 Task: Look for space in Penn Hills, United States from 24th August, 2023 to 10th September, 2023 for 6 adults, 2 children in price range Rs.12000 to Rs.15000. Place can be entire place or shared room with 6 bedrooms having 6 beds and 6 bathrooms. Property type can be house, flat, guest house. Amenities needed are: wifi, TV, free parkinig on premises, gym, breakfast. Booking option can be shelf check-in. Required host language is English.
Action: Mouse moved to (557, 104)
Screenshot: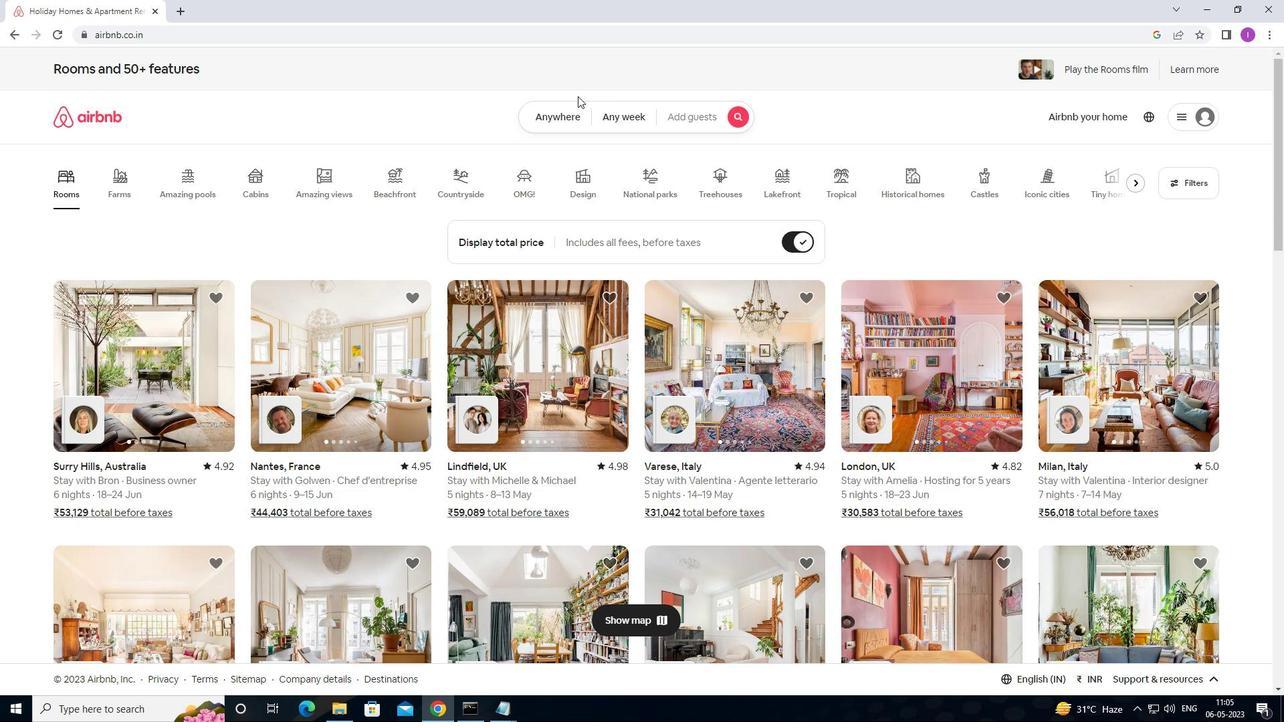 
Action: Mouse pressed left at (557, 104)
Screenshot: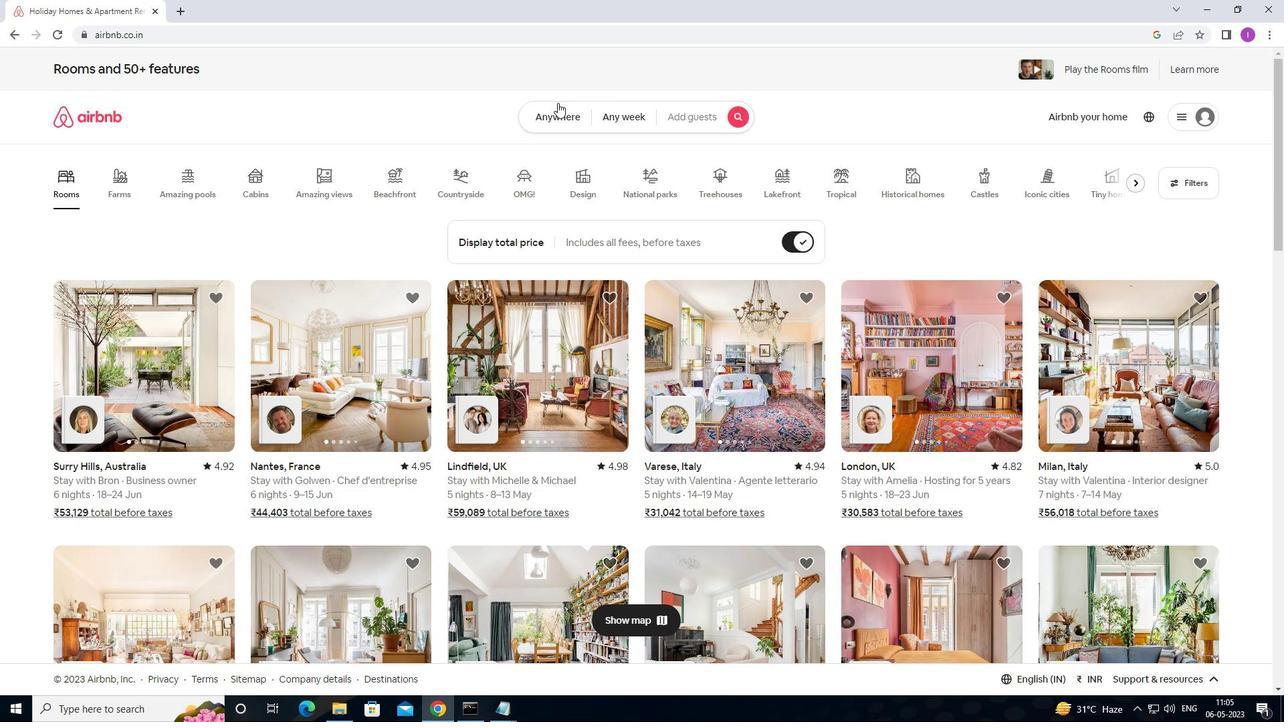 
Action: Mouse moved to (408, 179)
Screenshot: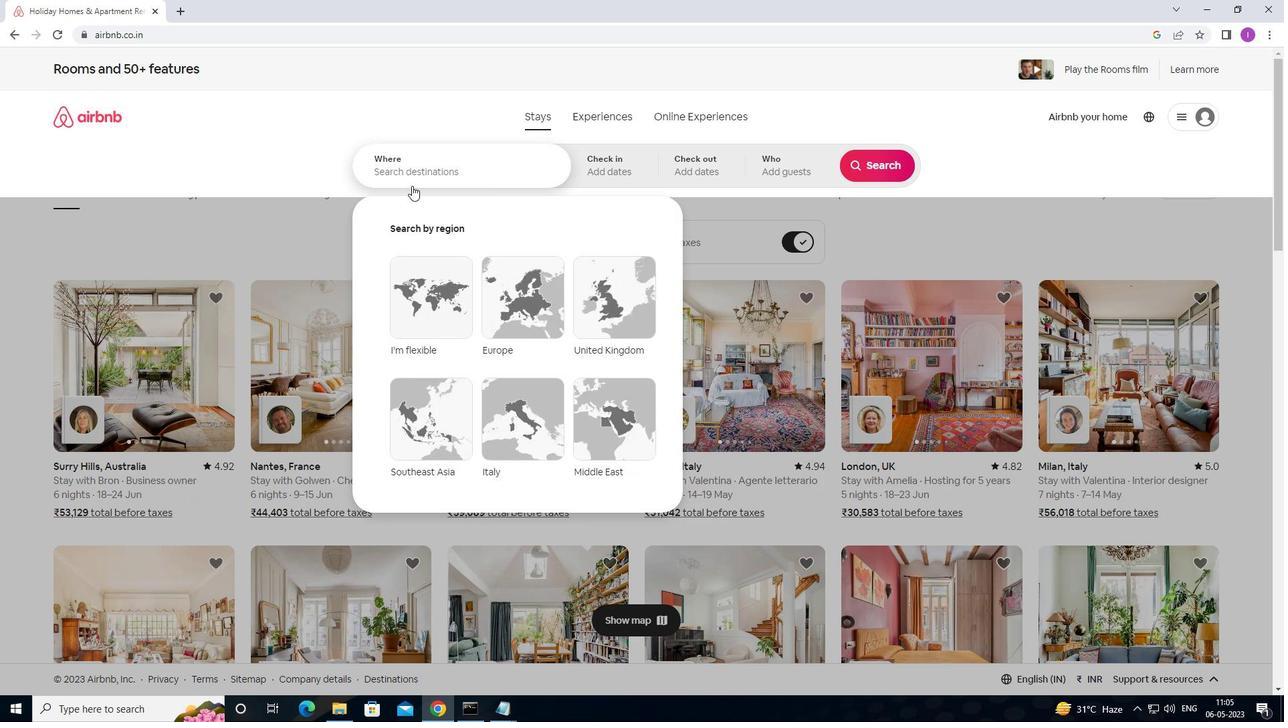 
Action: Mouse pressed left at (408, 179)
Screenshot: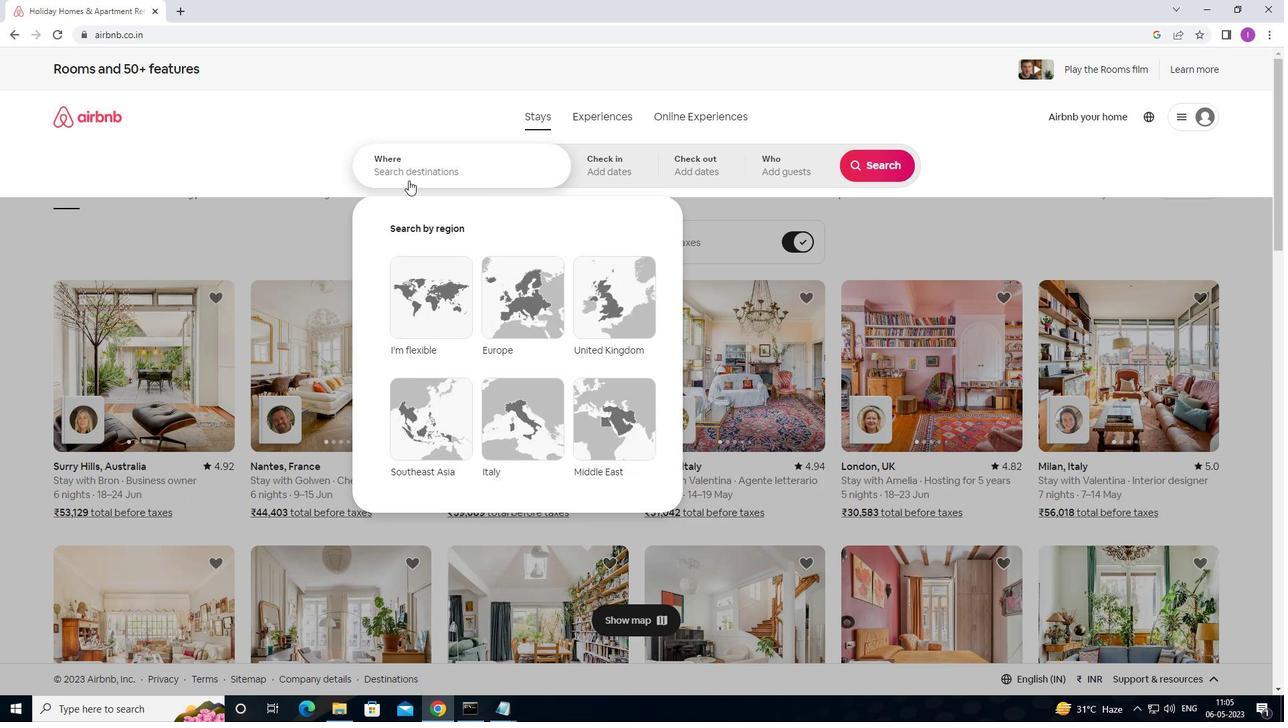 
Action: Mouse moved to (466, 166)
Screenshot: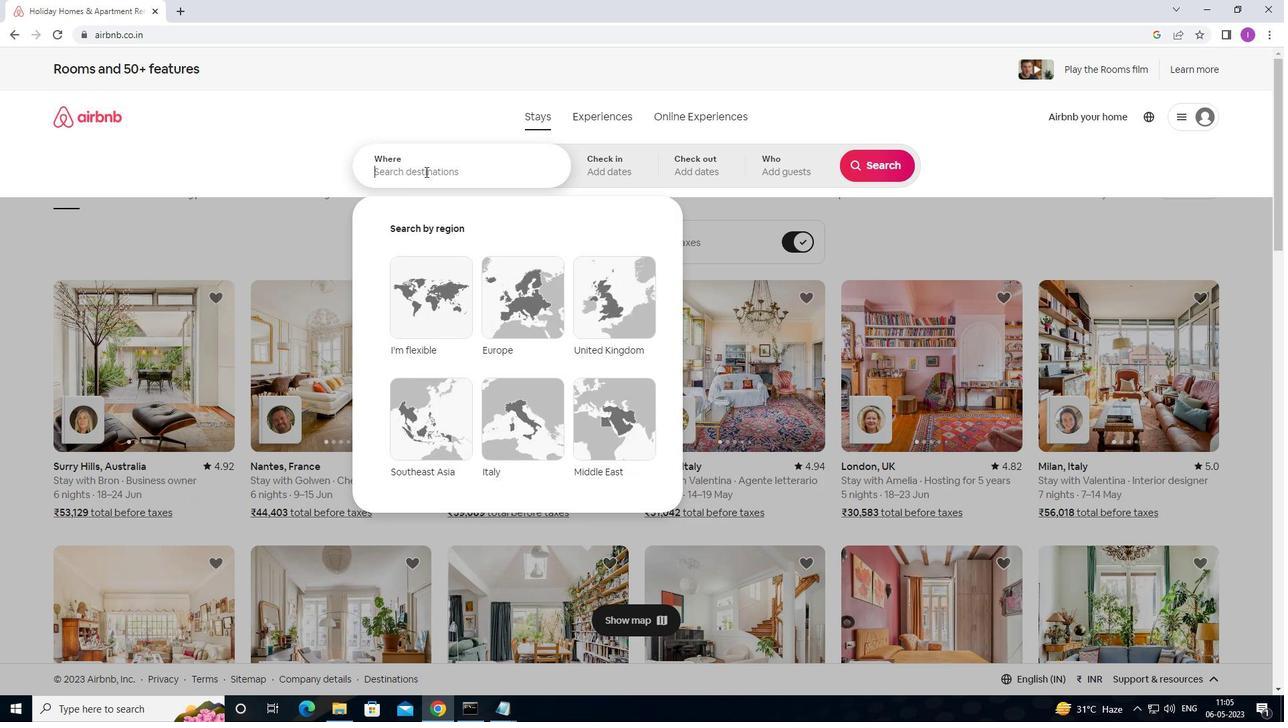 
Action: Key pressed <Key.shift><Key.shift><Key.shift><Key.shift><Key.shift><Key.shift><Key.shift><Key.shift><Key.shift><Key.shift><Key.shift>PEM<Key.backspace>NN<Key.space>HILLS,<Key.shift><Key.shift><Key.shift><Key.shift><Key.shift><Key.shift><Key.shift><Key.shift><Key.shift><Key.shift><Key.shift>UNITED<Key.space>STATES
Screenshot: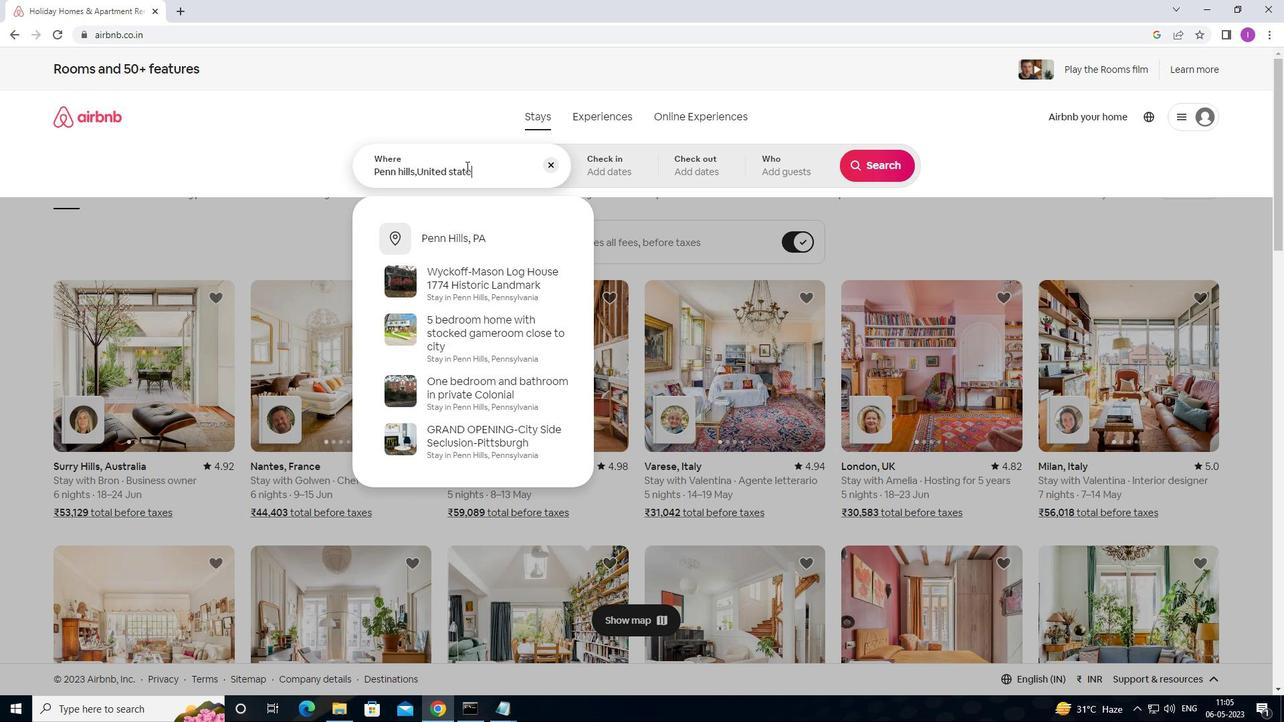 
Action: Mouse moved to (595, 171)
Screenshot: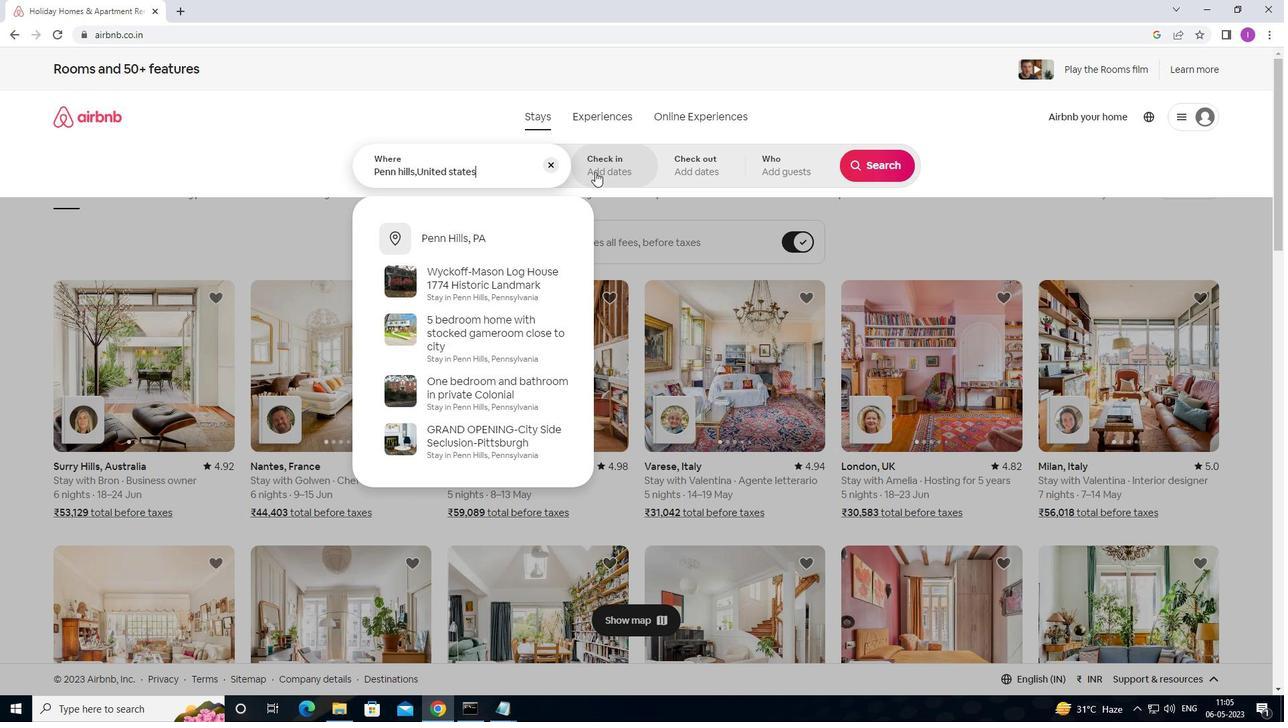 
Action: Mouse pressed left at (595, 171)
Screenshot: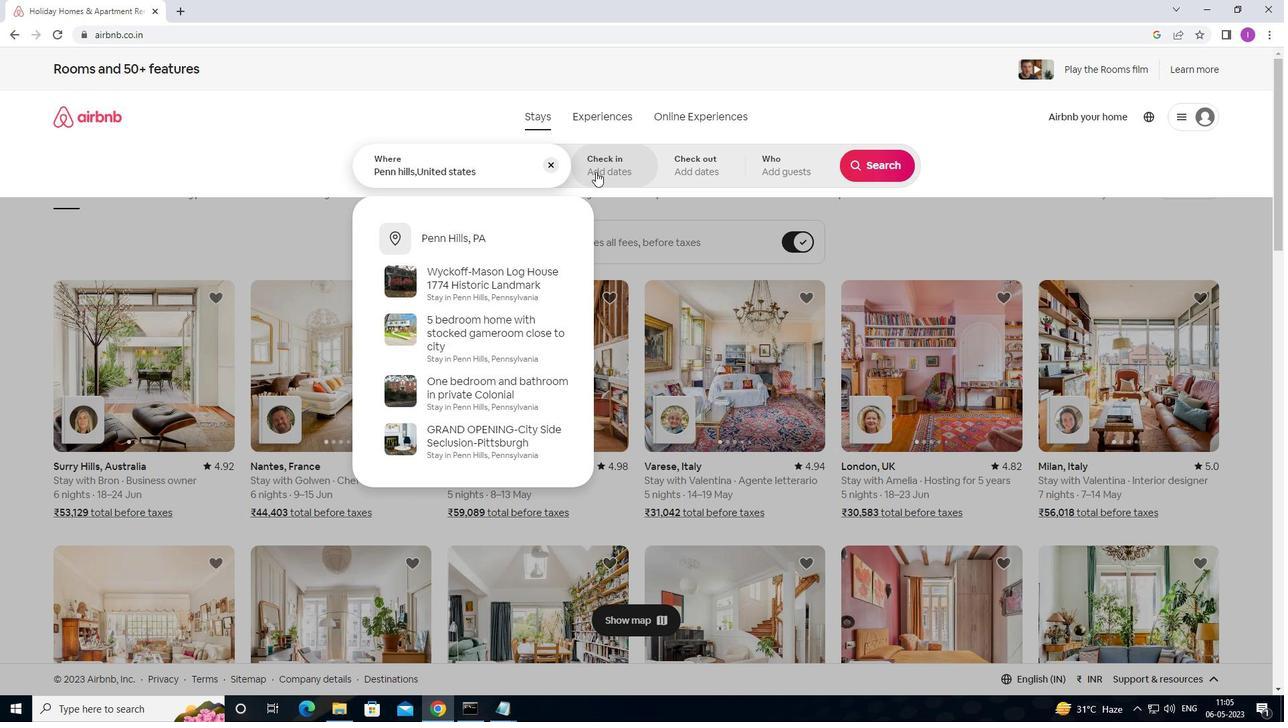 
Action: Mouse moved to (867, 272)
Screenshot: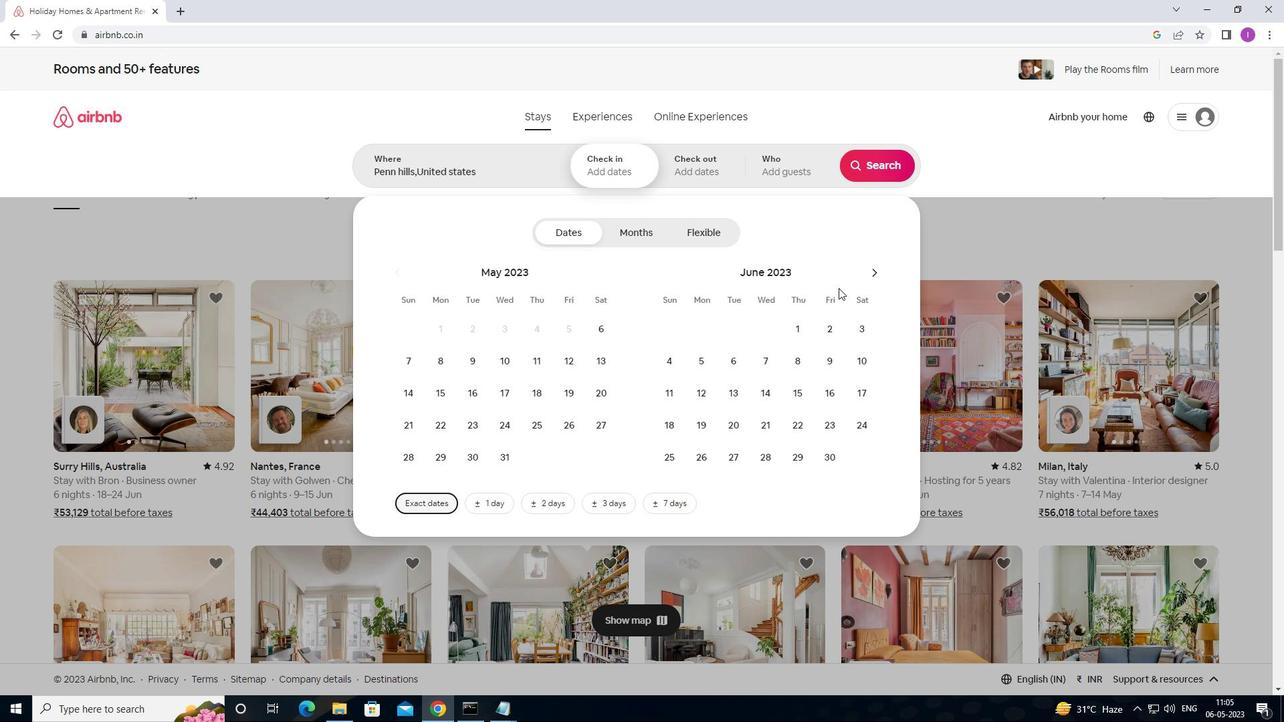 
Action: Mouse pressed left at (867, 272)
Screenshot: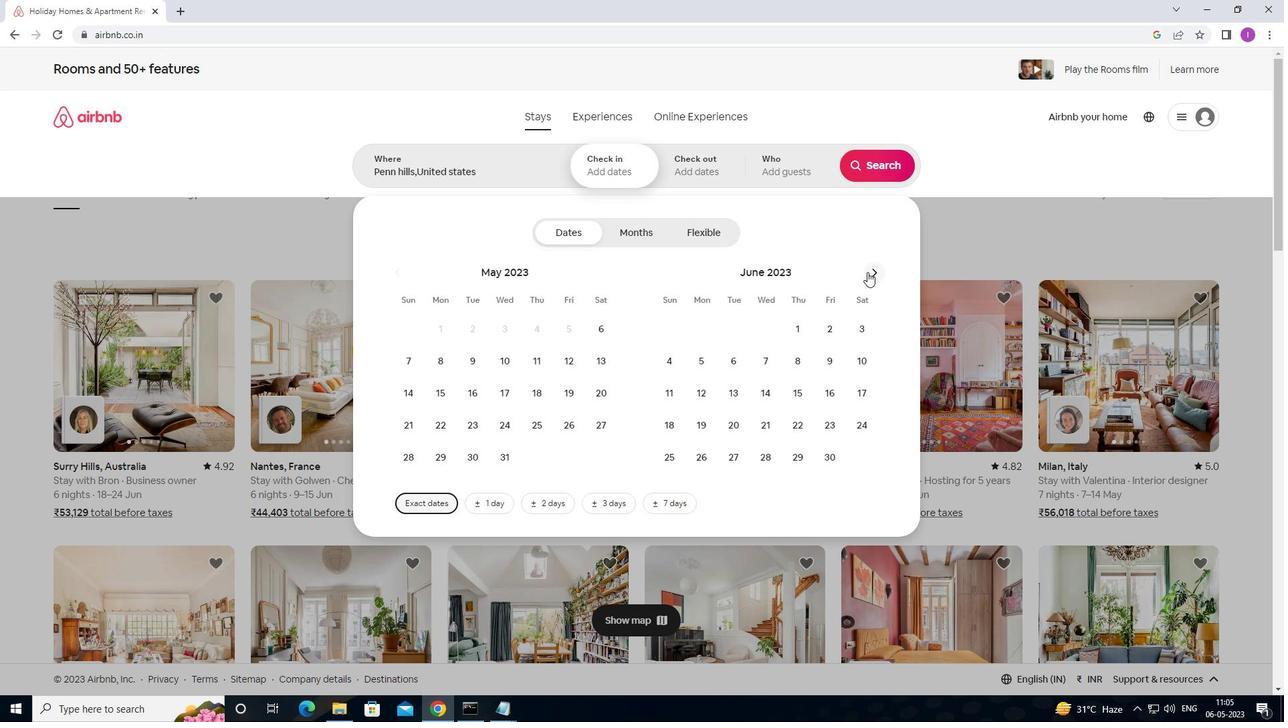 
Action: Mouse pressed left at (867, 272)
Screenshot: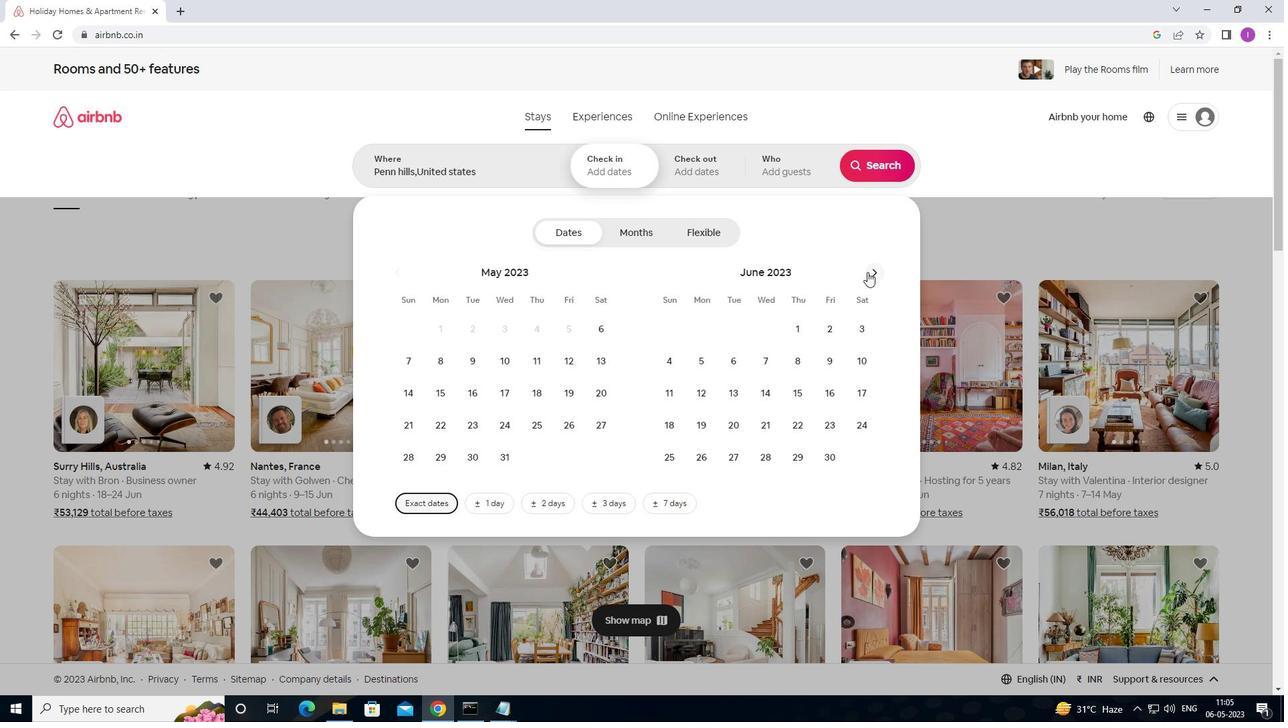 
Action: Mouse pressed left at (867, 272)
Screenshot: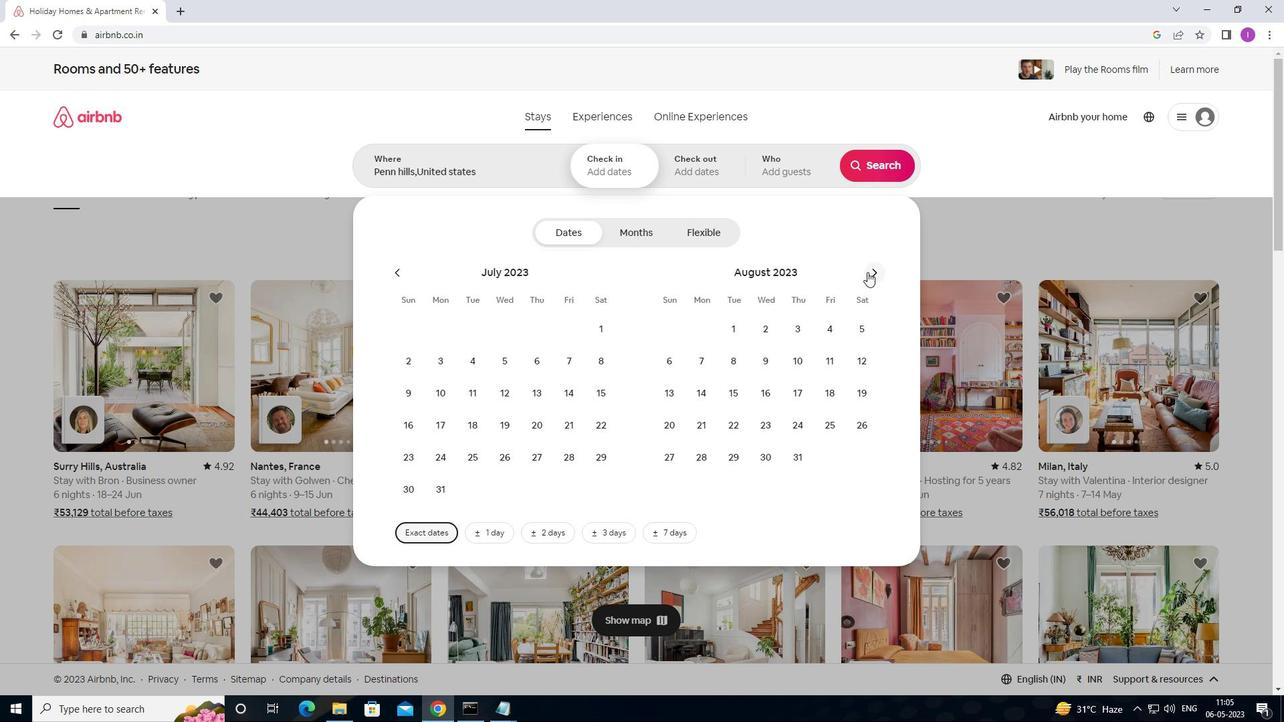 
Action: Mouse moved to (542, 424)
Screenshot: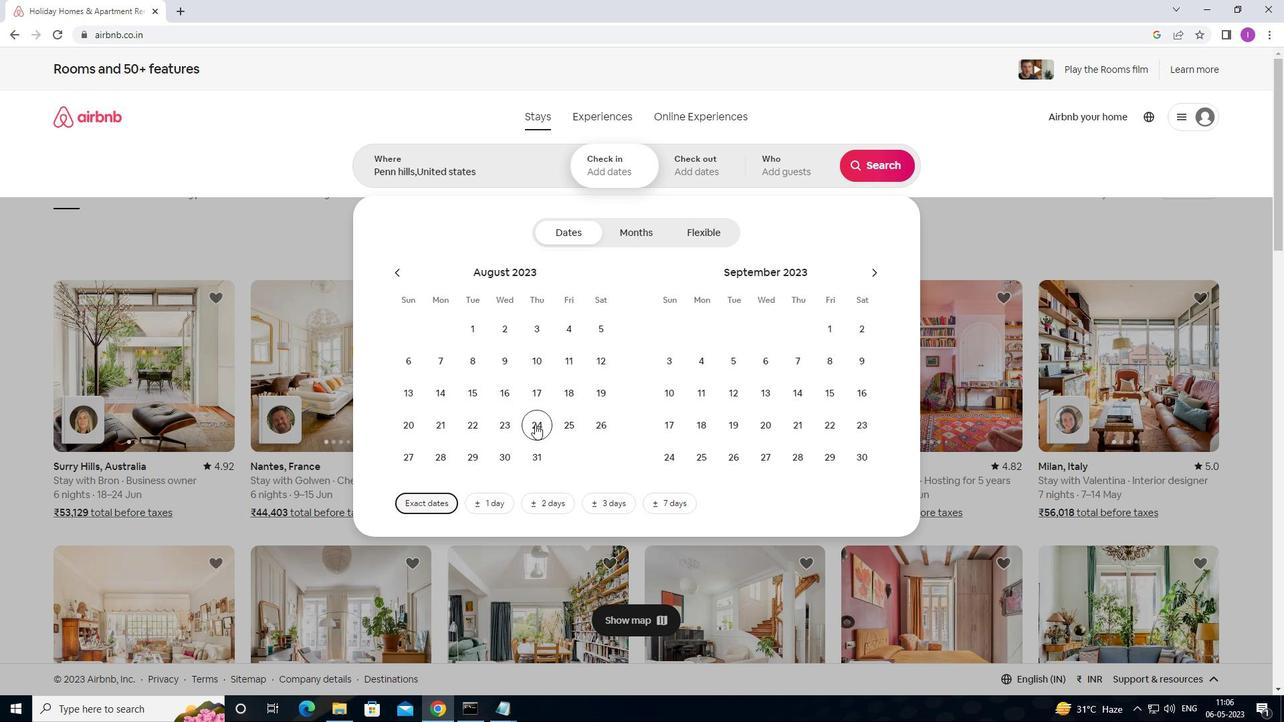 
Action: Mouse pressed left at (542, 424)
Screenshot: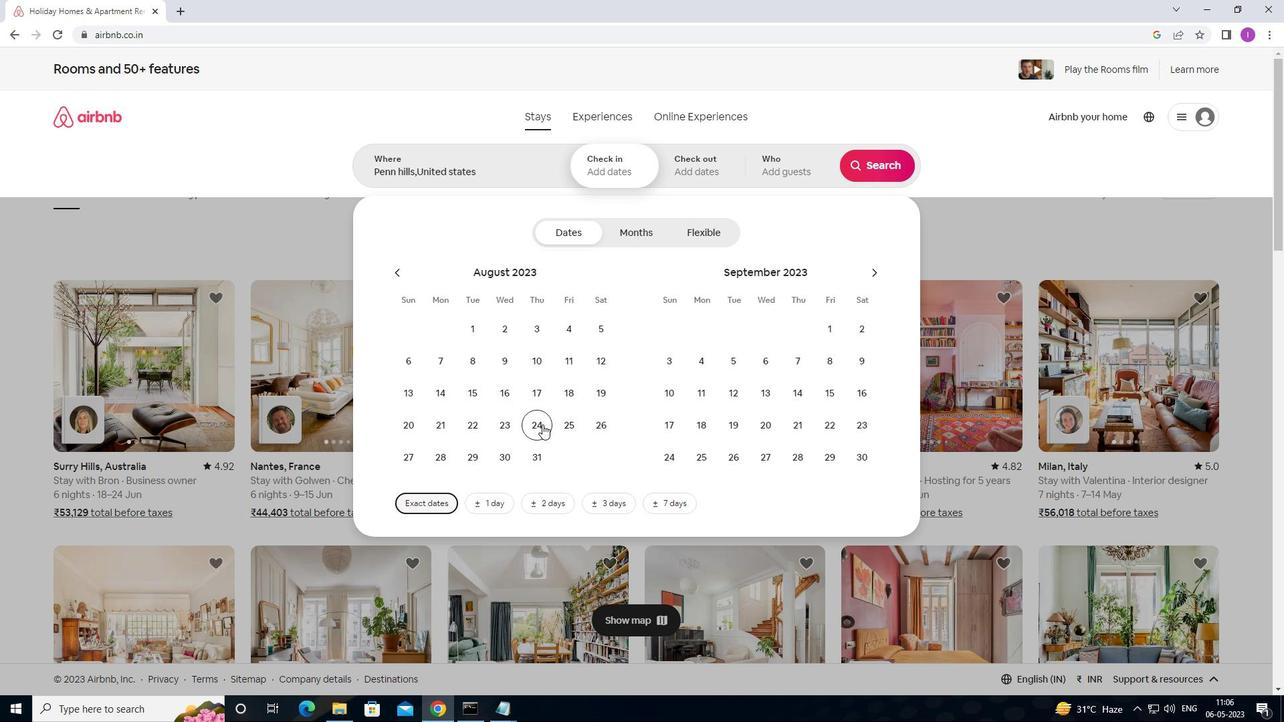 
Action: Mouse moved to (675, 390)
Screenshot: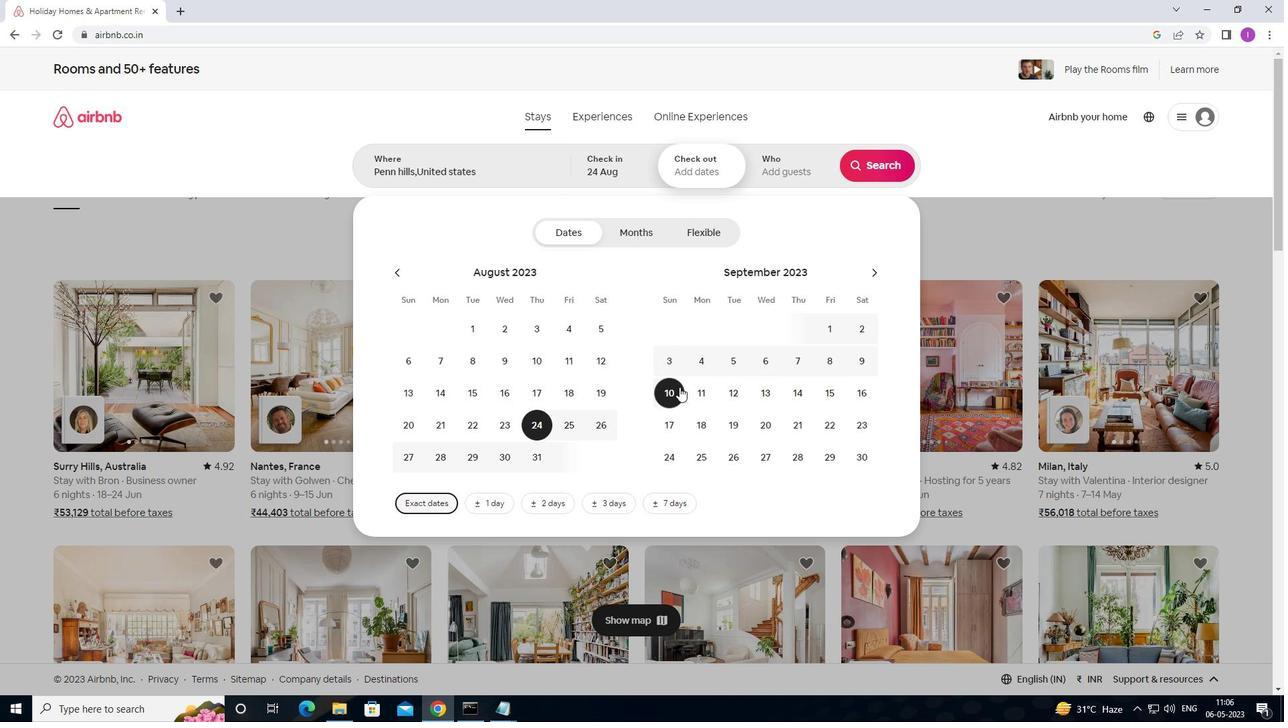 
Action: Mouse pressed left at (675, 390)
Screenshot: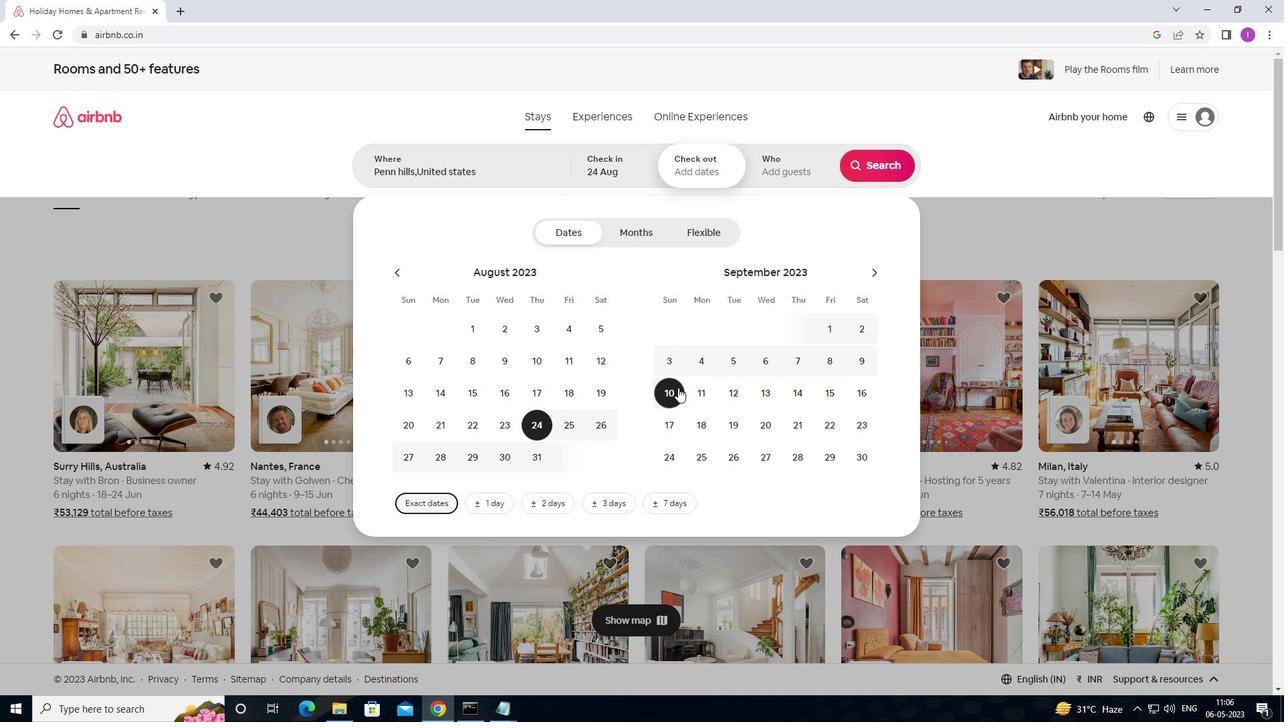
Action: Mouse moved to (763, 169)
Screenshot: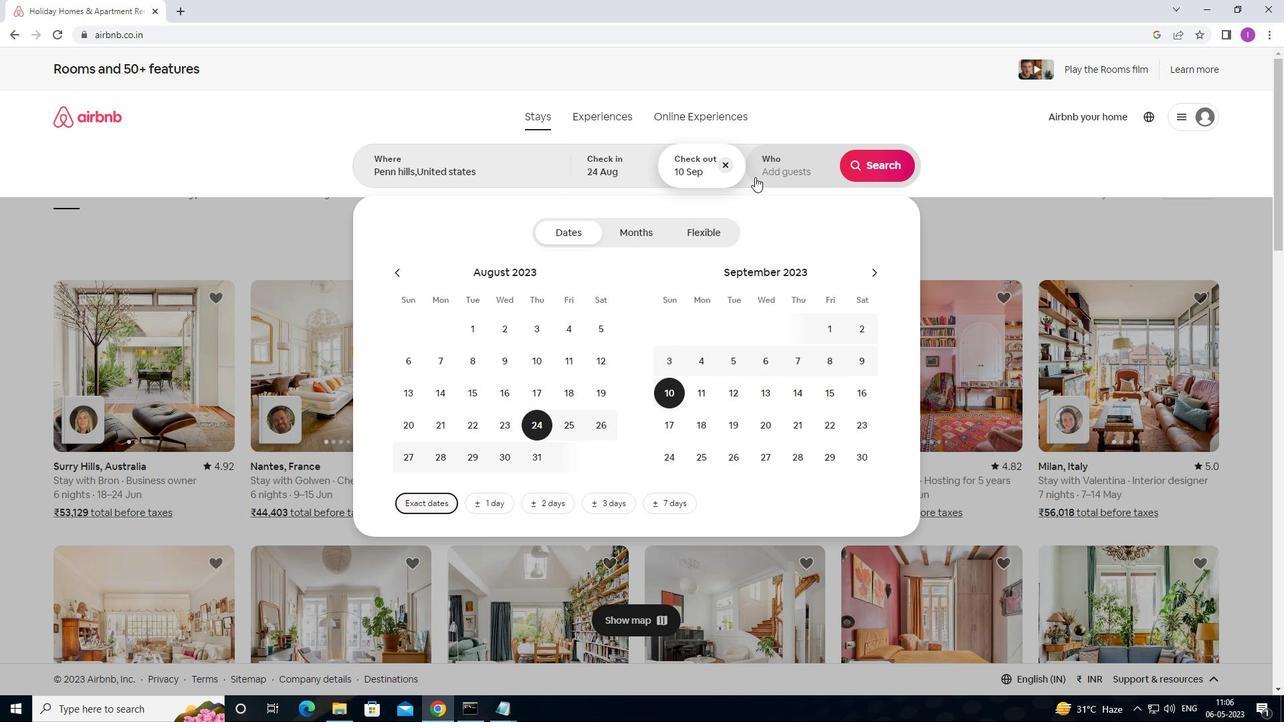 
Action: Mouse pressed left at (763, 169)
Screenshot: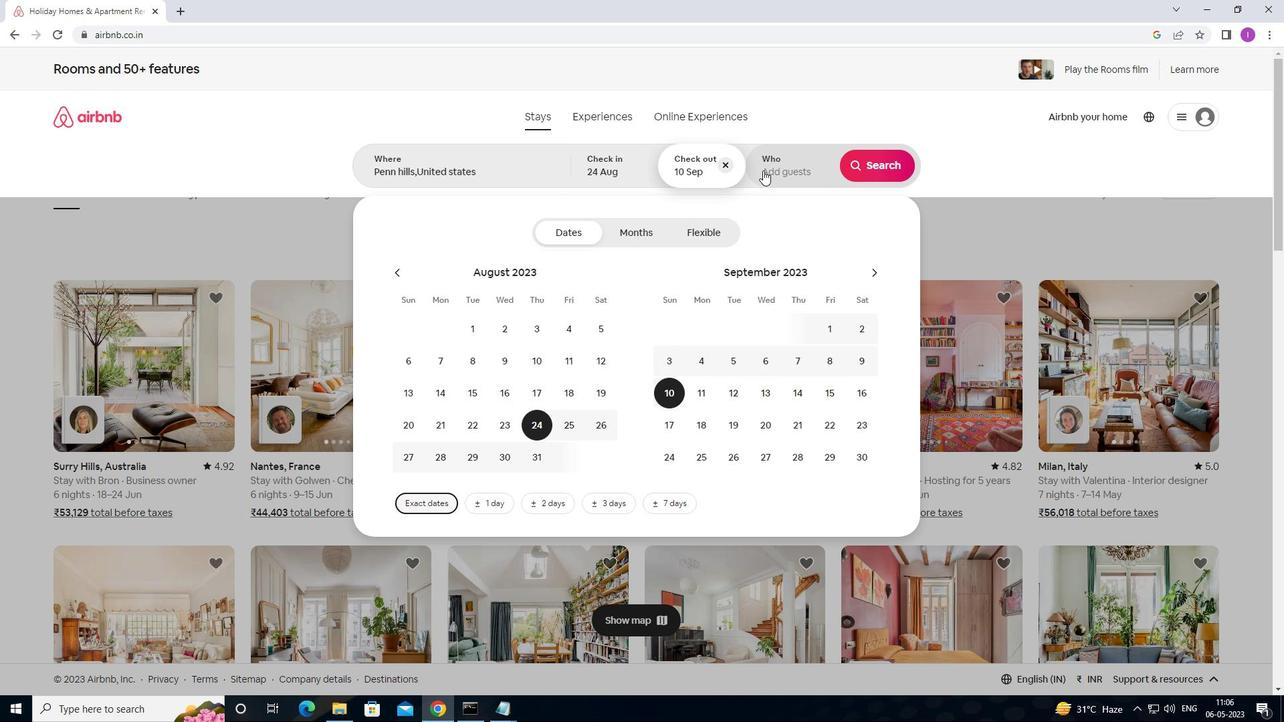 
Action: Mouse moved to (886, 238)
Screenshot: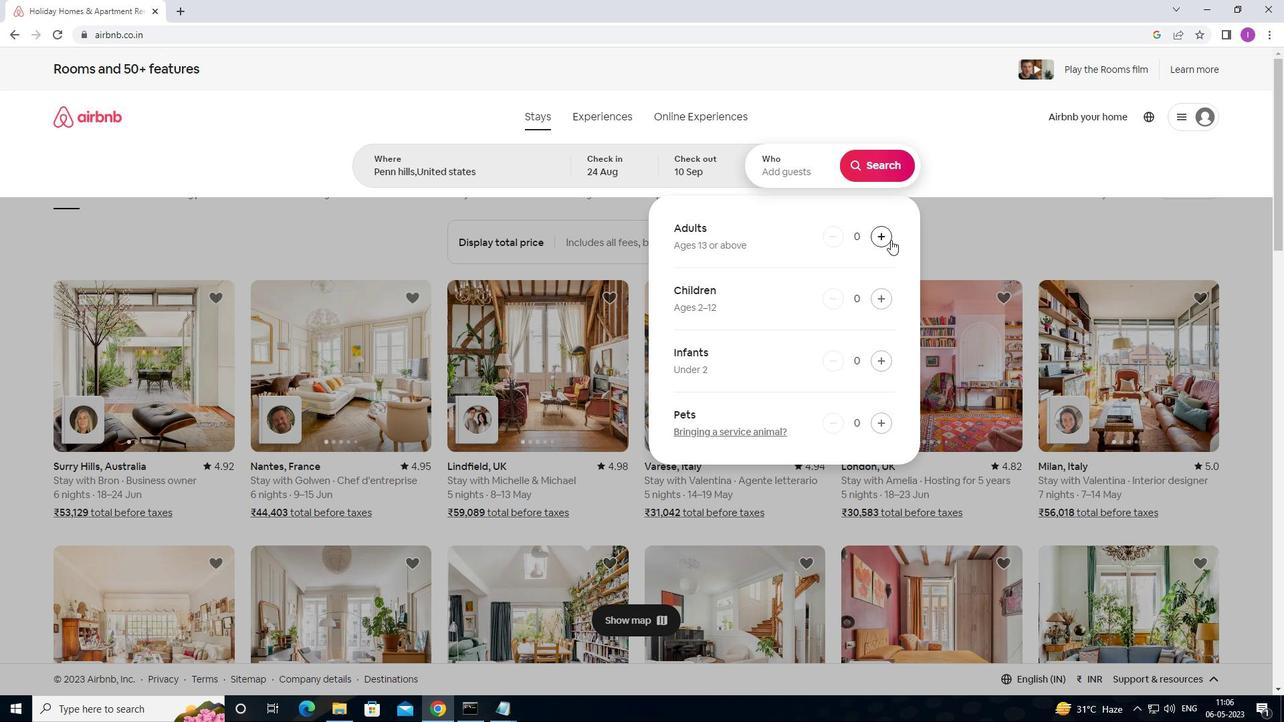 
Action: Mouse pressed left at (886, 238)
Screenshot: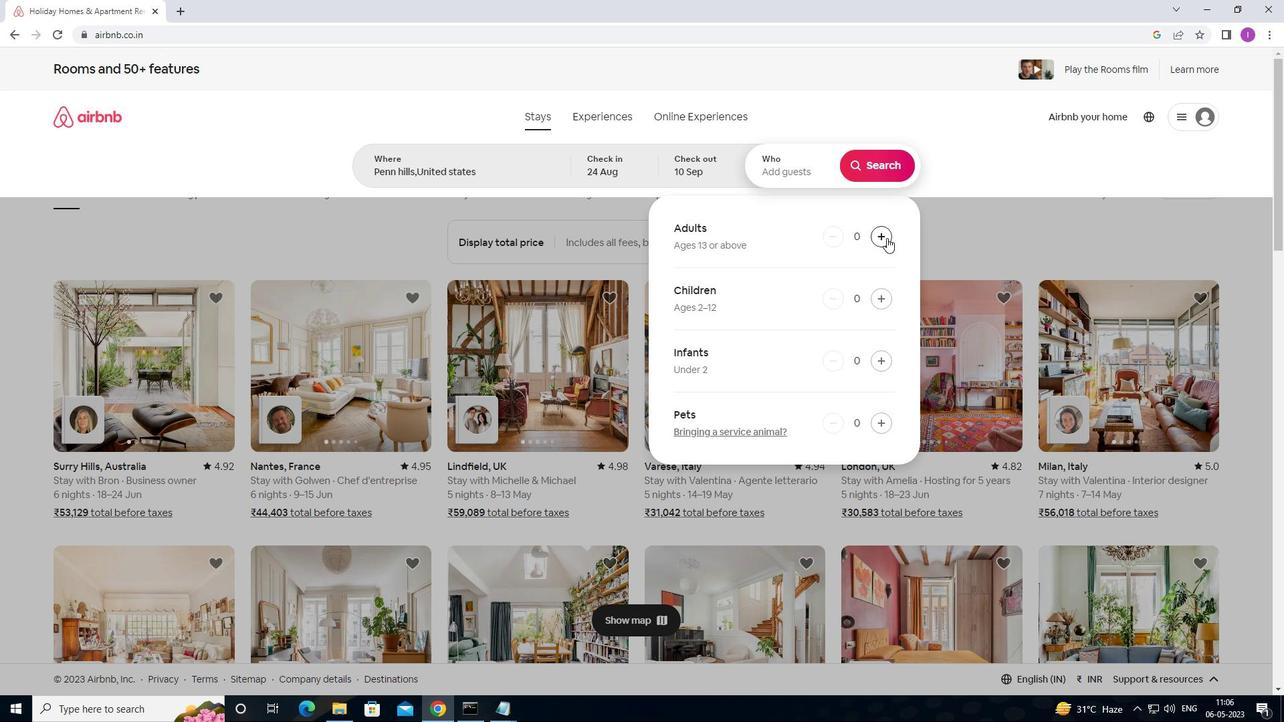 
Action: Mouse pressed left at (886, 238)
Screenshot: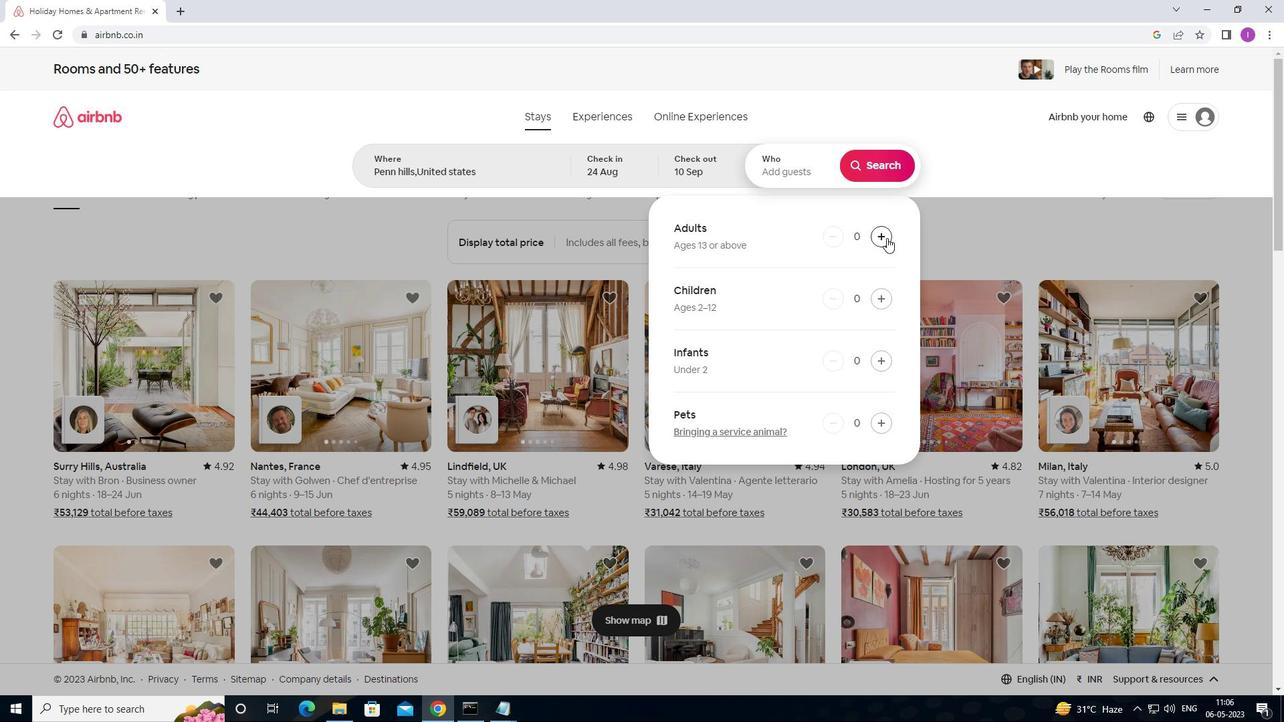 
Action: Mouse pressed left at (886, 238)
Screenshot: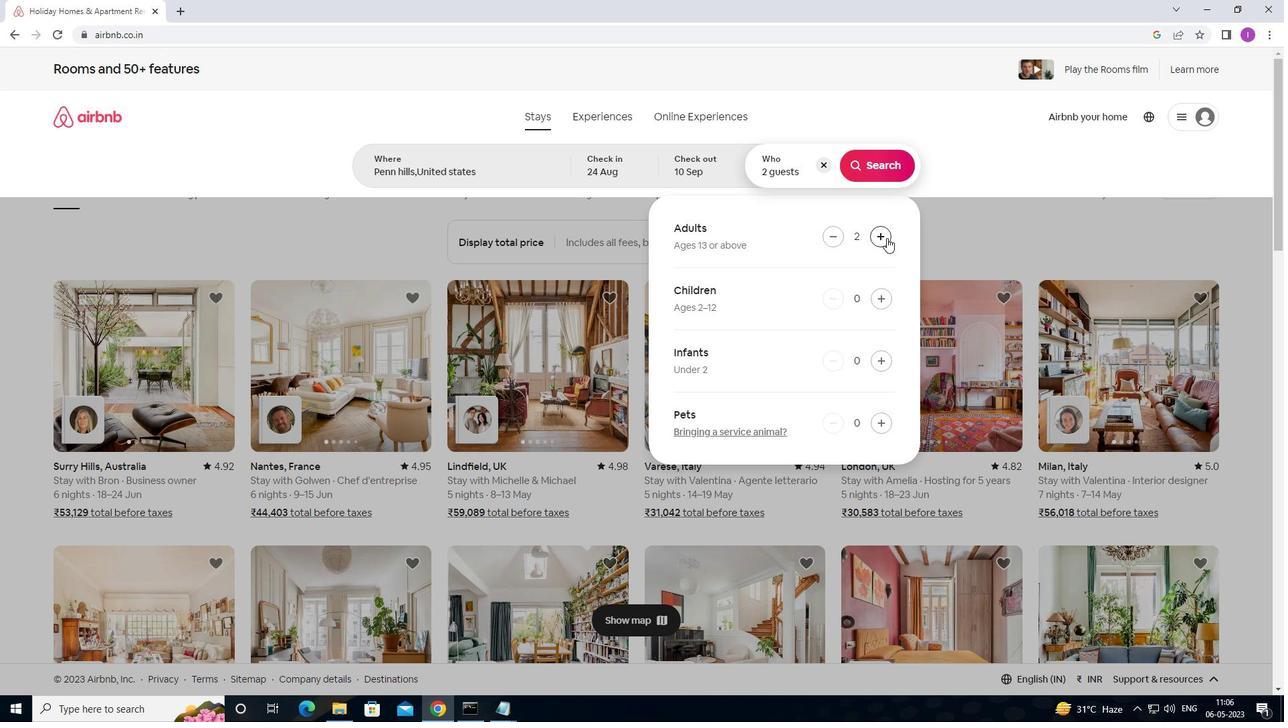 
Action: Mouse pressed left at (886, 238)
Screenshot: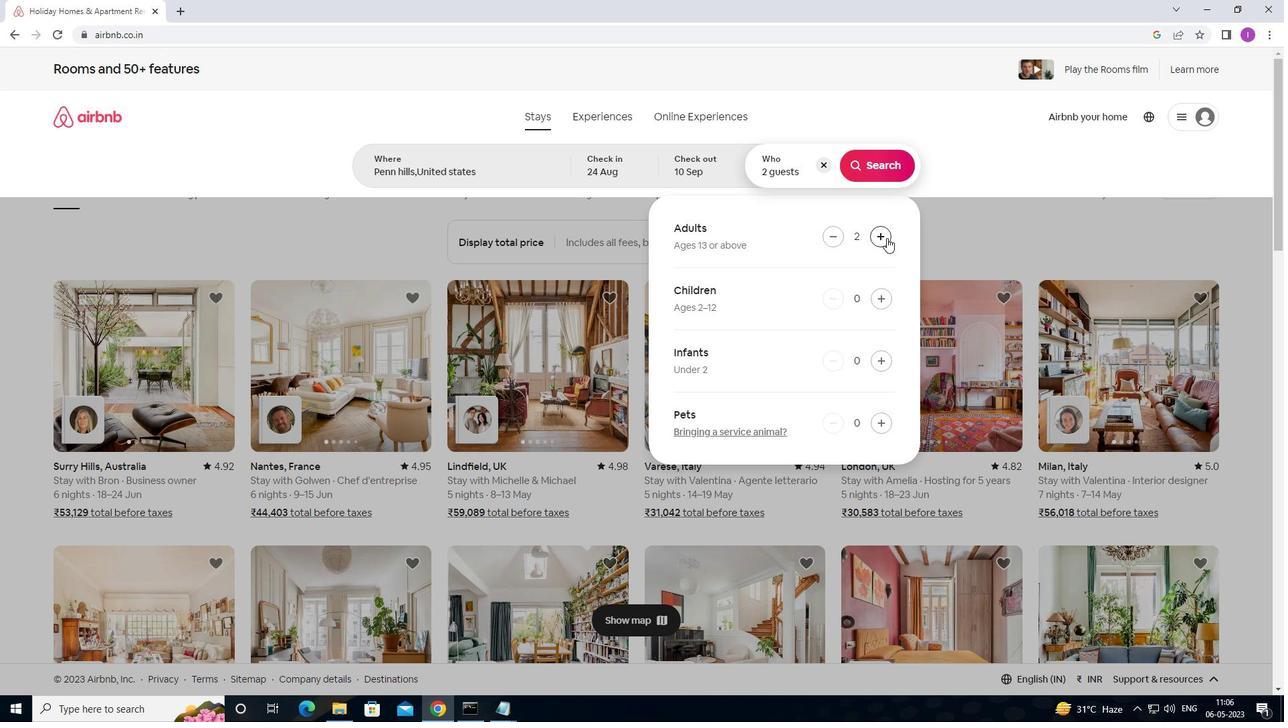 
Action: Mouse pressed left at (886, 238)
Screenshot: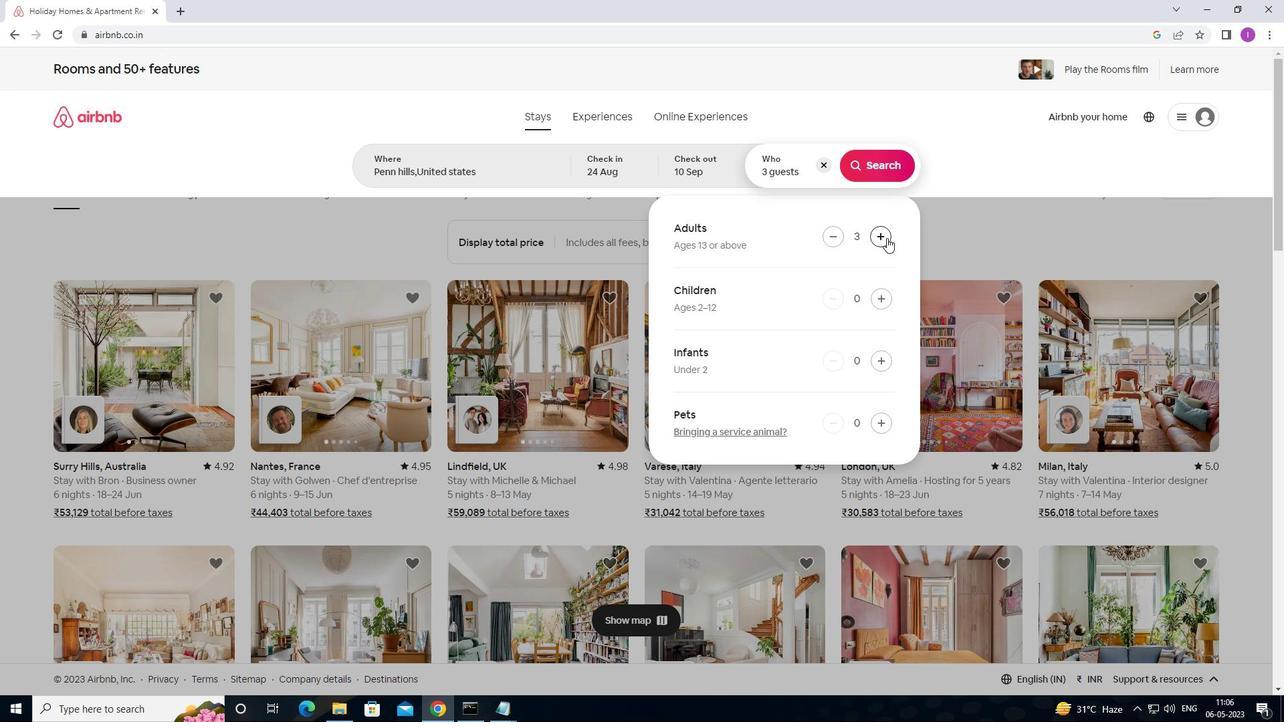 
Action: Mouse pressed left at (886, 238)
Screenshot: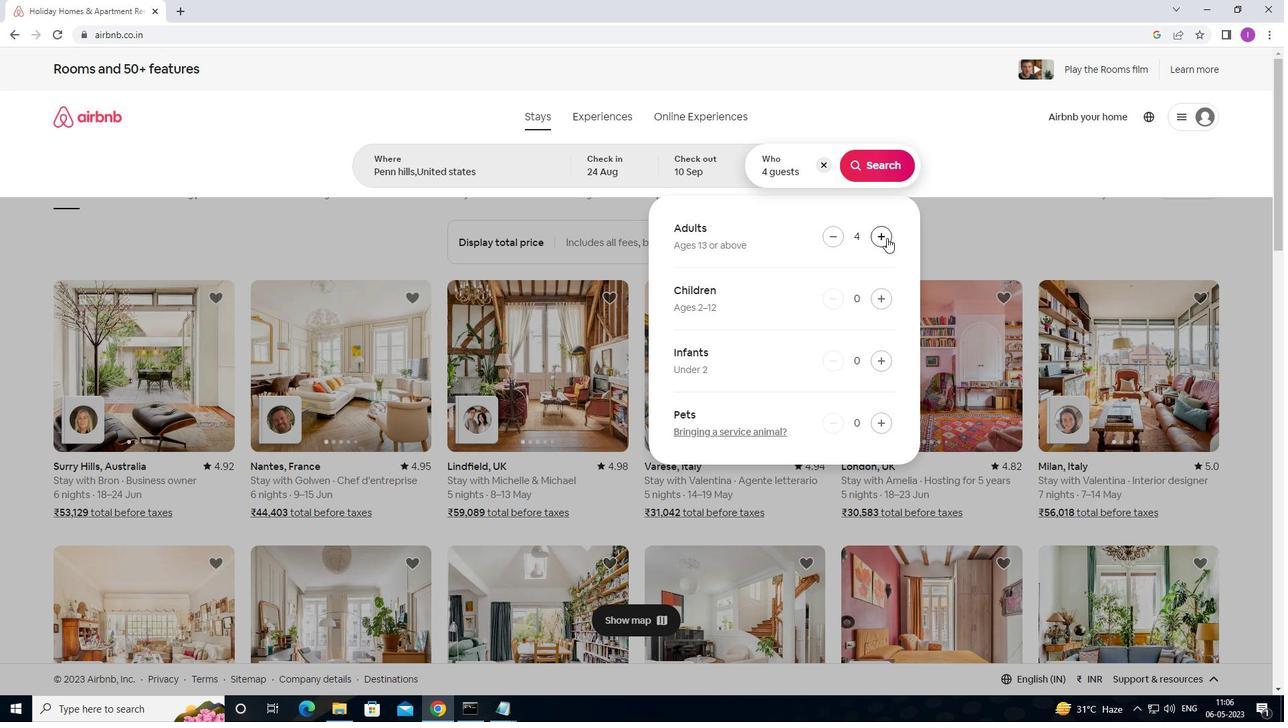 
Action: Mouse moved to (884, 296)
Screenshot: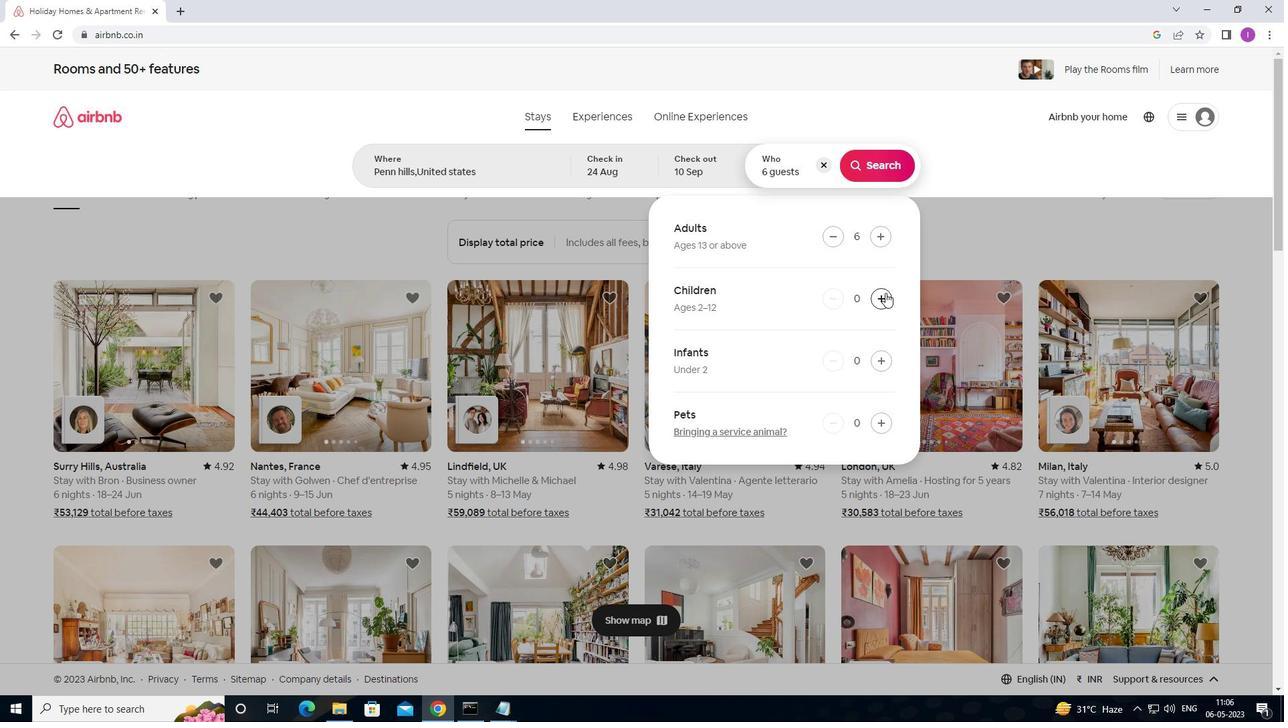 
Action: Mouse pressed left at (884, 296)
Screenshot: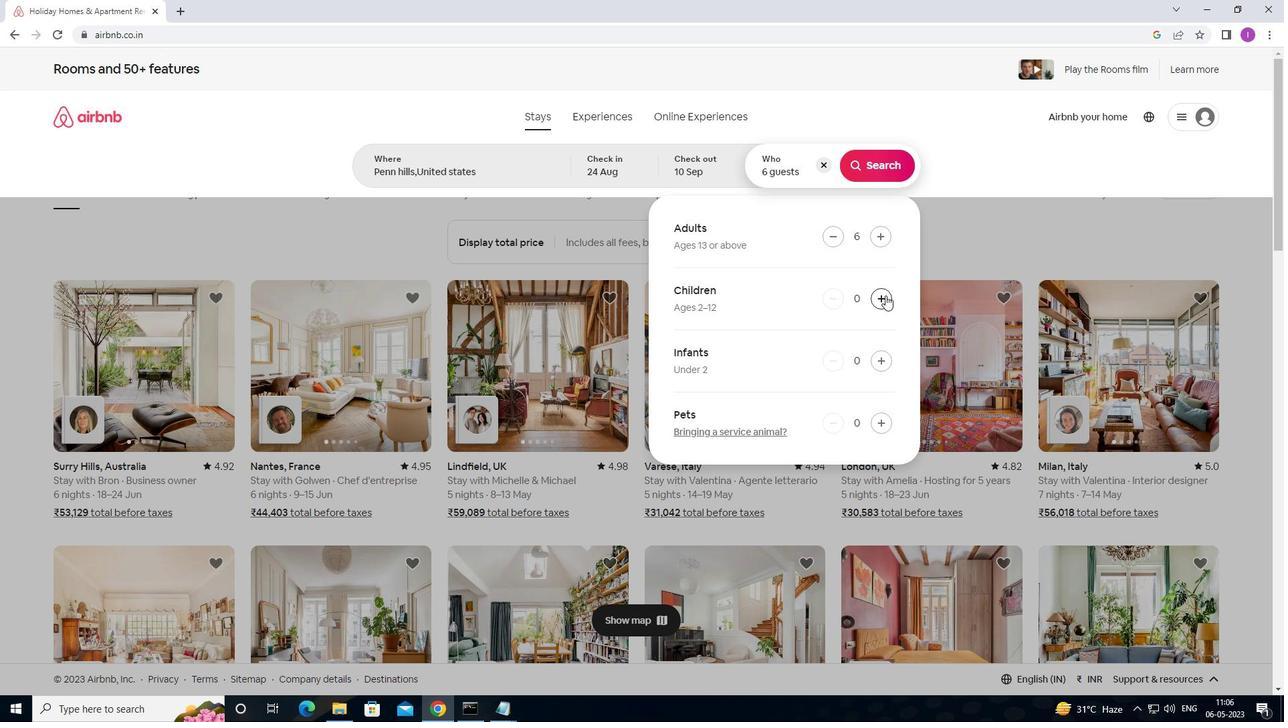
Action: Mouse pressed left at (884, 296)
Screenshot: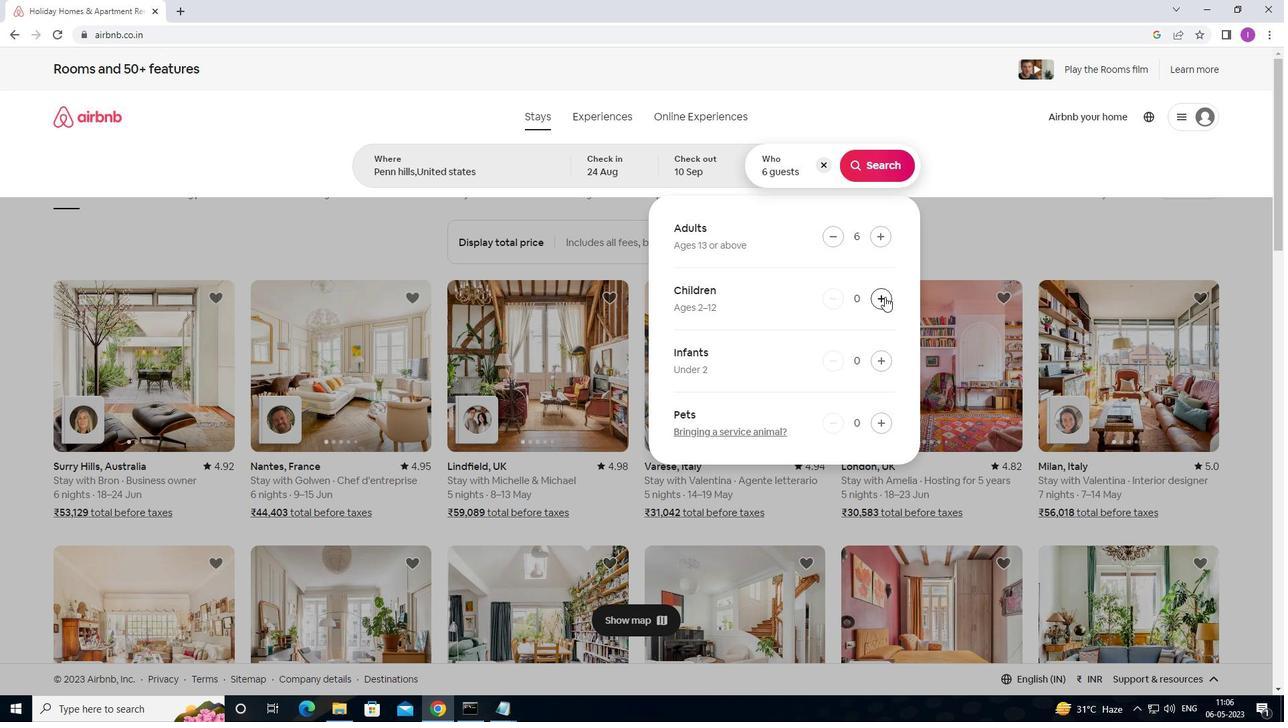 
Action: Mouse moved to (873, 175)
Screenshot: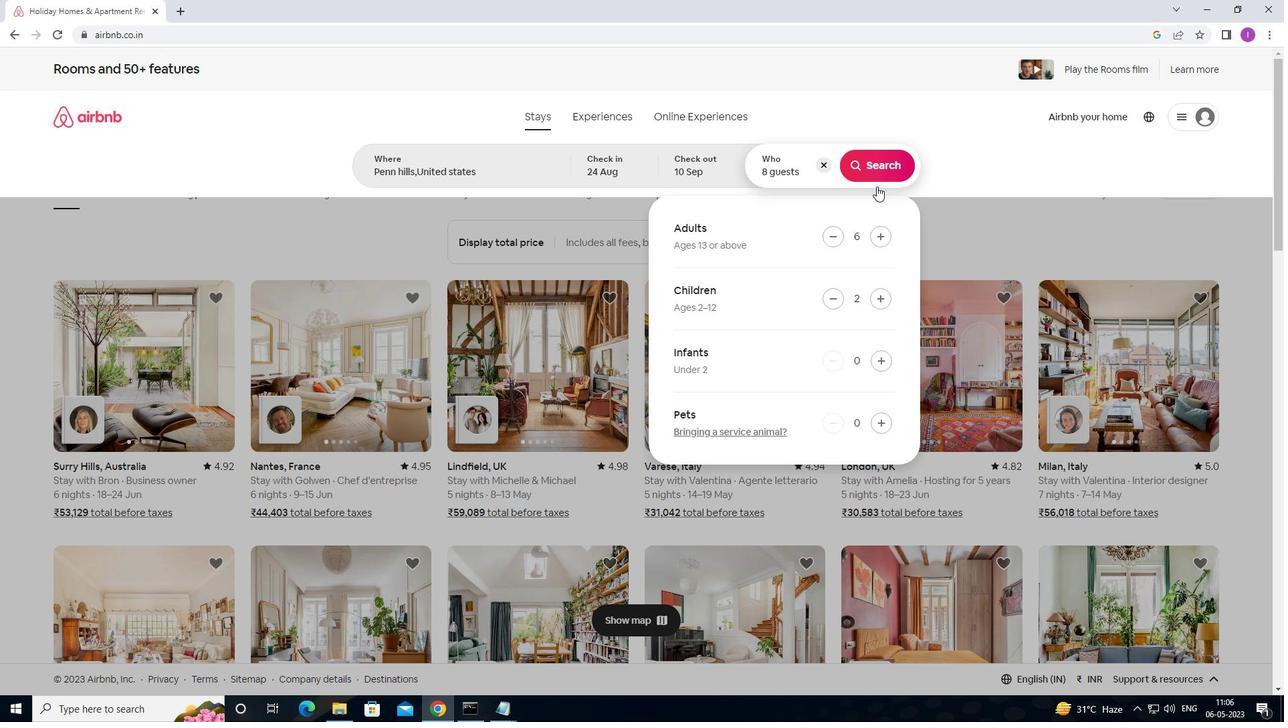 
Action: Mouse pressed left at (873, 175)
Screenshot: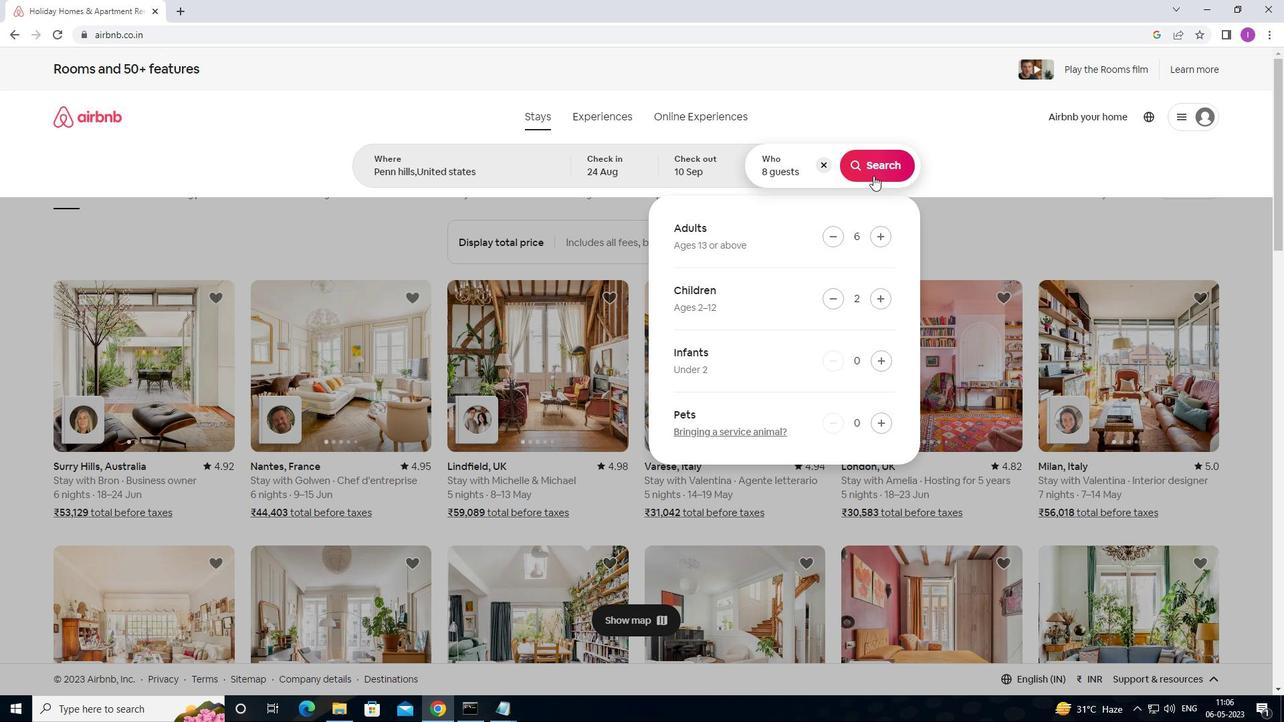 
Action: Mouse moved to (1236, 127)
Screenshot: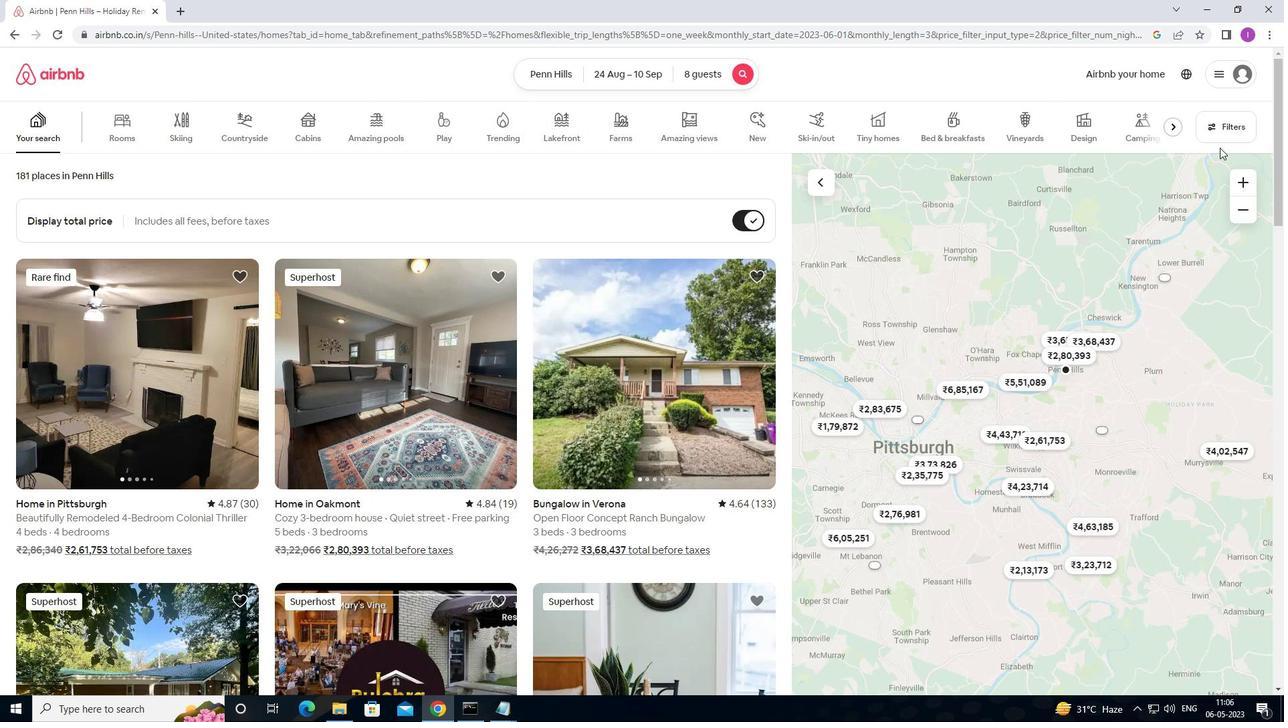 
Action: Mouse pressed left at (1236, 127)
Screenshot: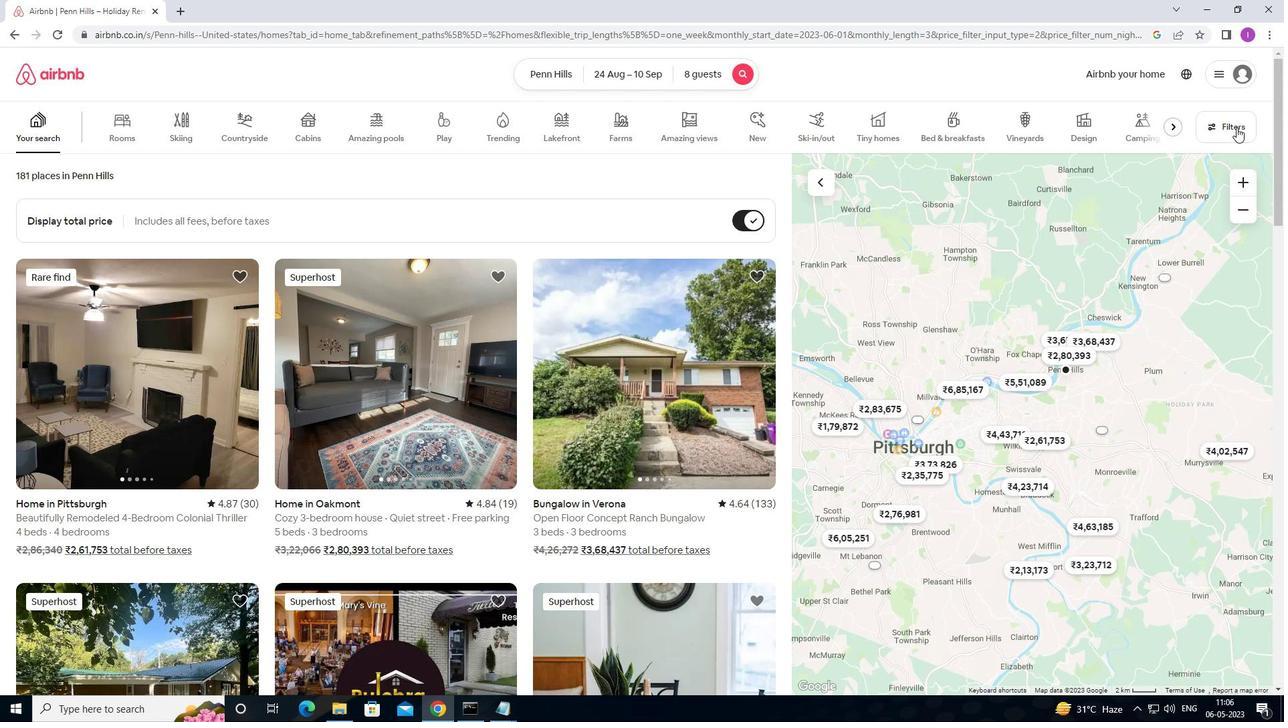 
Action: Mouse moved to (498, 452)
Screenshot: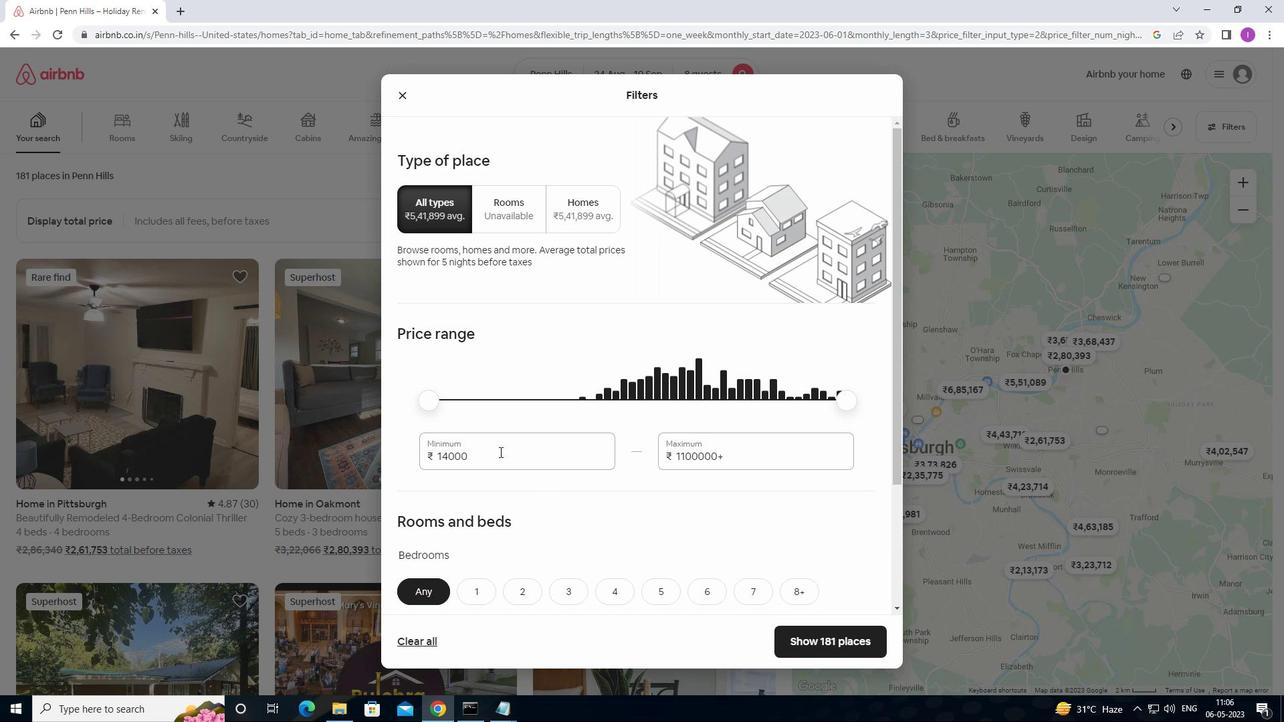 
Action: Mouse pressed left at (498, 452)
Screenshot: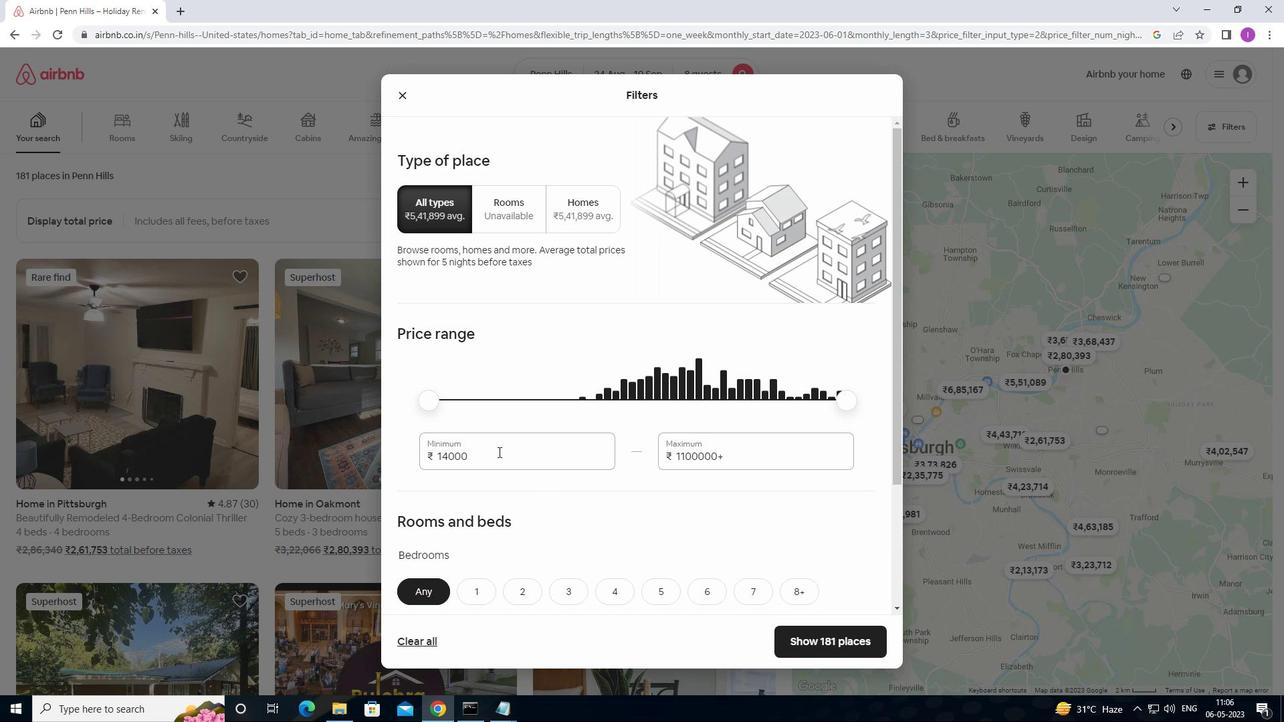 
Action: Mouse moved to (704, 466)
Screenshot: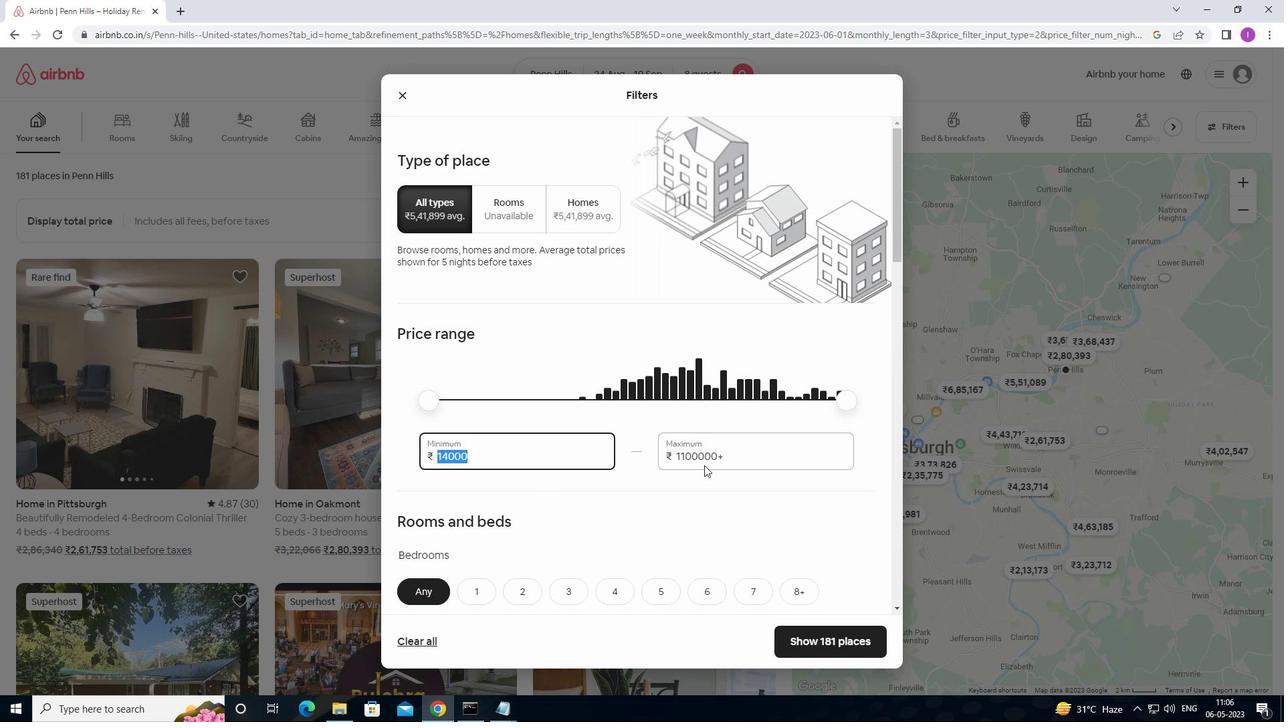 
Action: Key pressed 12000
Screenshot: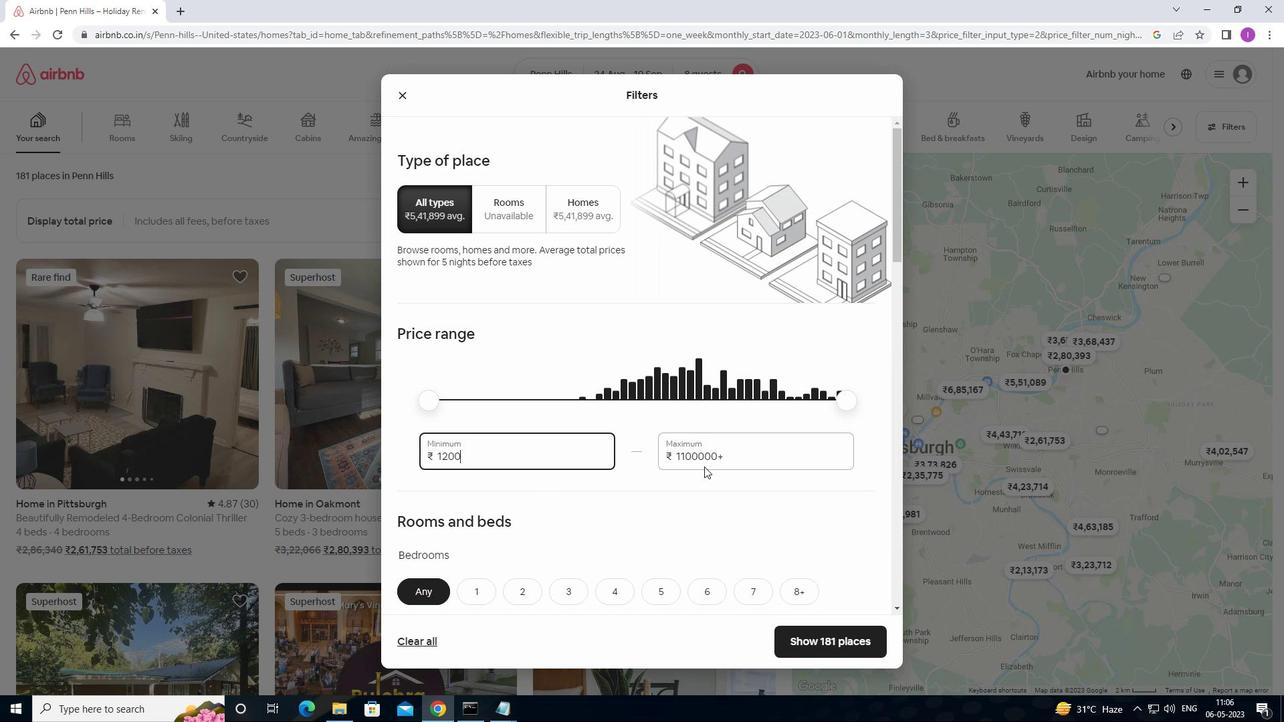 
Action: Mouse moved to (729, 454)
Screenshot: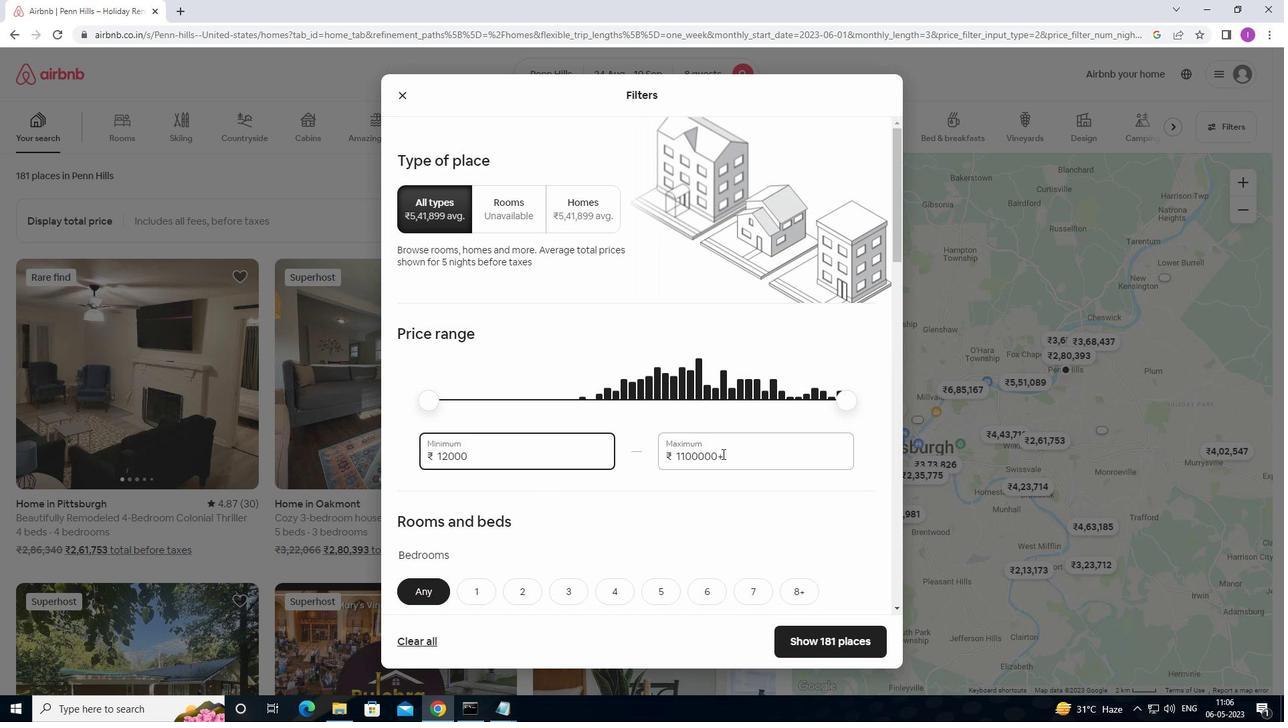 
Action: Mouse pressed left at (729, 454)
Screenshot: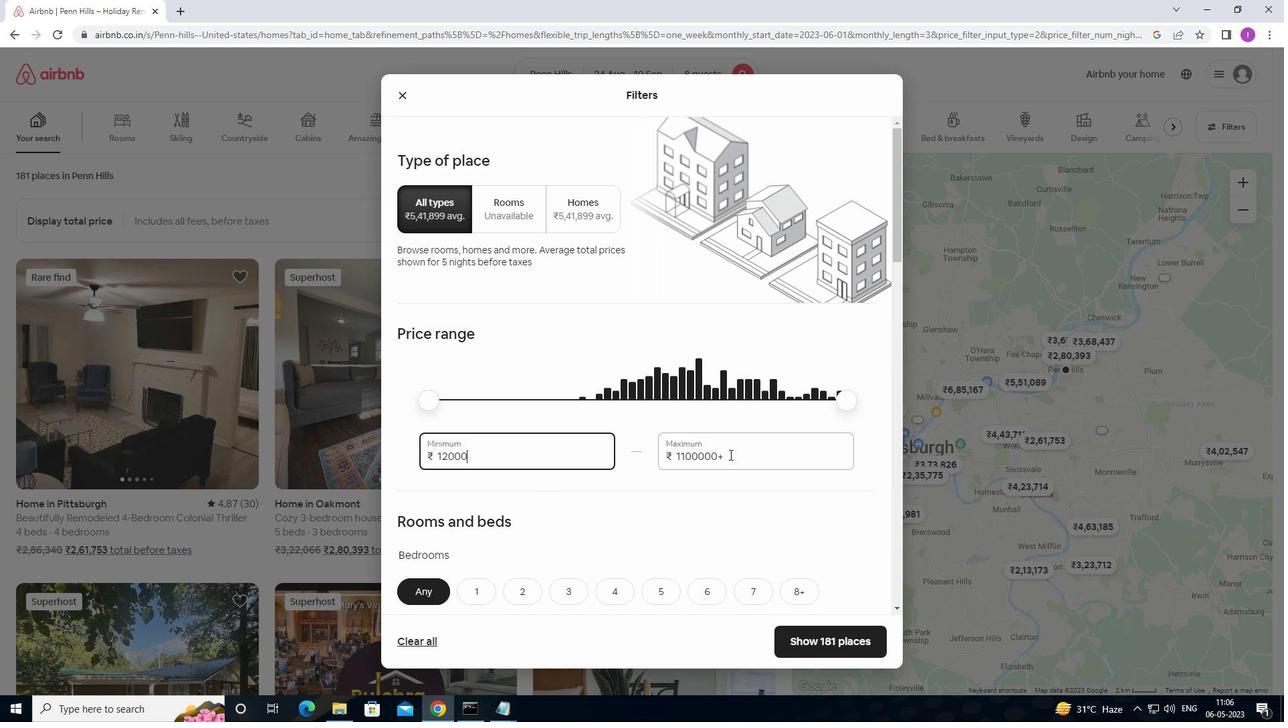 
Action: Mouse moved to (656, 457)
Screenshot: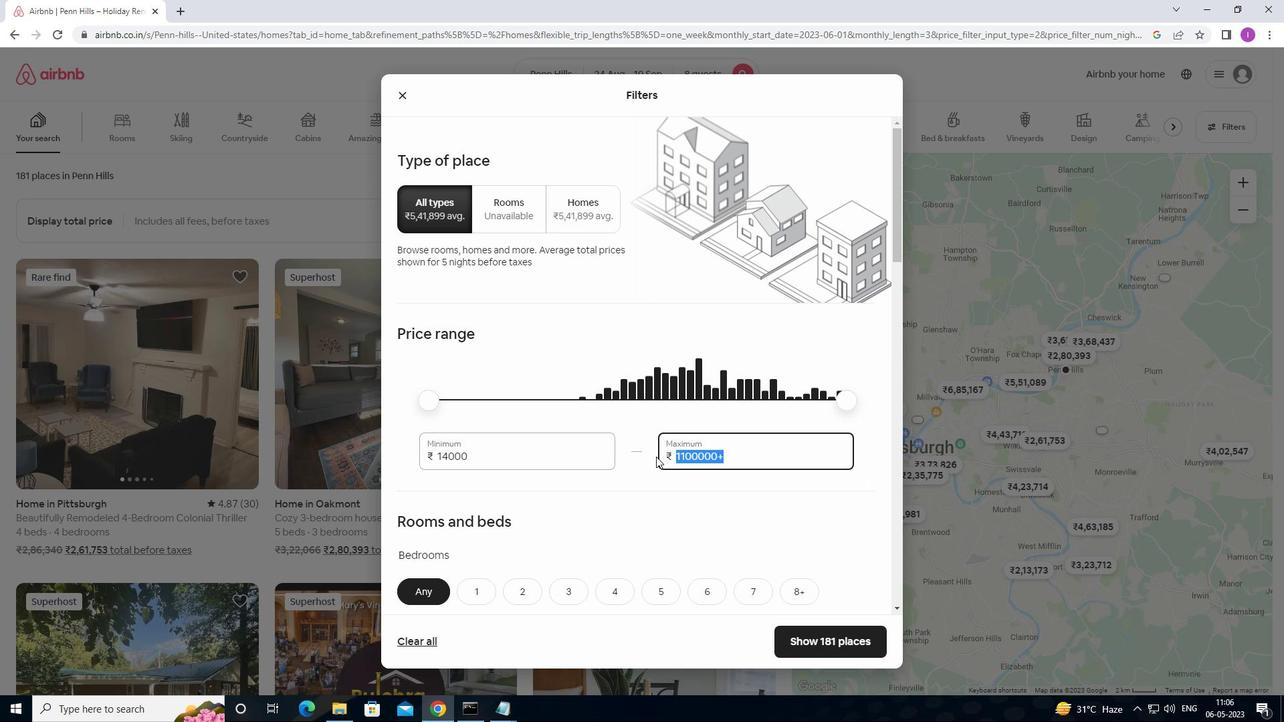 
Action: Key pressed 15000
Screenshot: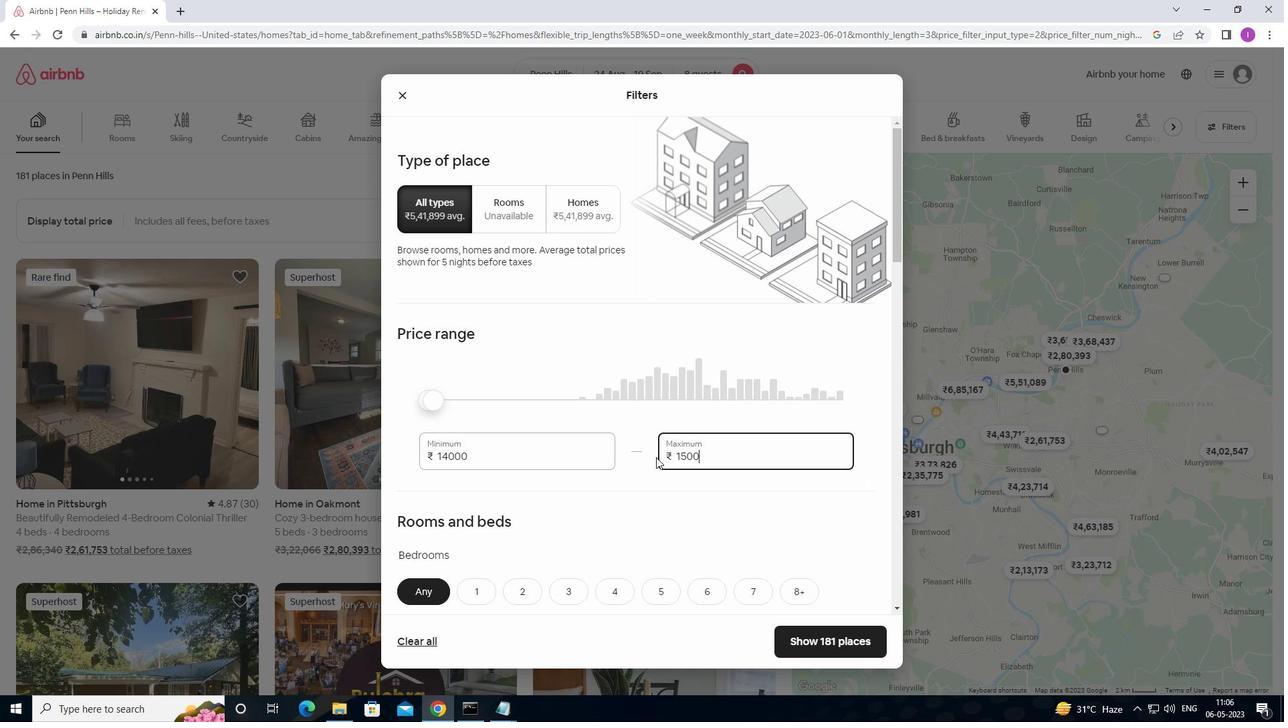 
Action: Mouse moved to (702, 512)
Screenshot: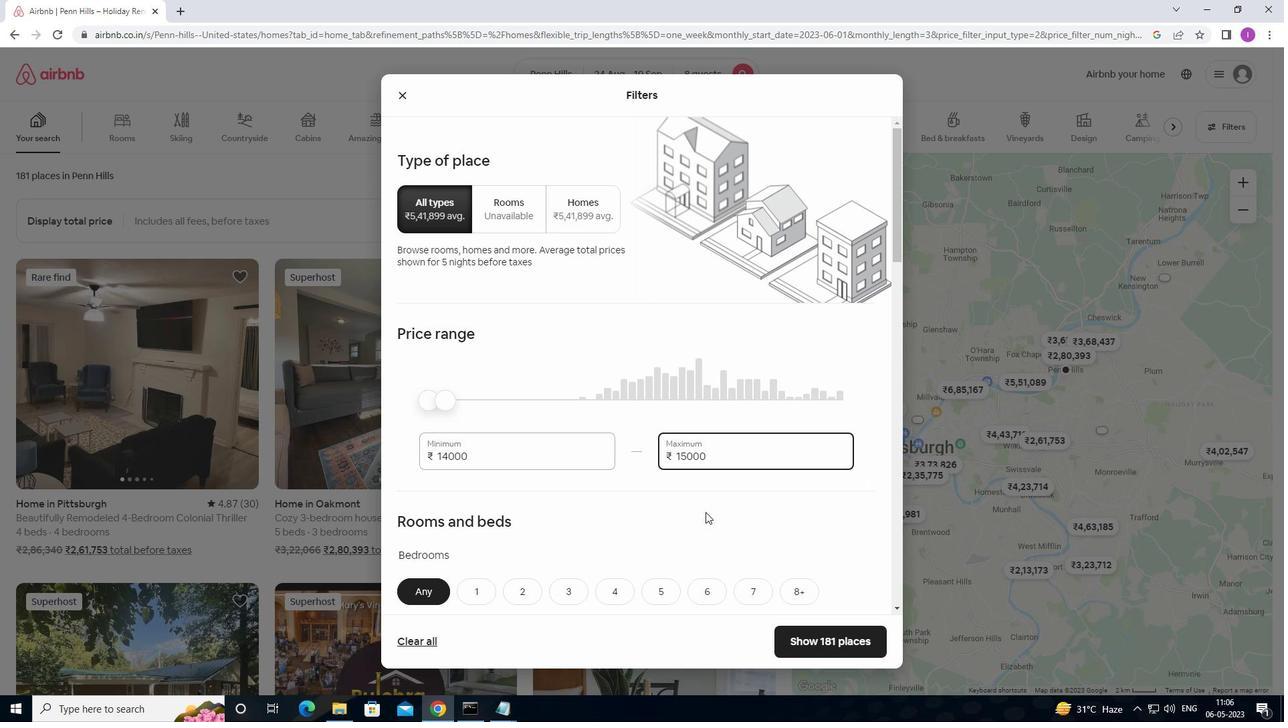 
Action: Mouse scrolled (702, 511) with delta (0, 0)
Screenshot: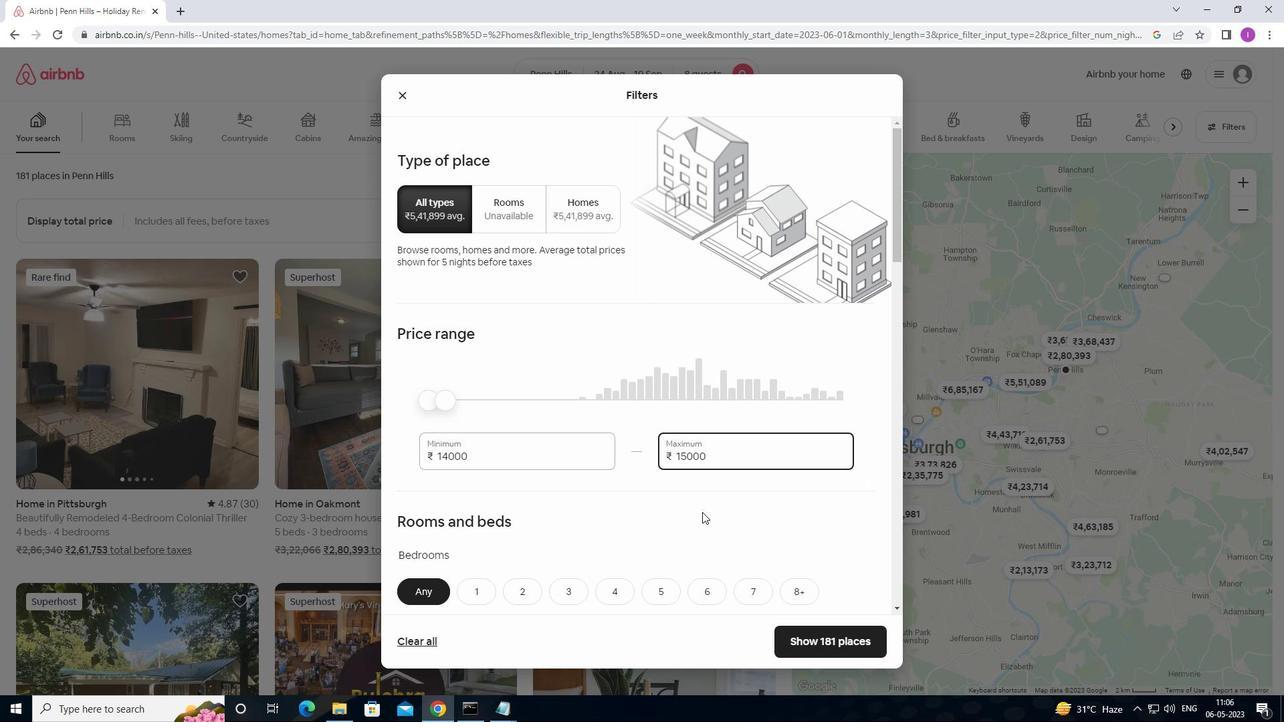 
Action: Mouse moved to (702, 509)
Screenshot: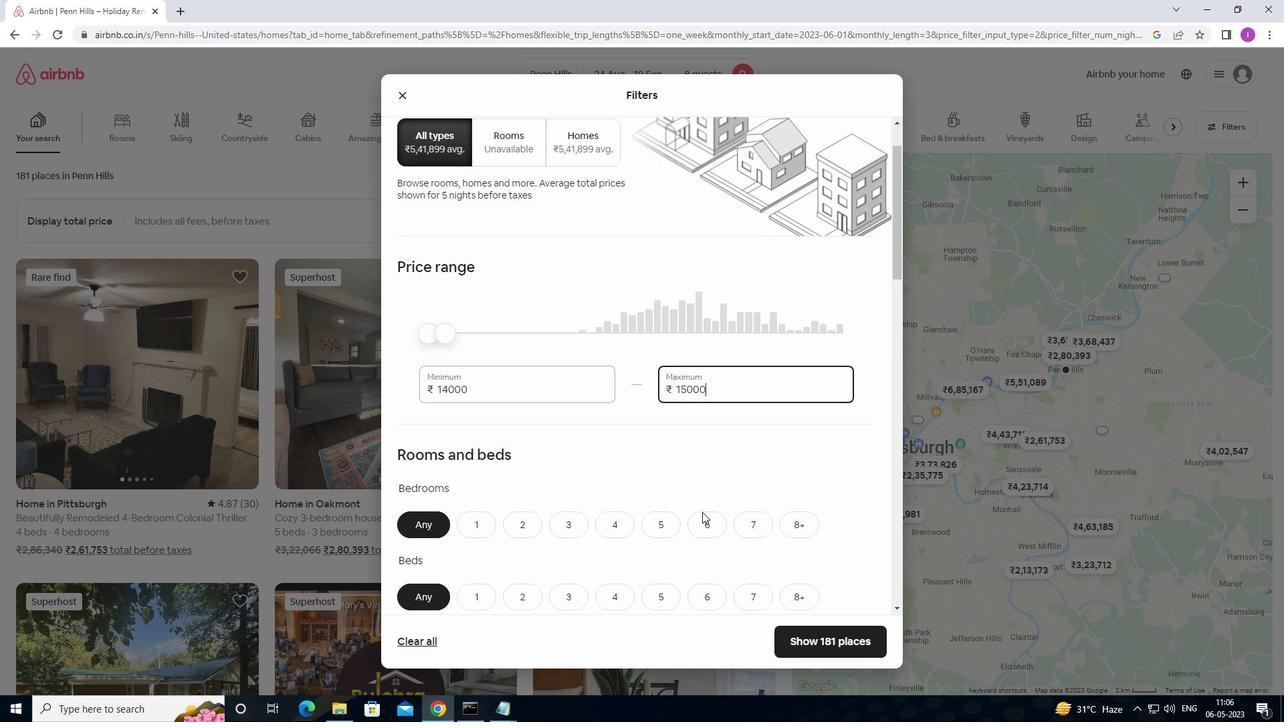 
Action: Mouse scrolled (702, 508) with delta (0, 0)
Screenshot: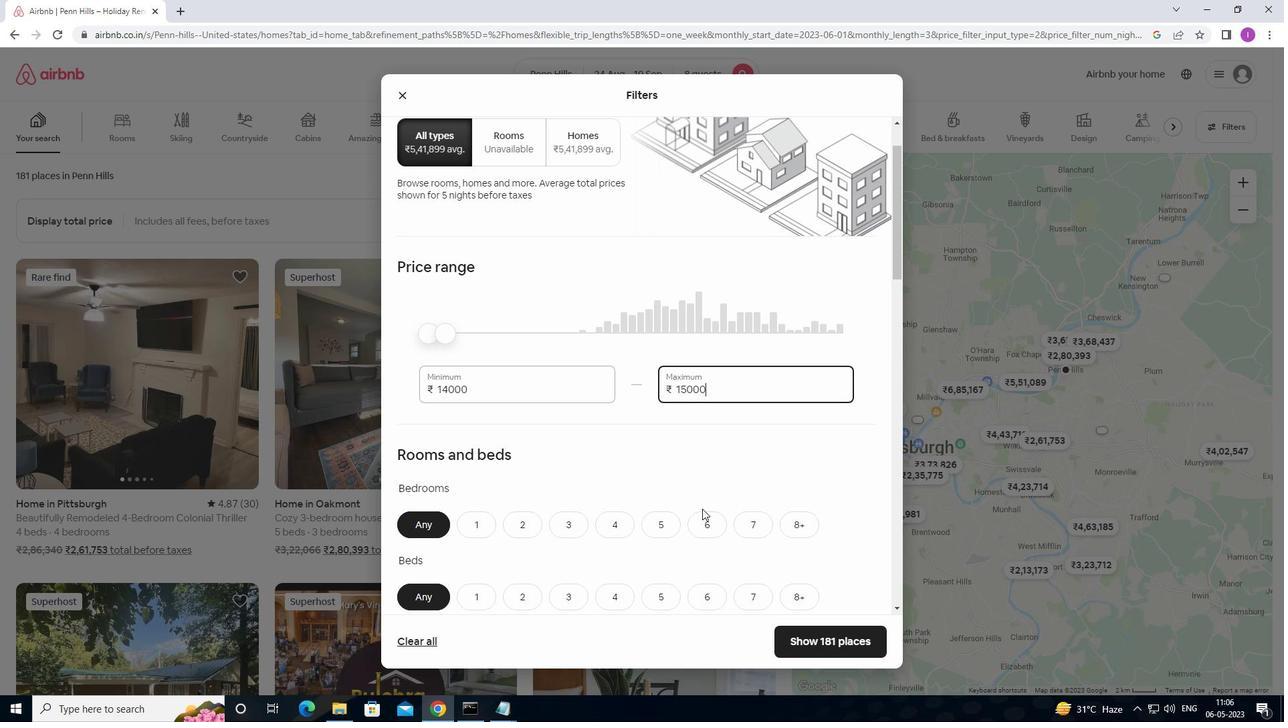 
Action: Mouse scrolled (702, 508) with delta (0, 0)
Screenshot: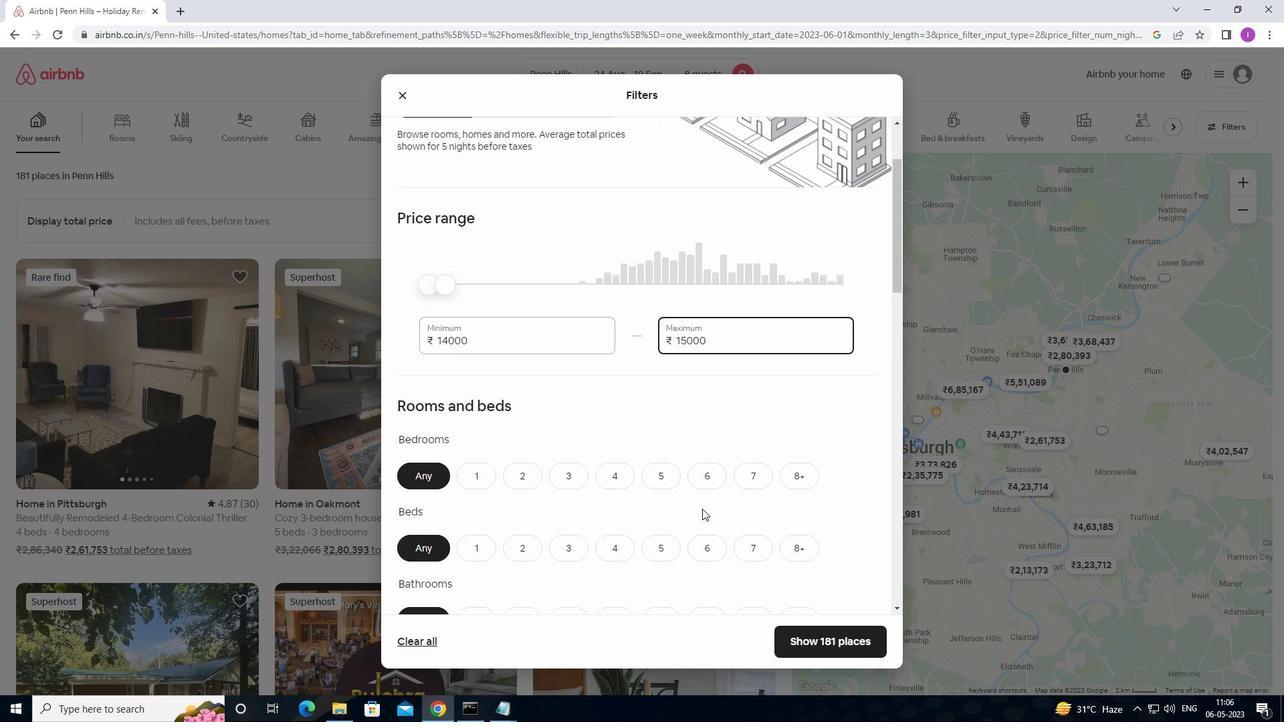 
Action: Mouse moved to (700, 387)
Screenshot: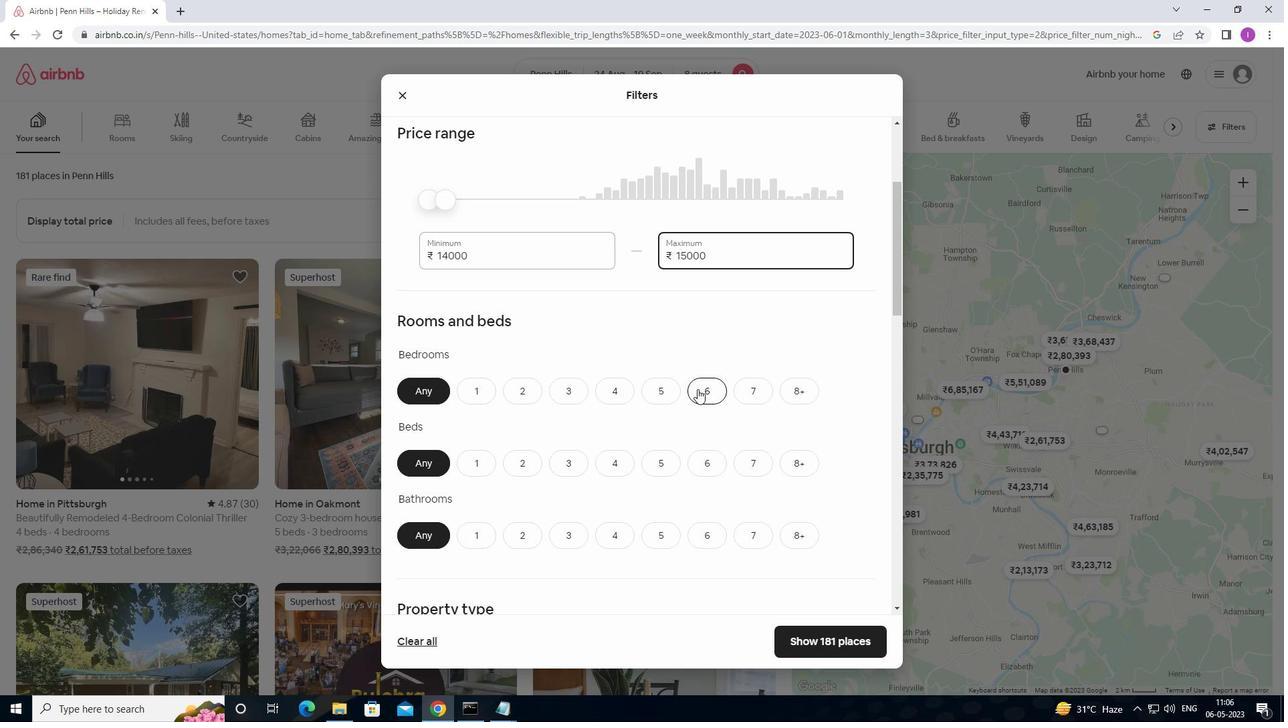 
Action: Mouse pressed left at (700, 387)
Screenshot: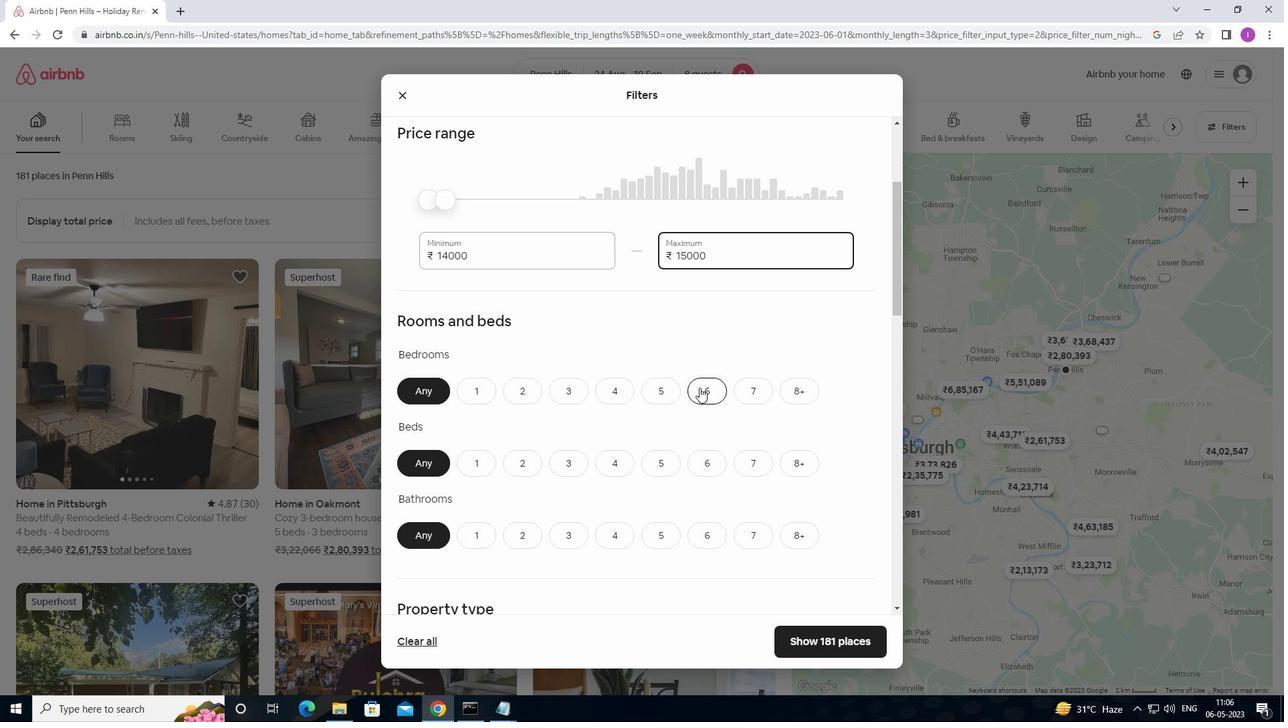 
Action: Mouse moved to (696, 460)
Screenshot: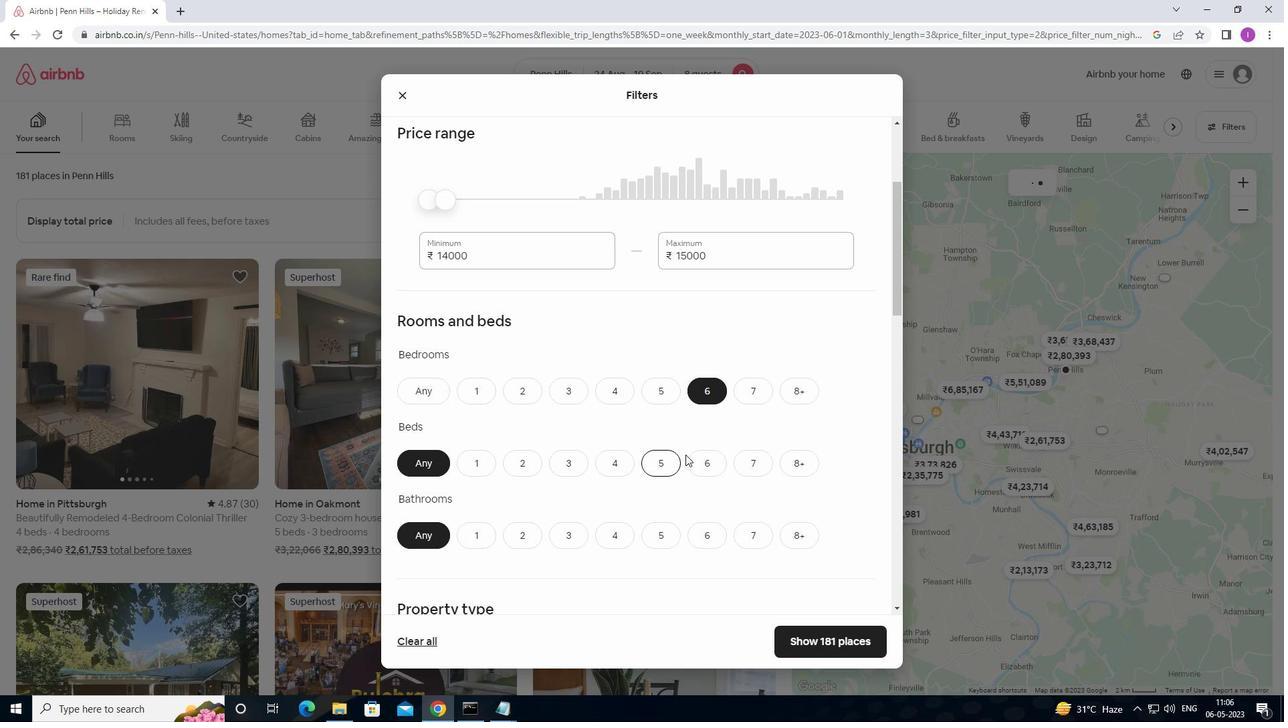 
Action: Mouse pressed left at (696, 460)
Screenshot: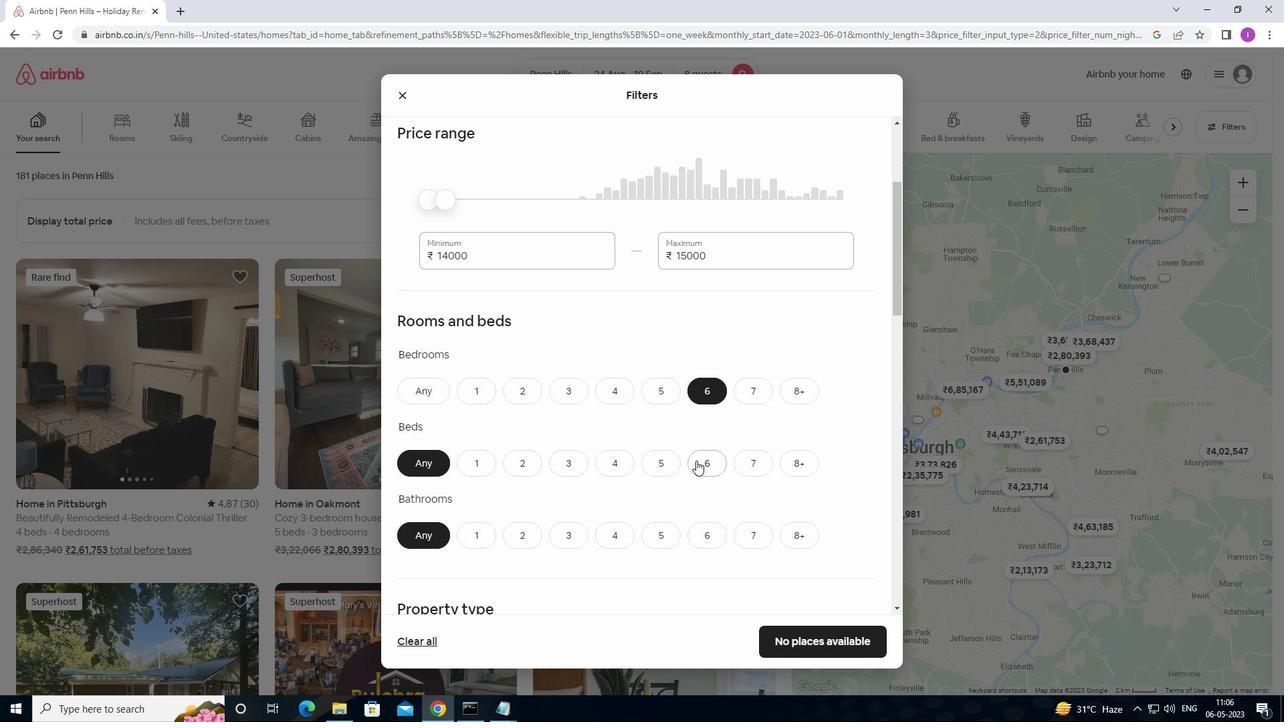 
Action: Mouse moved to (698, 539)
Screenshot: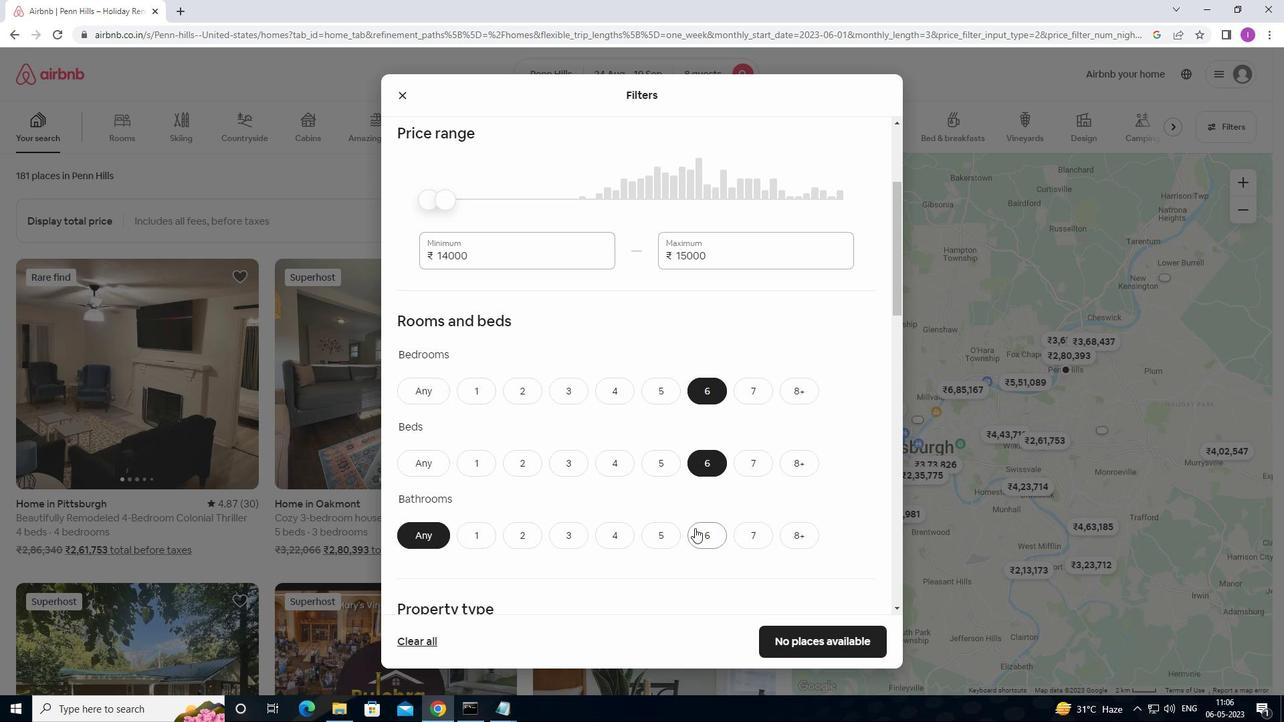 
Action: Mouse pressed left at (698, 539)
Screenshot: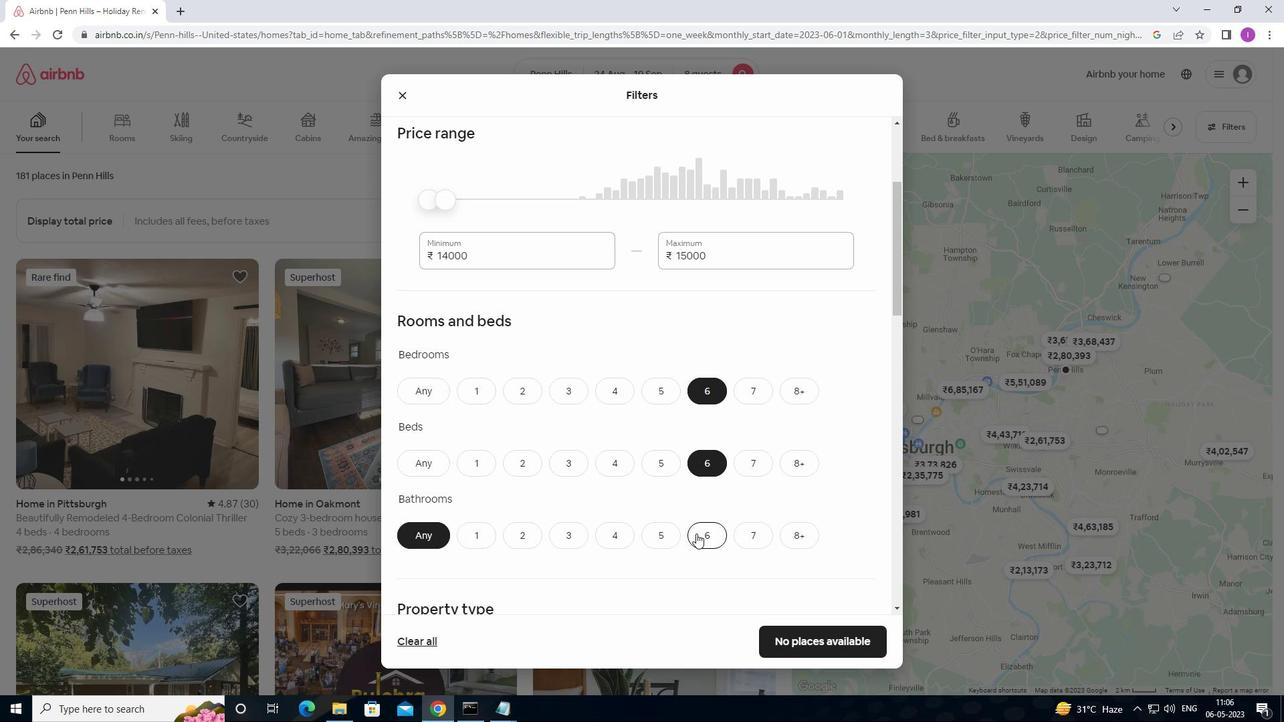 
Action: Mouse moved to (706, 520)
Screenshot: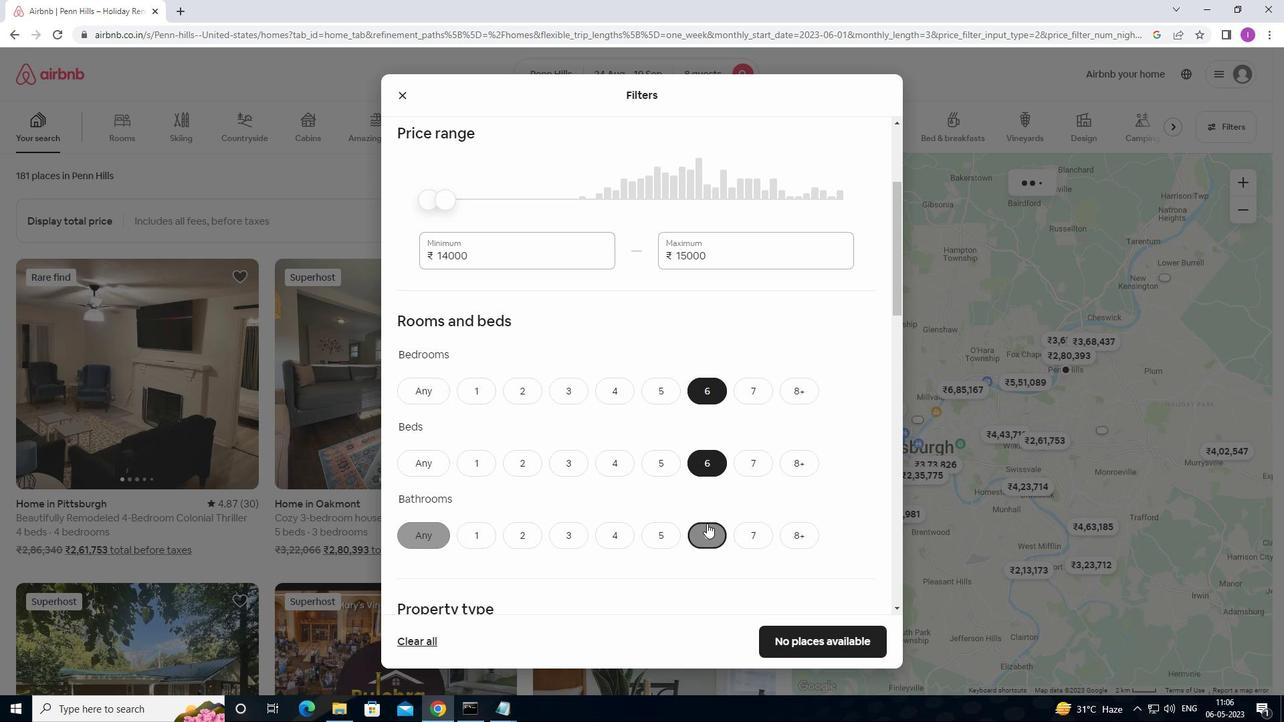 
Action: Mouse scrolled (706, 519) with delta (0, 0)
Screenshot: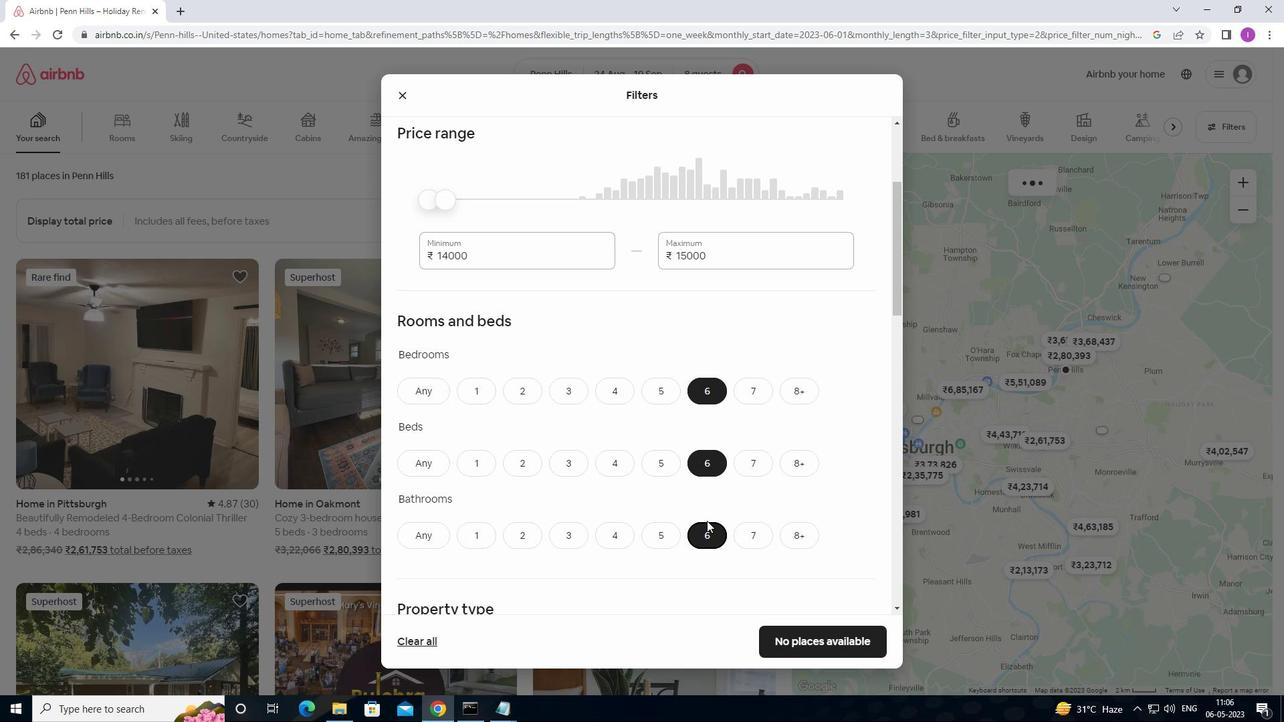 
Action: Mouse scrolled (706, 519) with delta (0, 0)
Screenshot: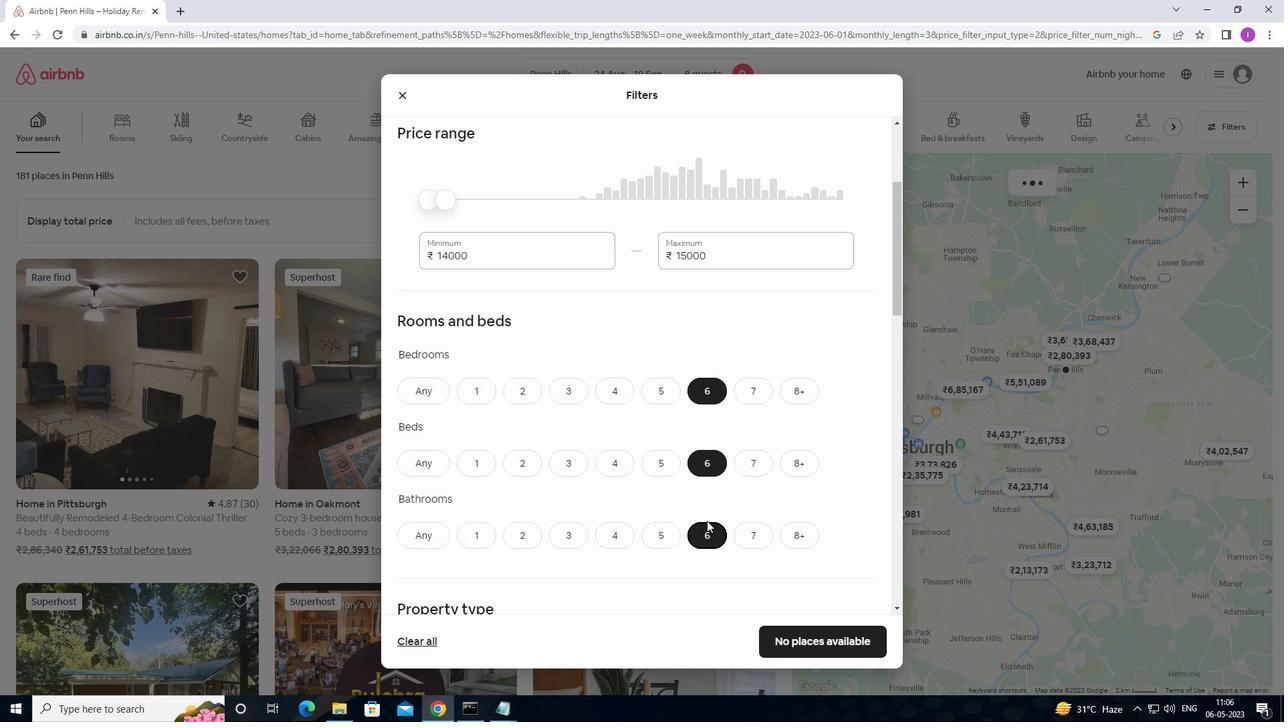 
Action: Mouse scrolled (706, 519) with delta (0, 0)
Screenshot: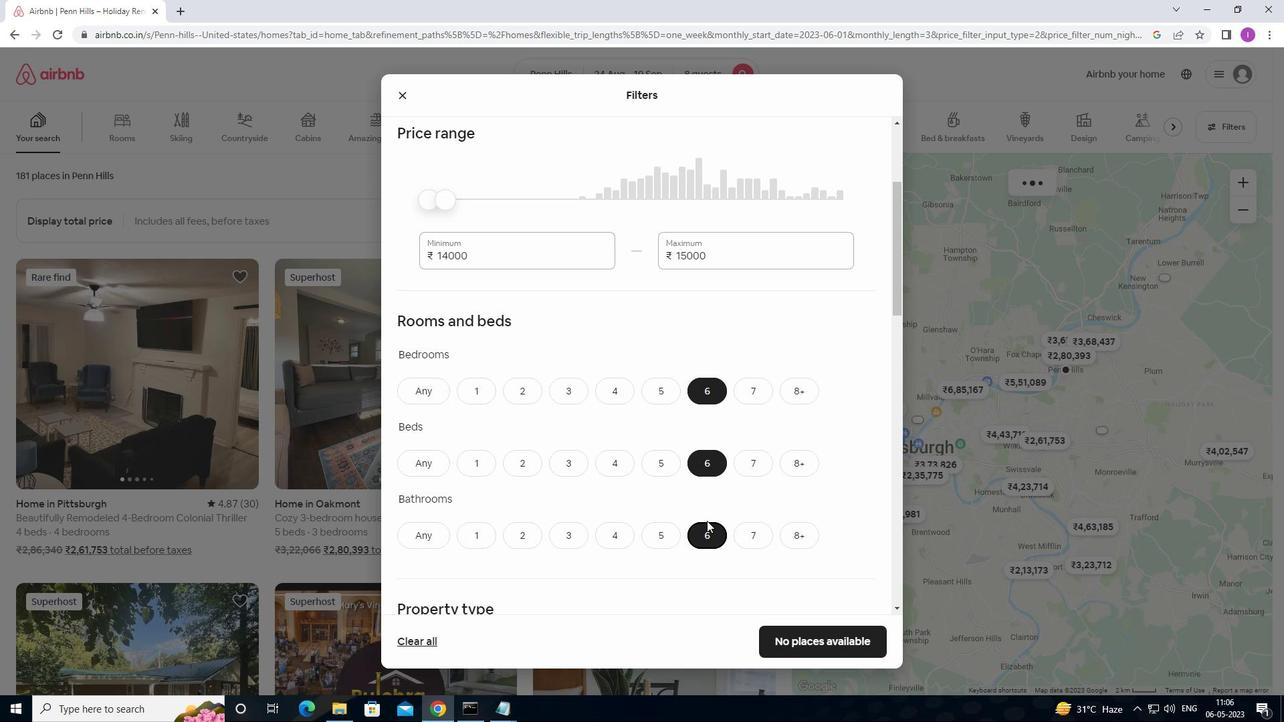 
Action: Mouse moved to (499, 489)
Screenshot: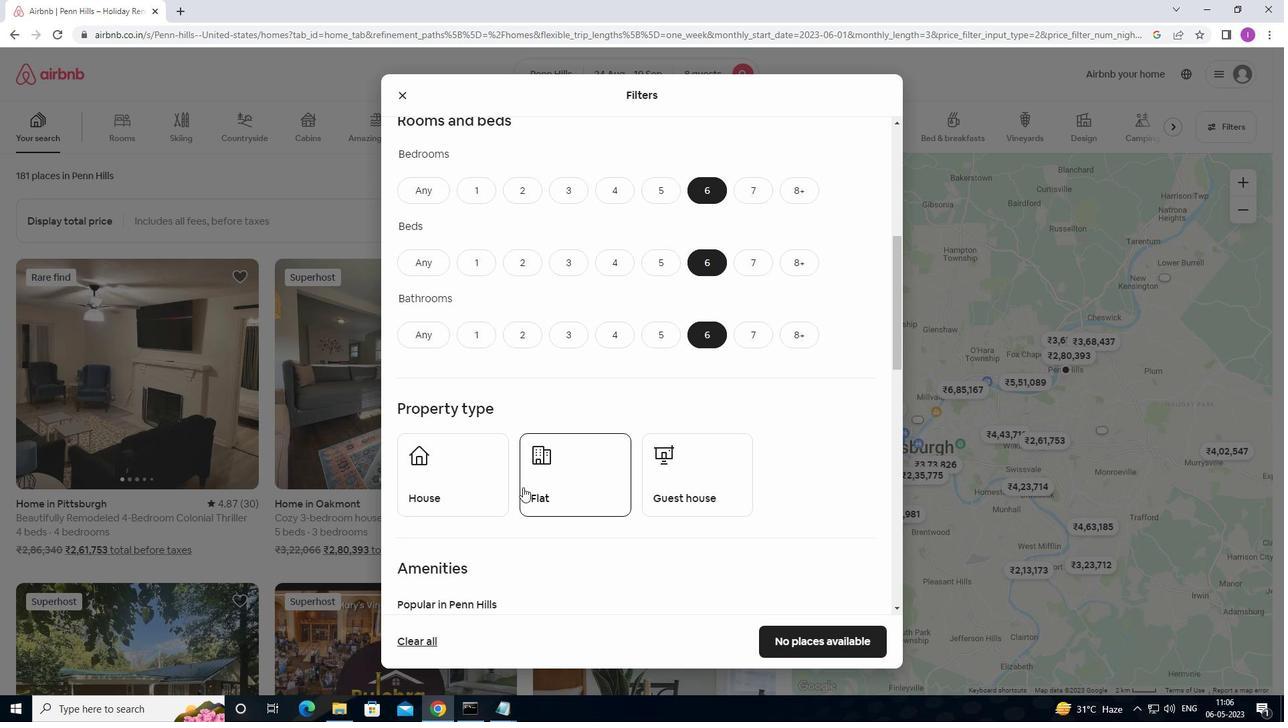 
Action: Mouse pressed left at (499, 489)
Screenshot: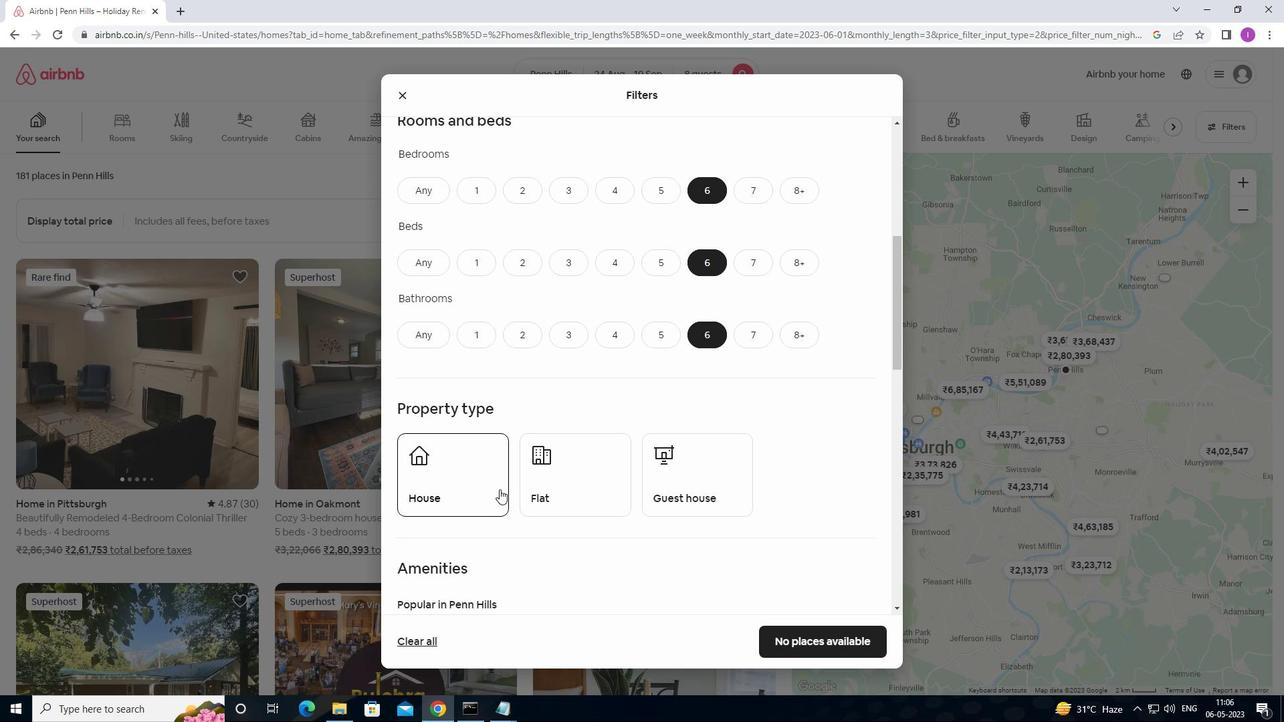 
Action: Mouse moved to (597, 490)
Screenshot: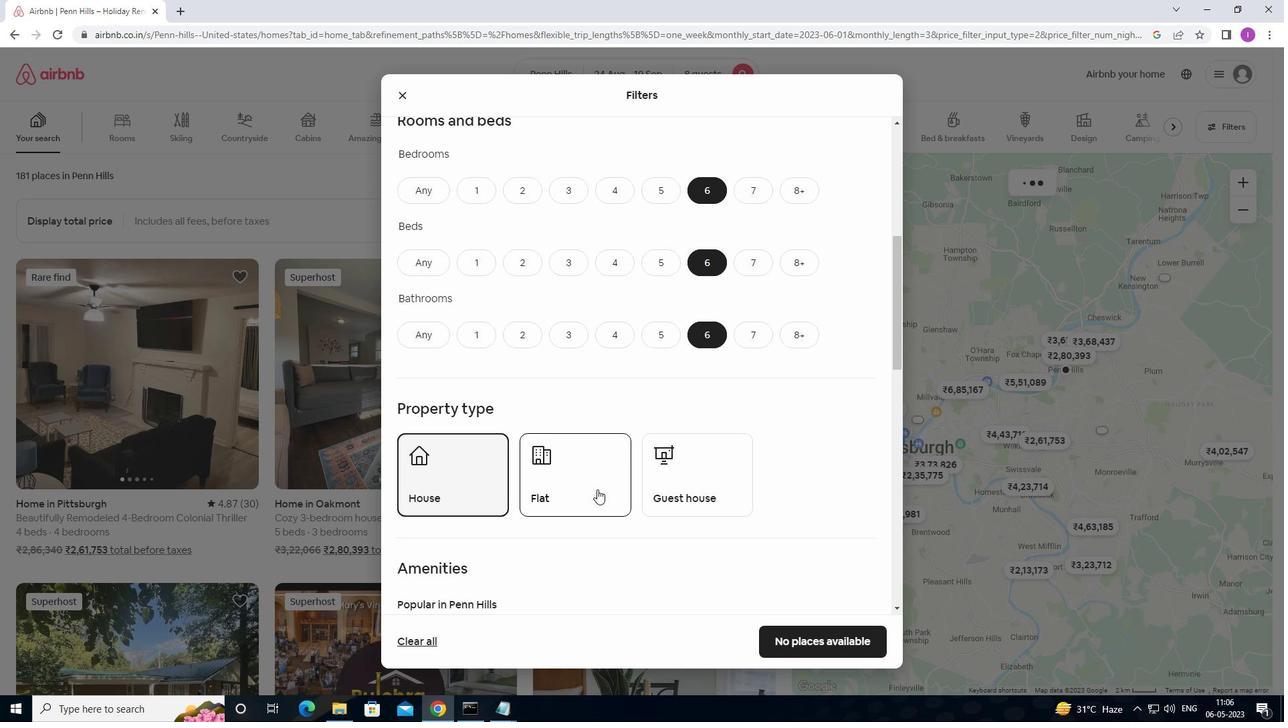 
Action: Mouse pressed left at (597, 490)
Screenshot: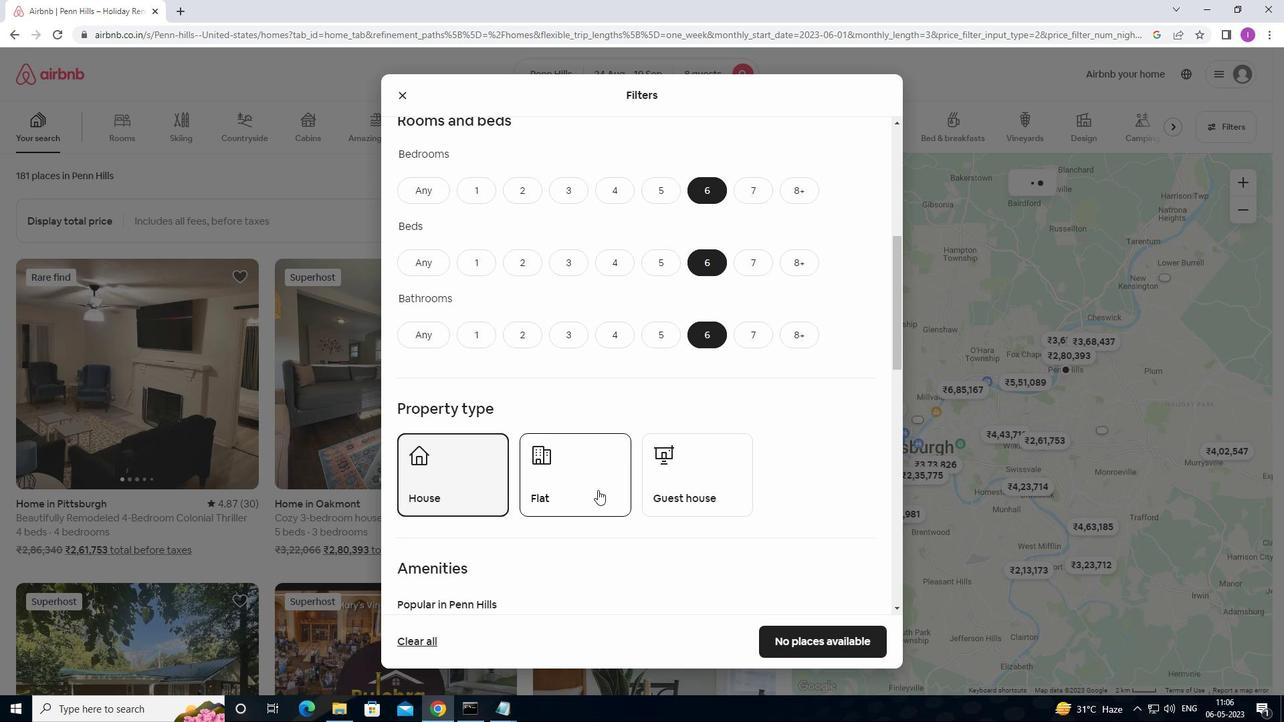 
Action: Mouse moved to (694, 493)
Screenshot: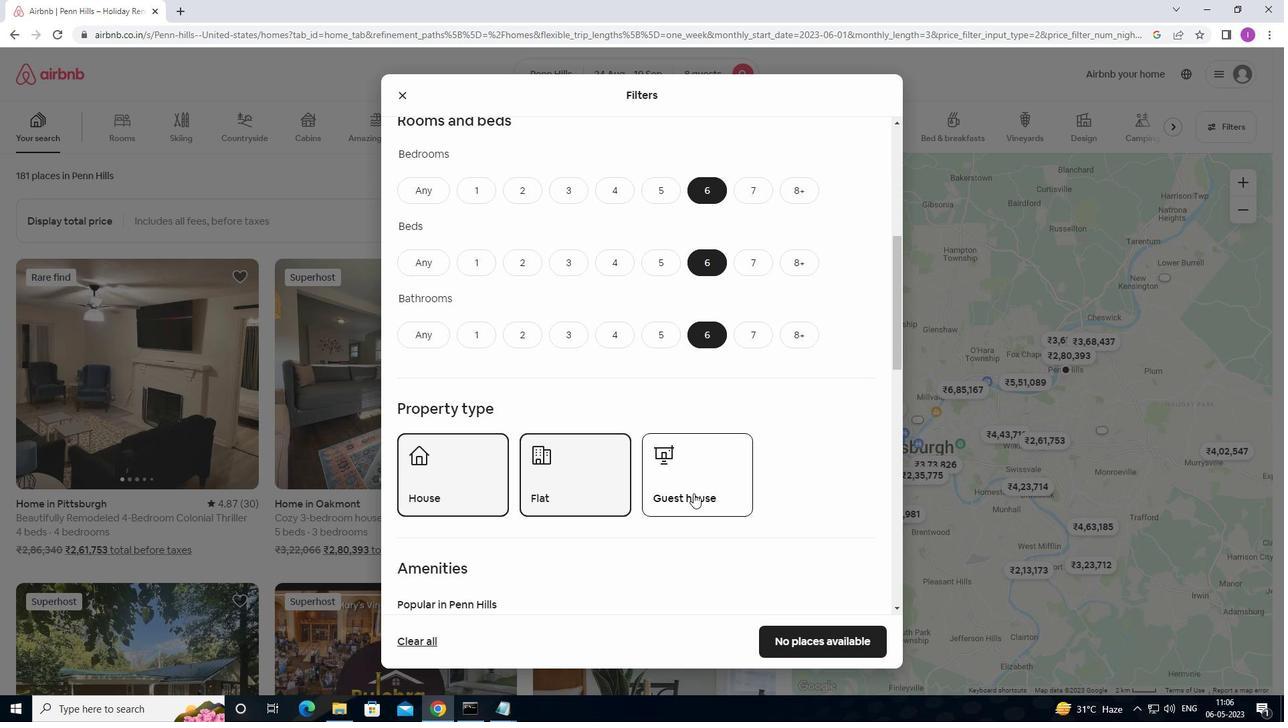 
Action: Mouse pressed left at (694, 493)
Screenshot: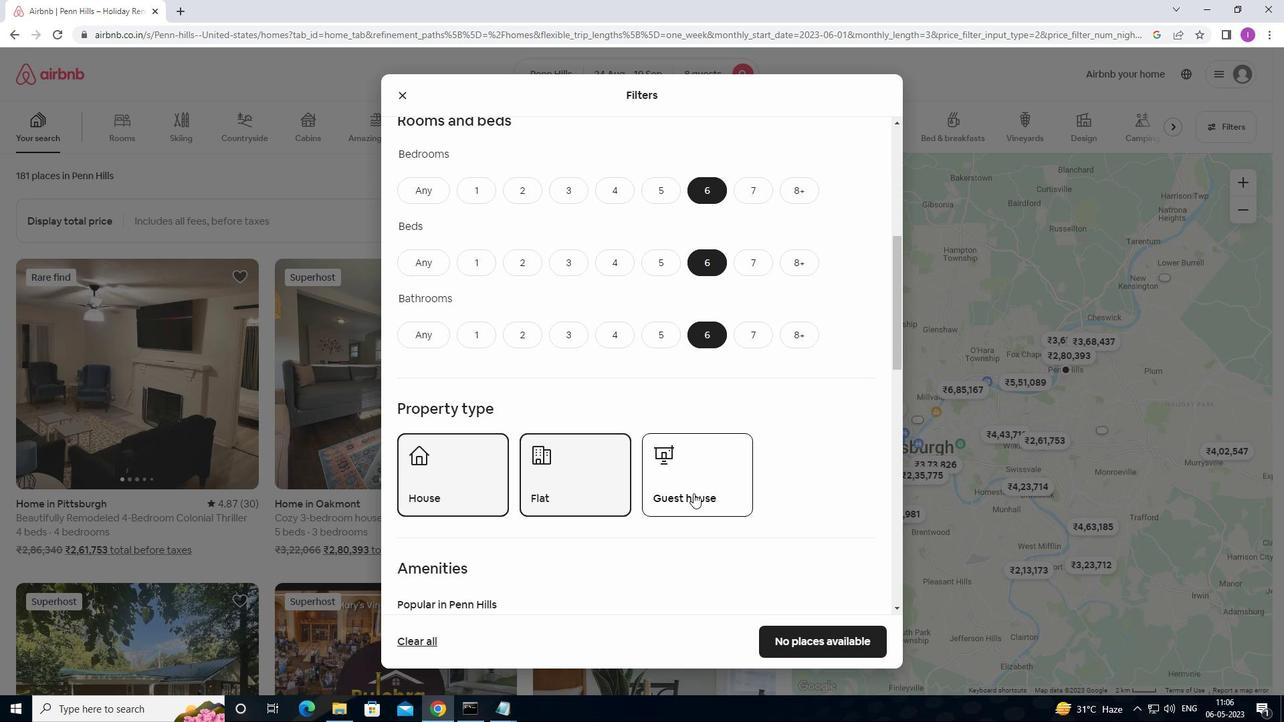 
Action: Mouse moved to (680, 498)
Screenshot: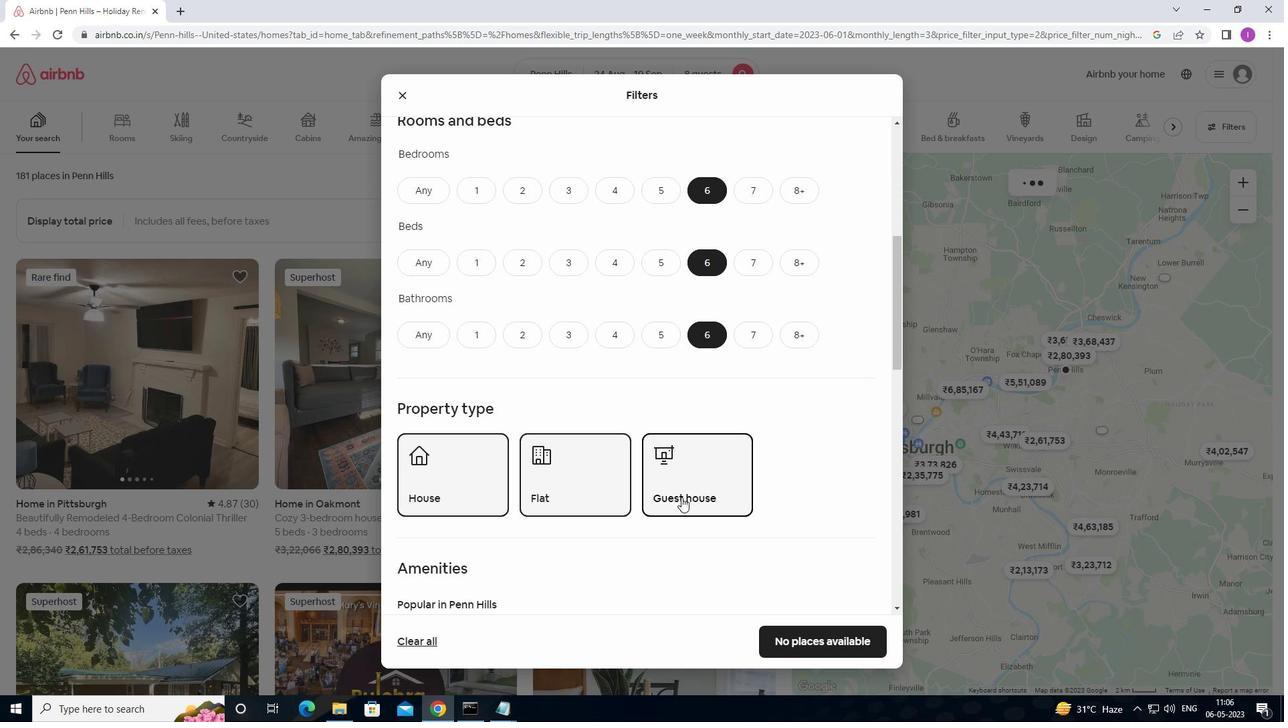 
Action: Mouse scrolled (680, 498) with delta (0, 0)
Screenshot: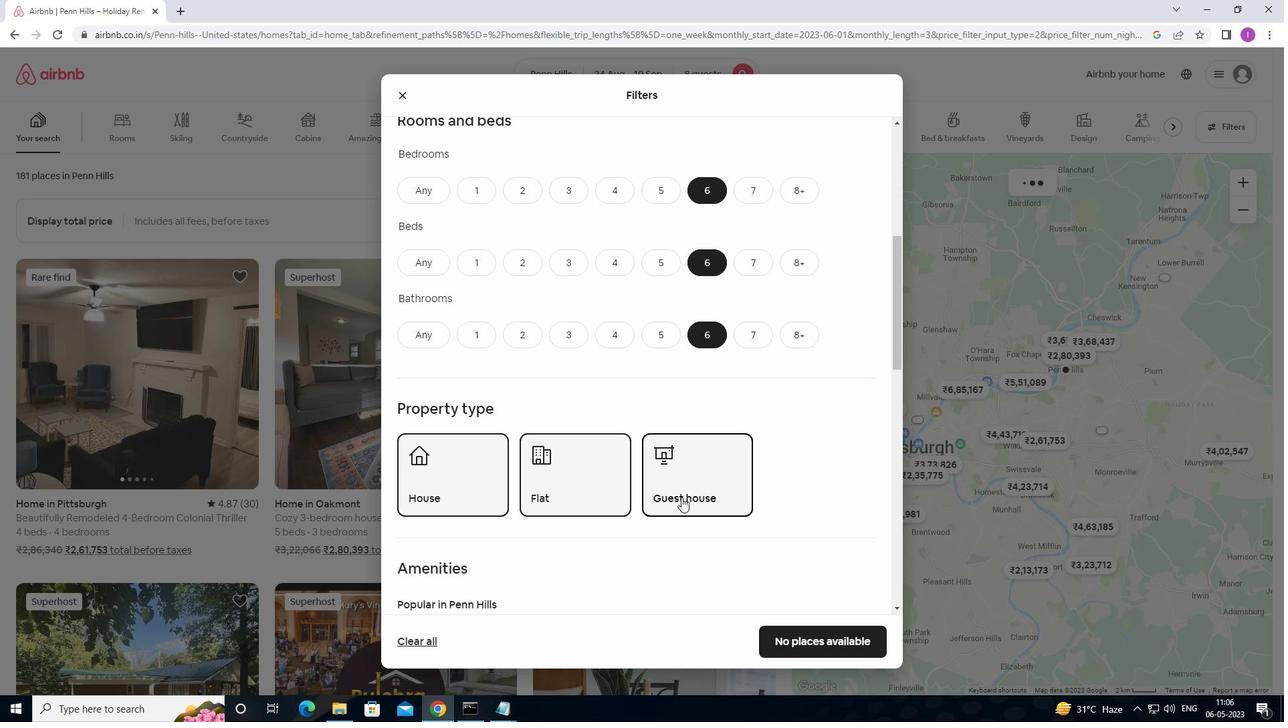 
Action: Mouse scrolled (680, 498) with delta (0, 0)
Screenshot: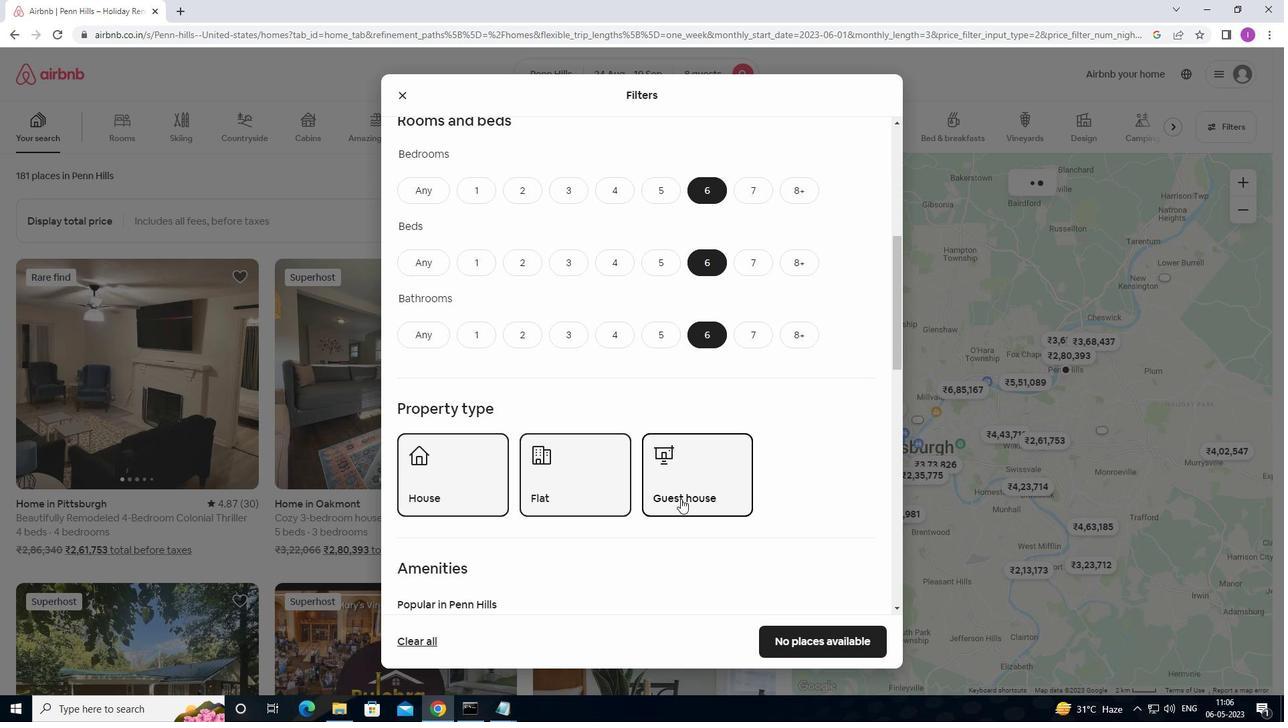 
Action: Mouse scrolled (680, 498) with delta (0, 0)
Screenshot: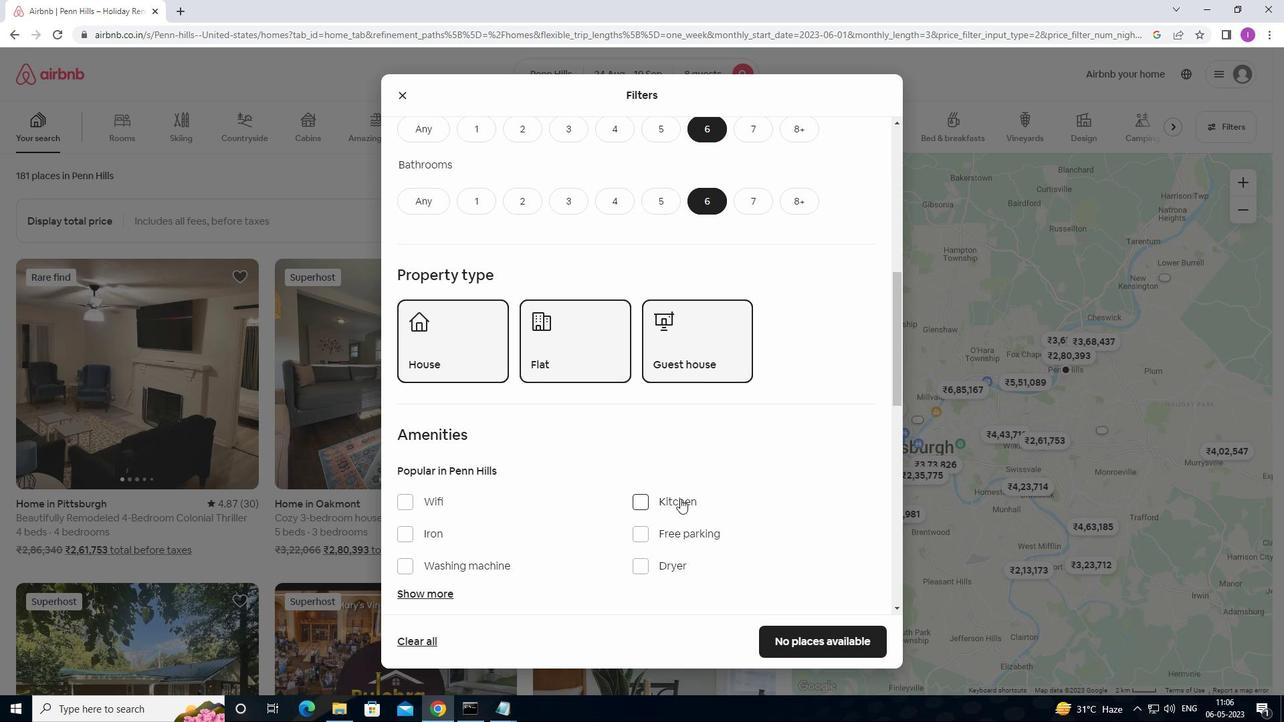 
Action: Mouse scrolled (680, 498) with delta (0, 0)
Screenshot: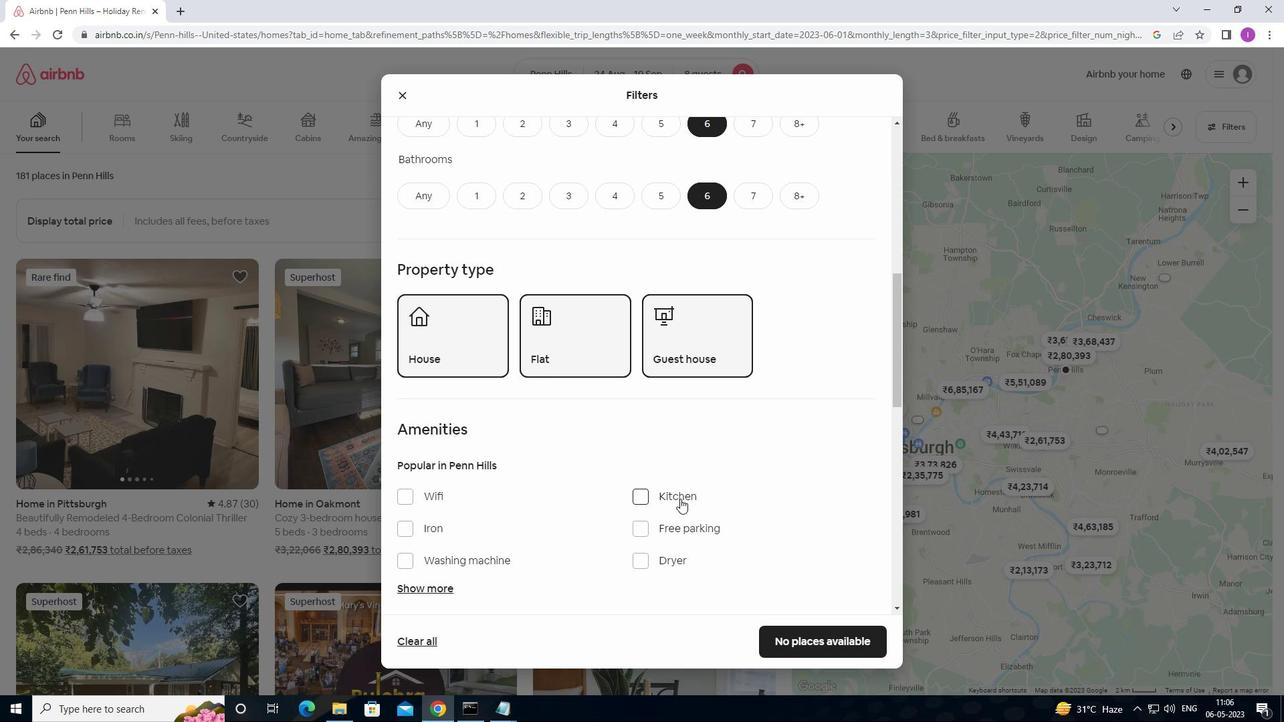 
Action: Mouse moved to (401, 365)
Screenshot: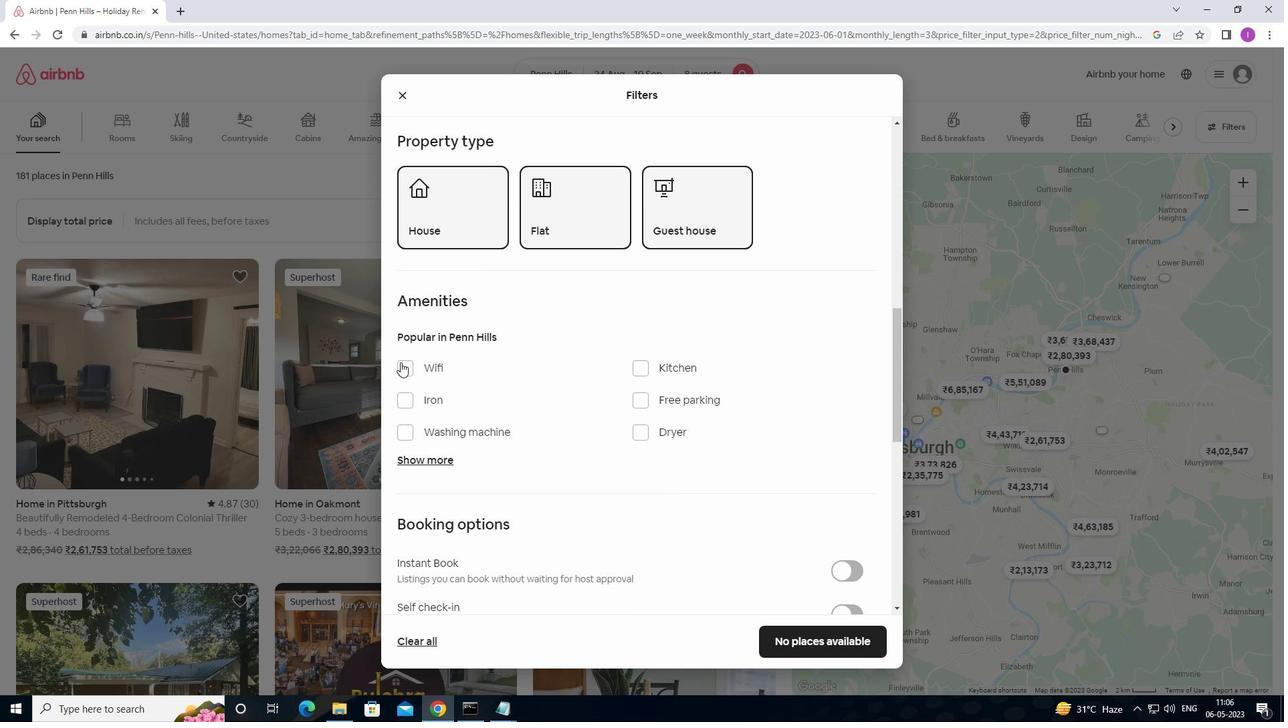 
Action: Mouse pressed left at (401, 365)
Screenshot: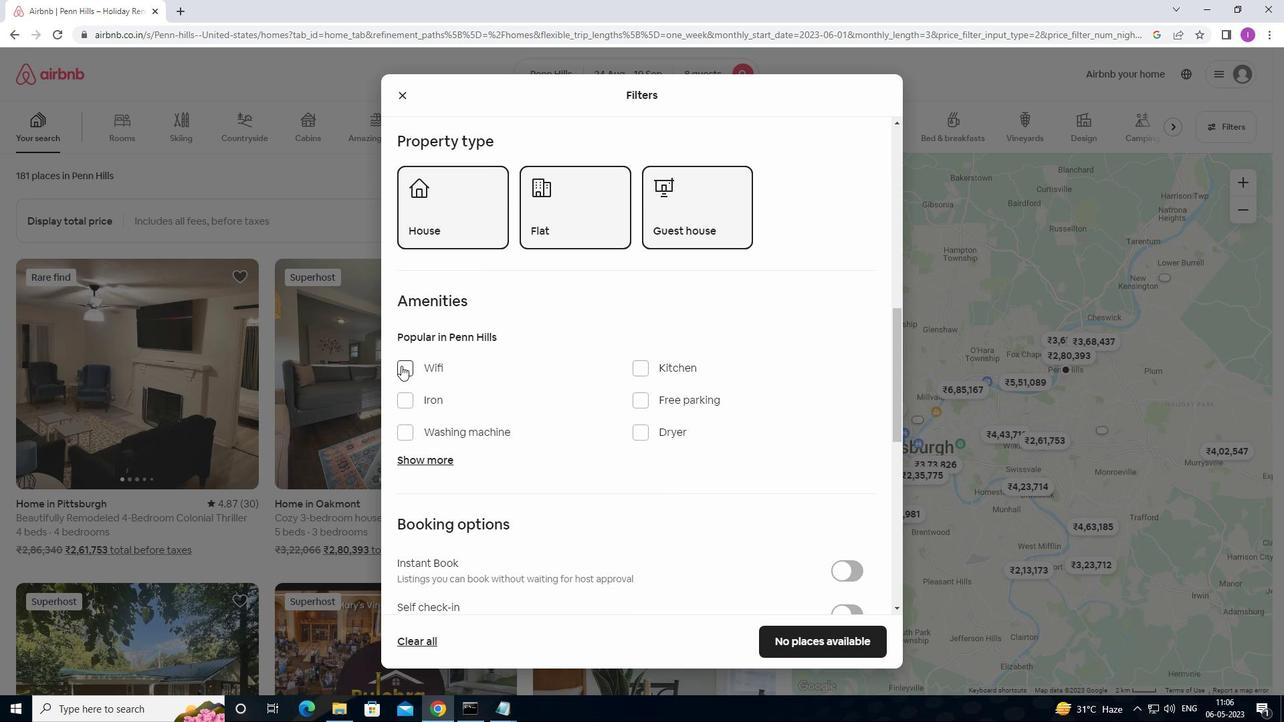 
Action: Mouse moved to (525, 414)
Screenshot: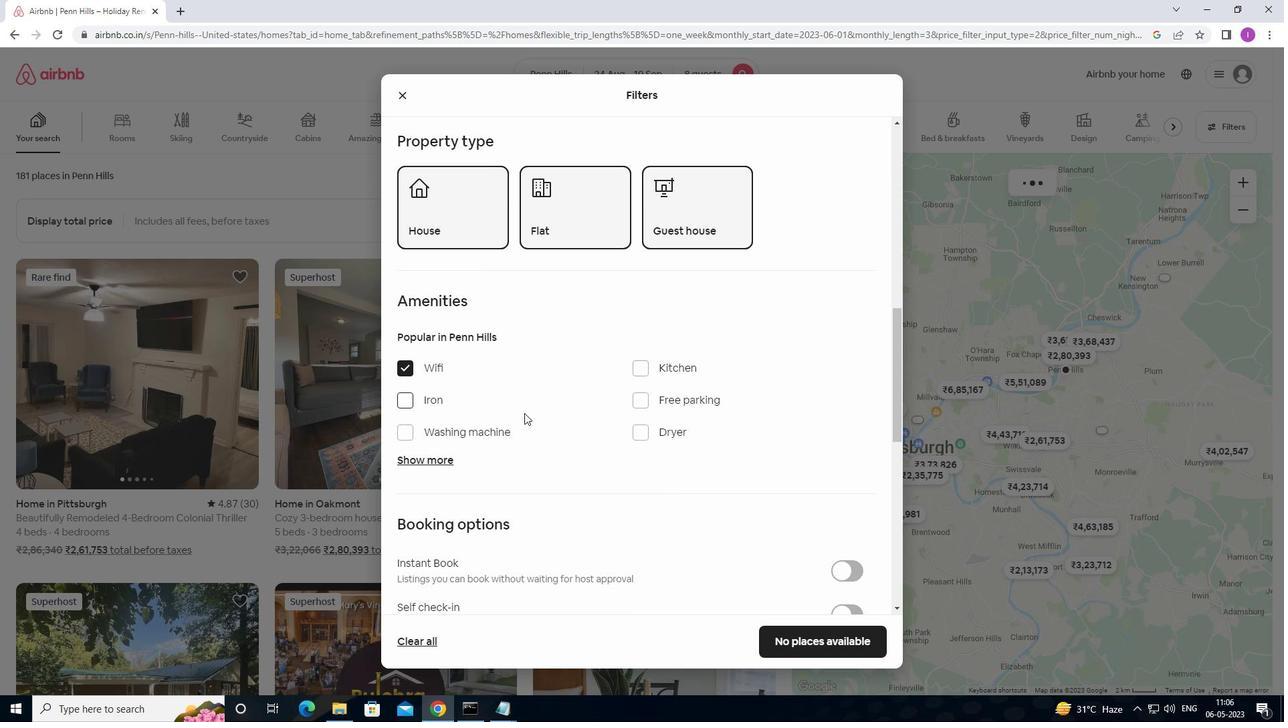 
Action: Mouse scrolled (525, 413) with delta (0, 0)
Screenshot: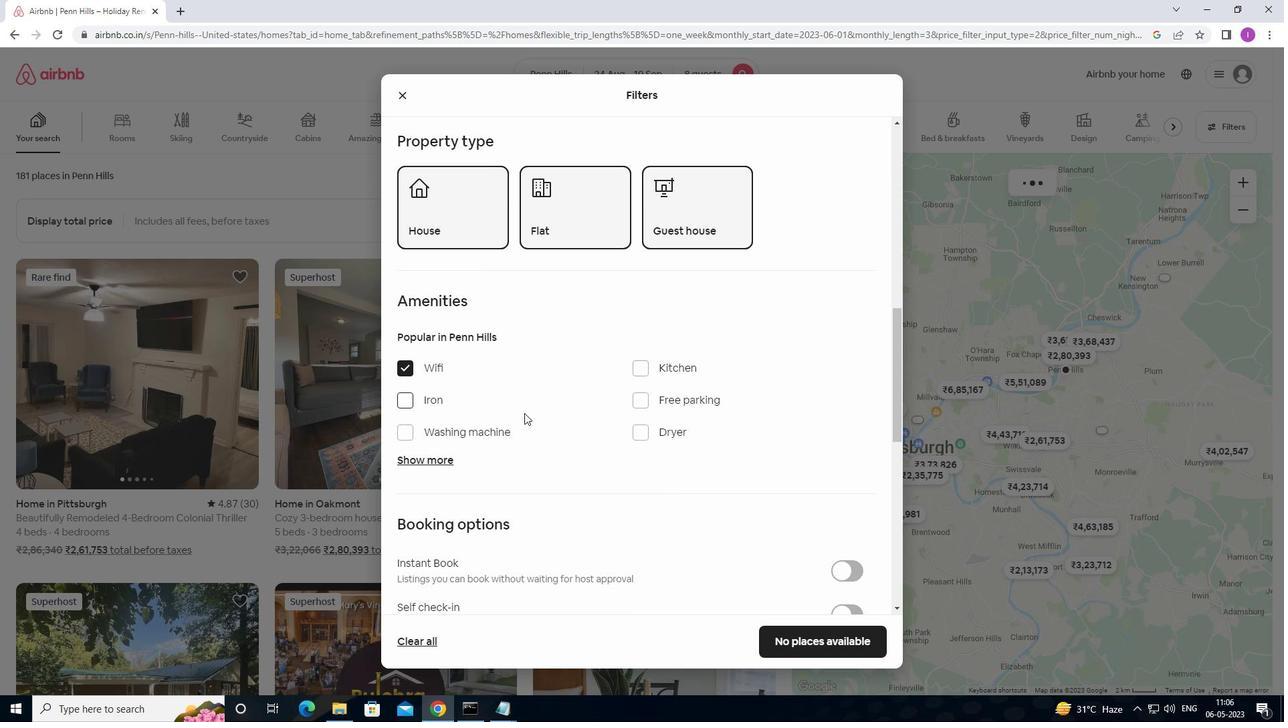 
Action: Mouse moved to (441, 390)
Screenshot: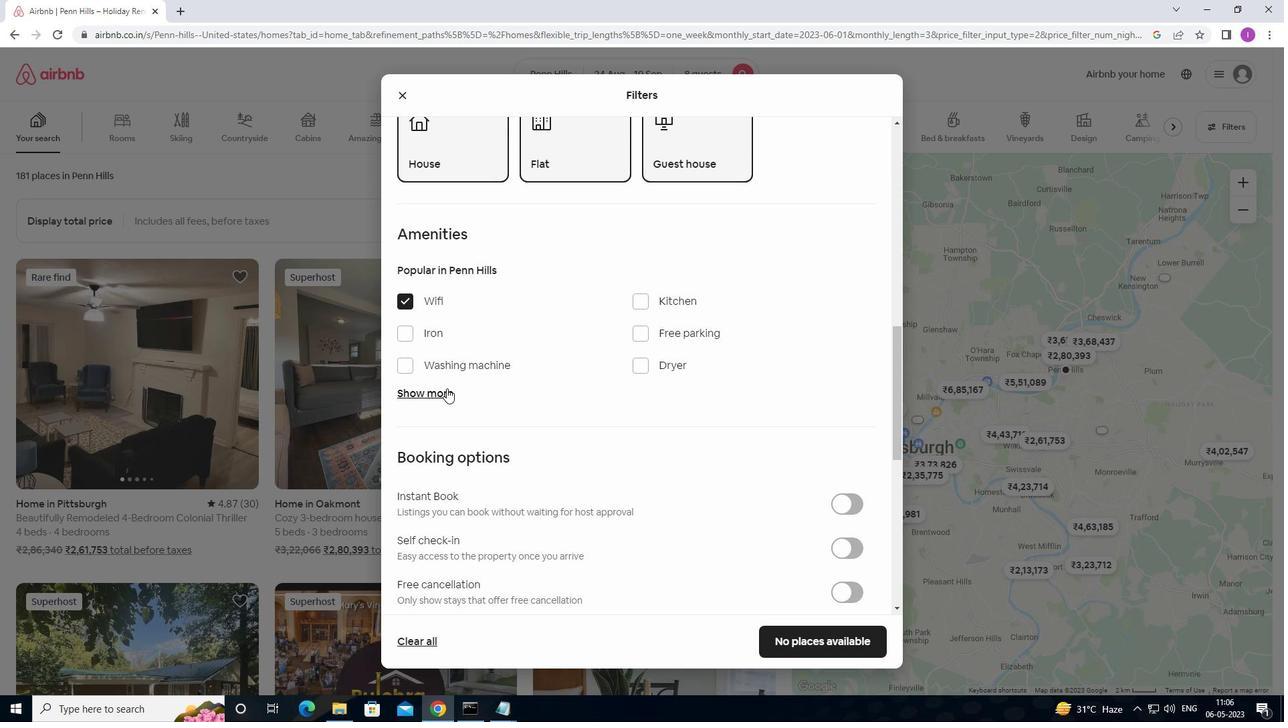 
Action: Mouse pressed left at (441, 390)
Screenshot: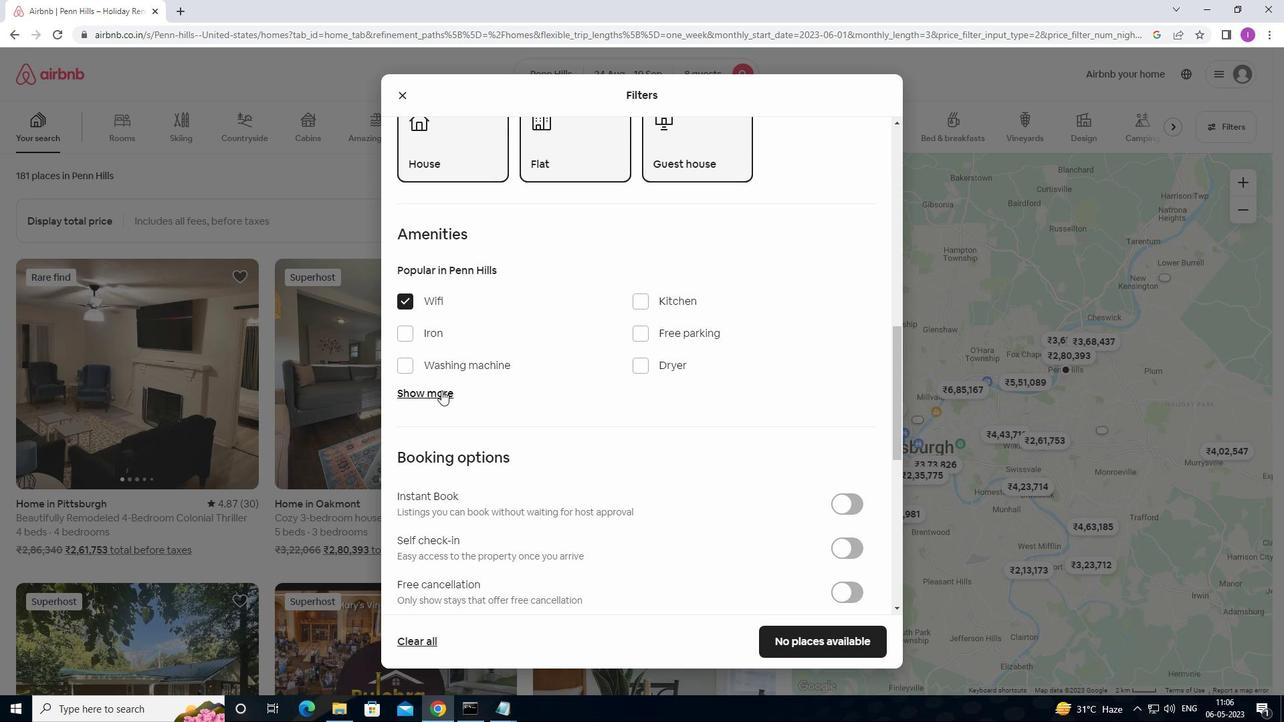 
Action: Mouse moved to (440, 391)
Screenshot: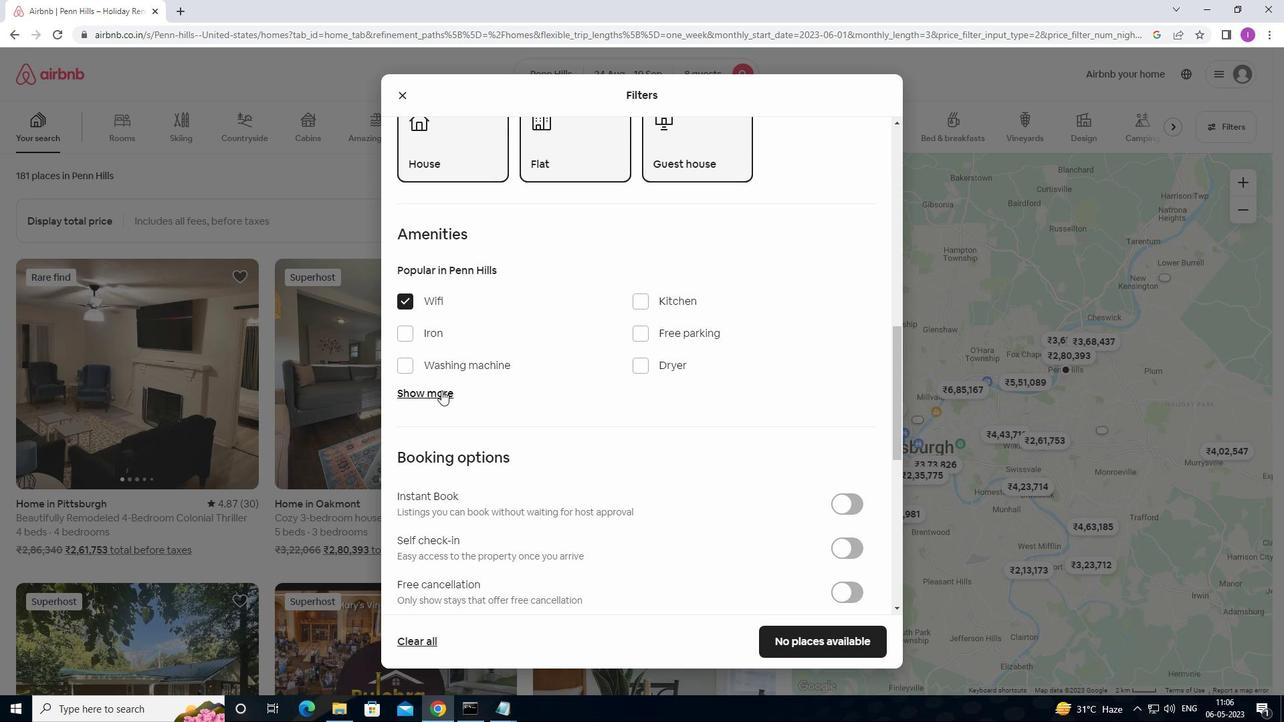 
Action: Mouse scrolled (440, 390) with delta (0, 0)
Screenshot: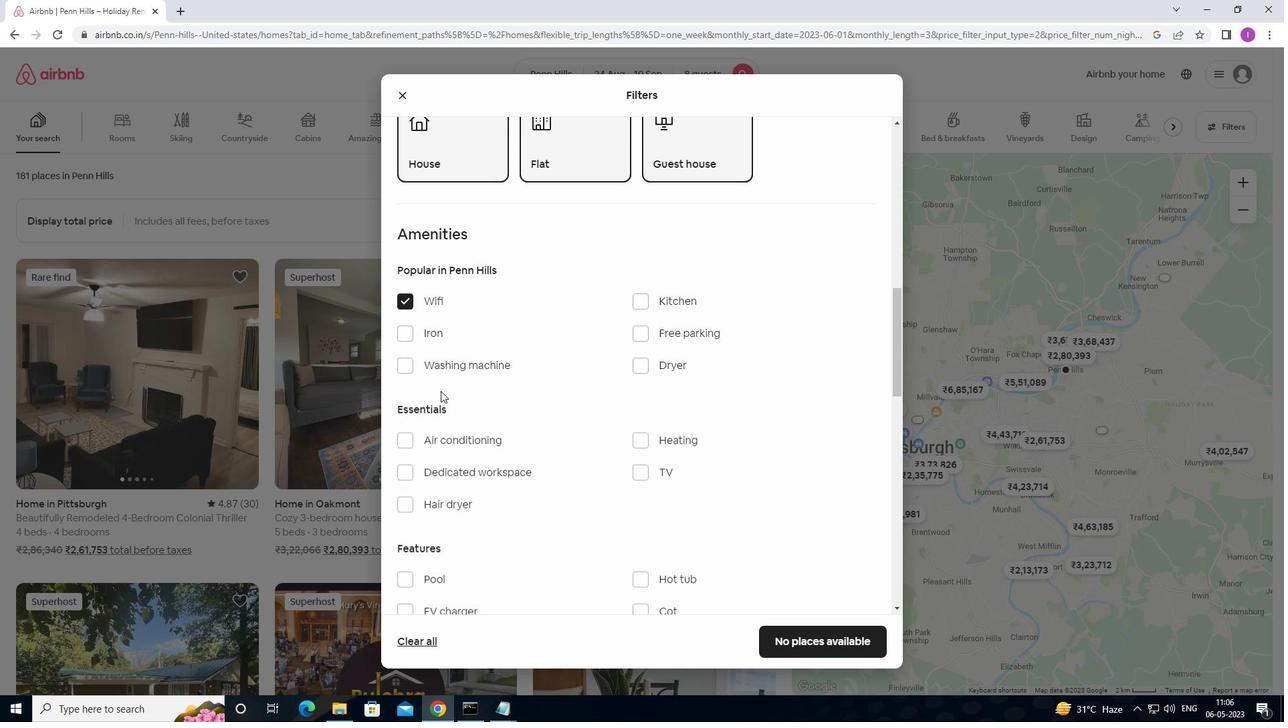 
Action: Mouse scrolled (440, 390) with delta (0, 0)
Screenshot: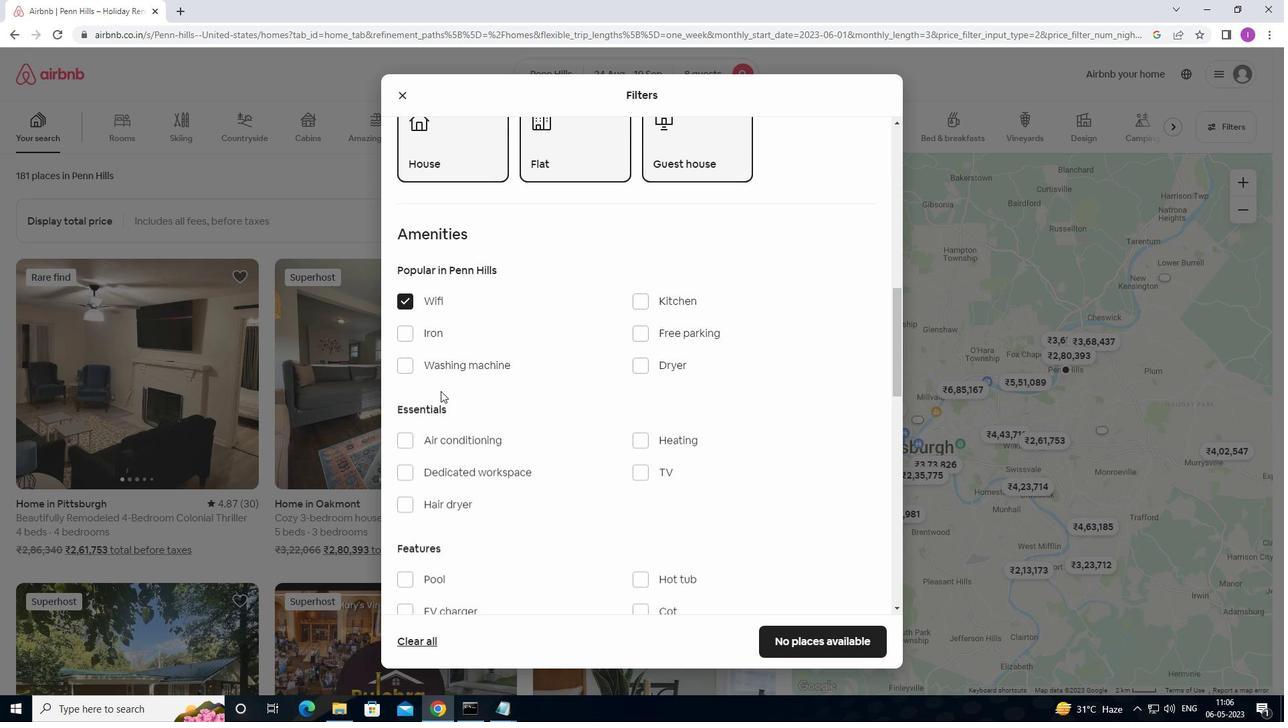 
Action: Mouse moved to (634, 339)
Screenshot: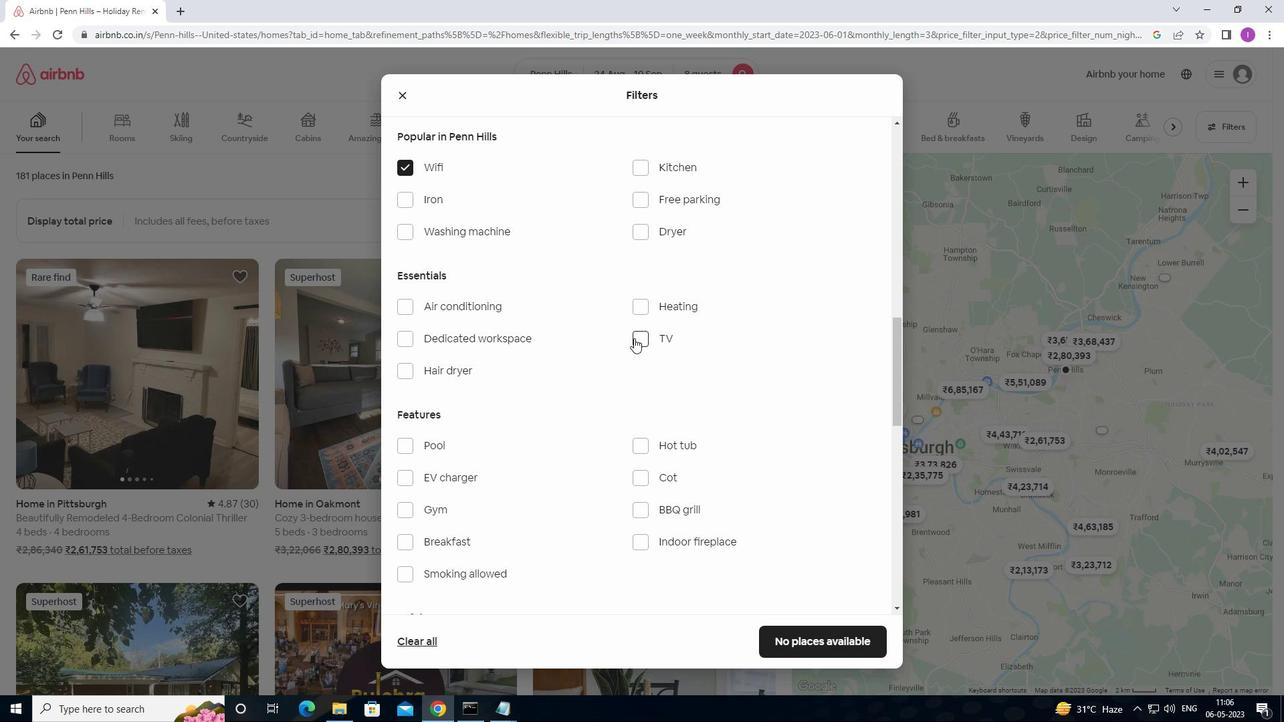 
Action: Mouse pressed left at (634, 339)
Screenshot: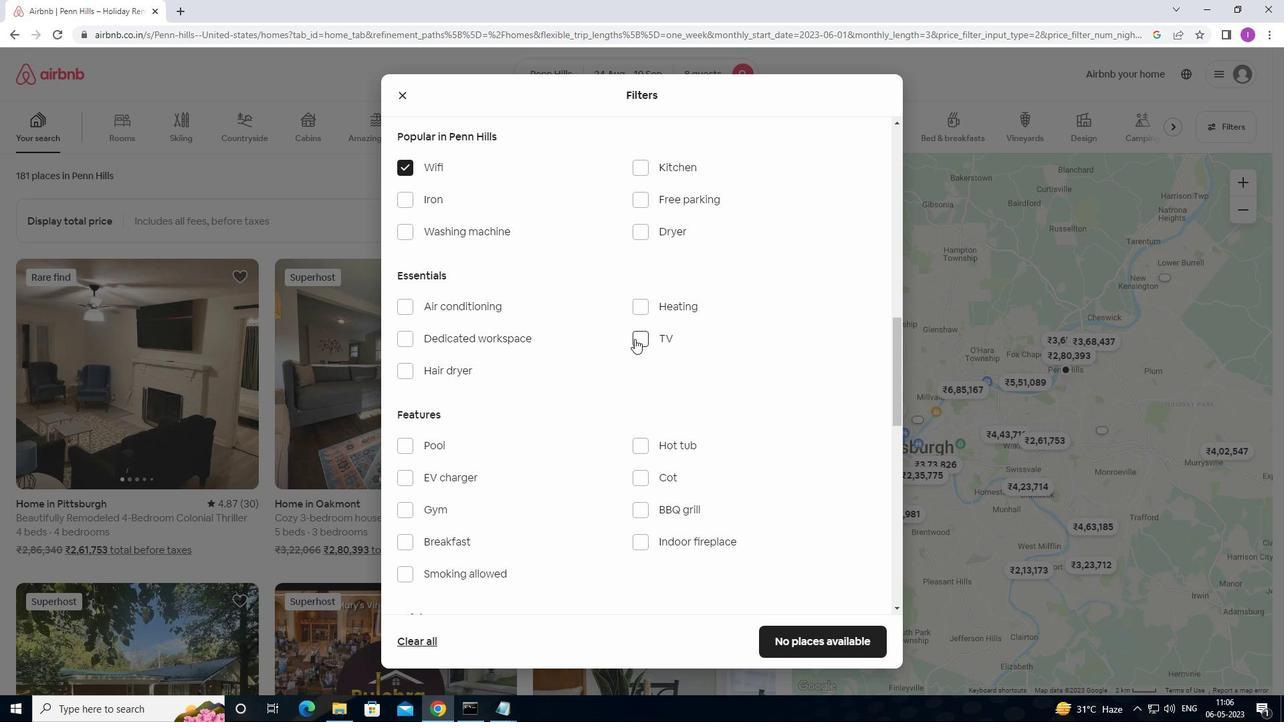 
Action: Mouse moved to (522, 390)
Screenshot: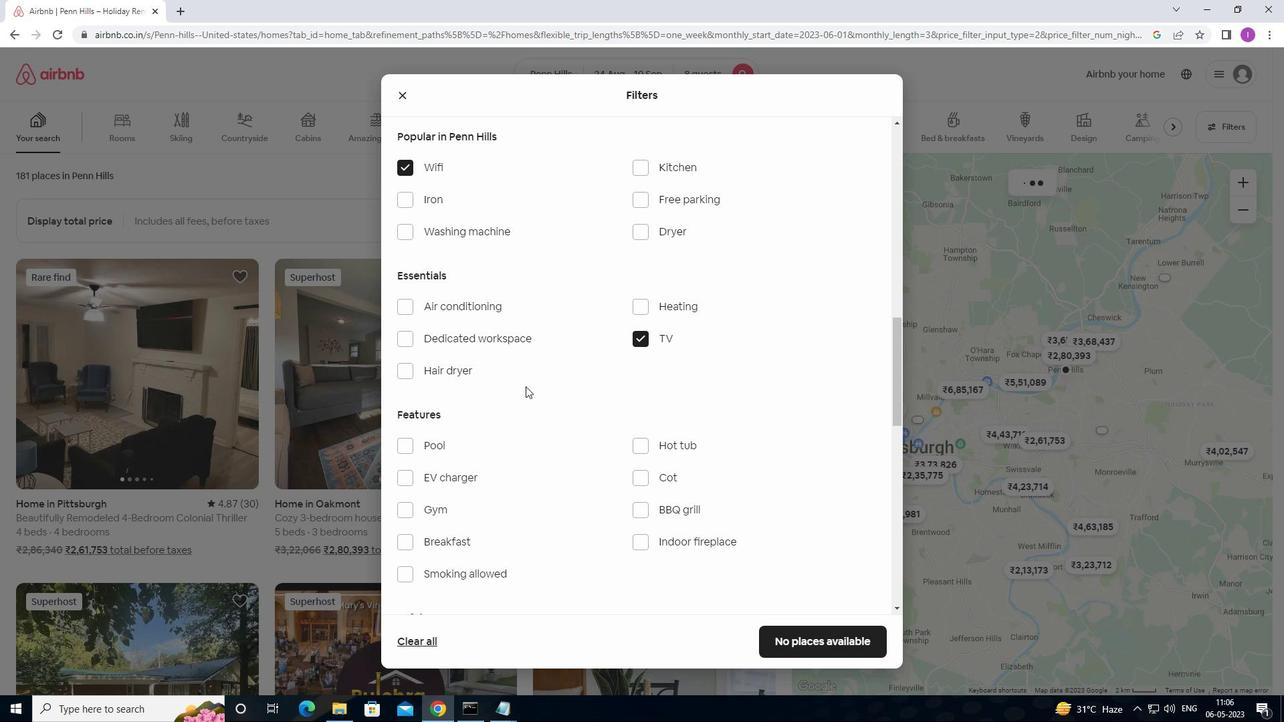
Action: Mouse scrolled (522, 389) with delta (0, 0)
Screenshot: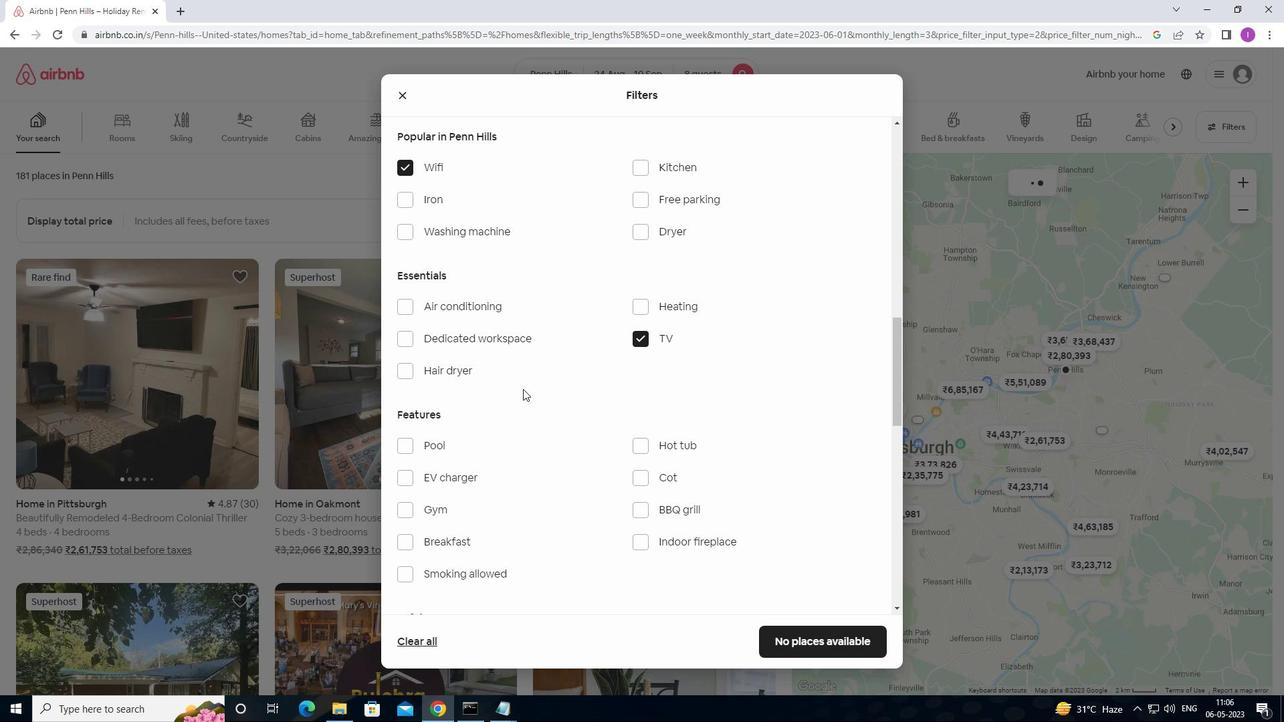 
Action: Mouse scrolled (522, 389) with delta (0, 0)
Screenshot: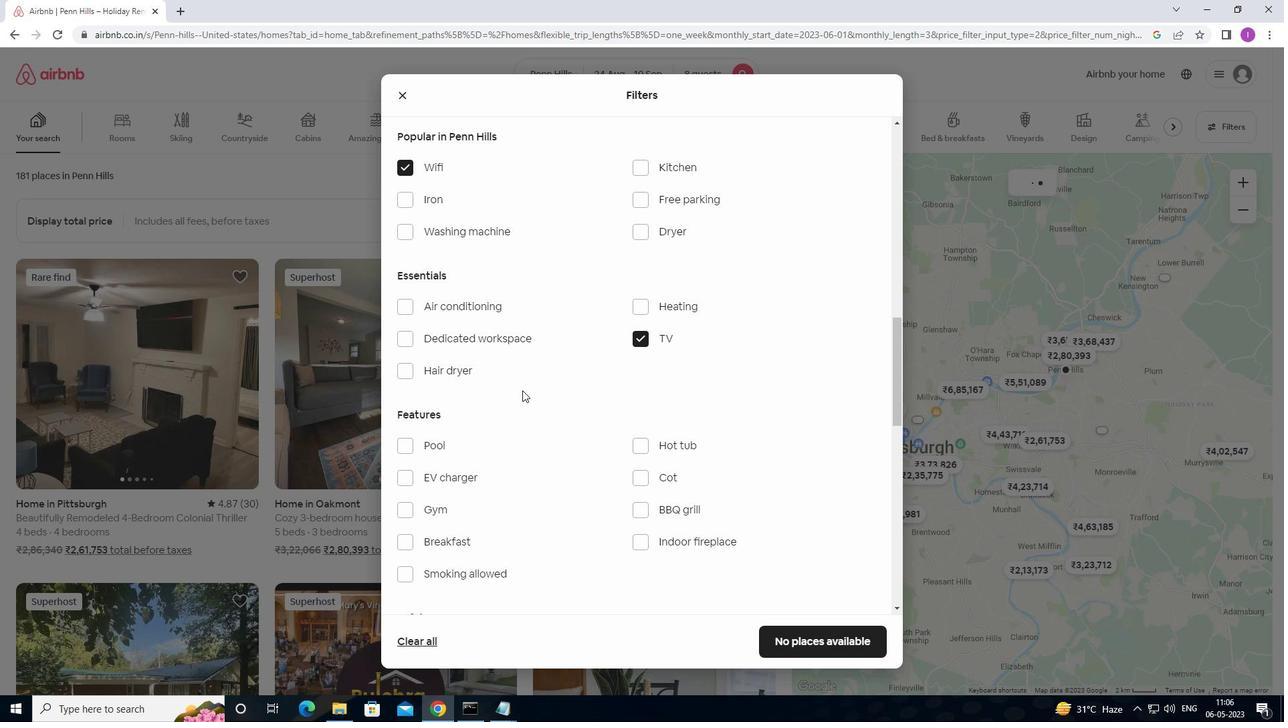 
Action: Mouse moved to (411, 380)
Screenshot: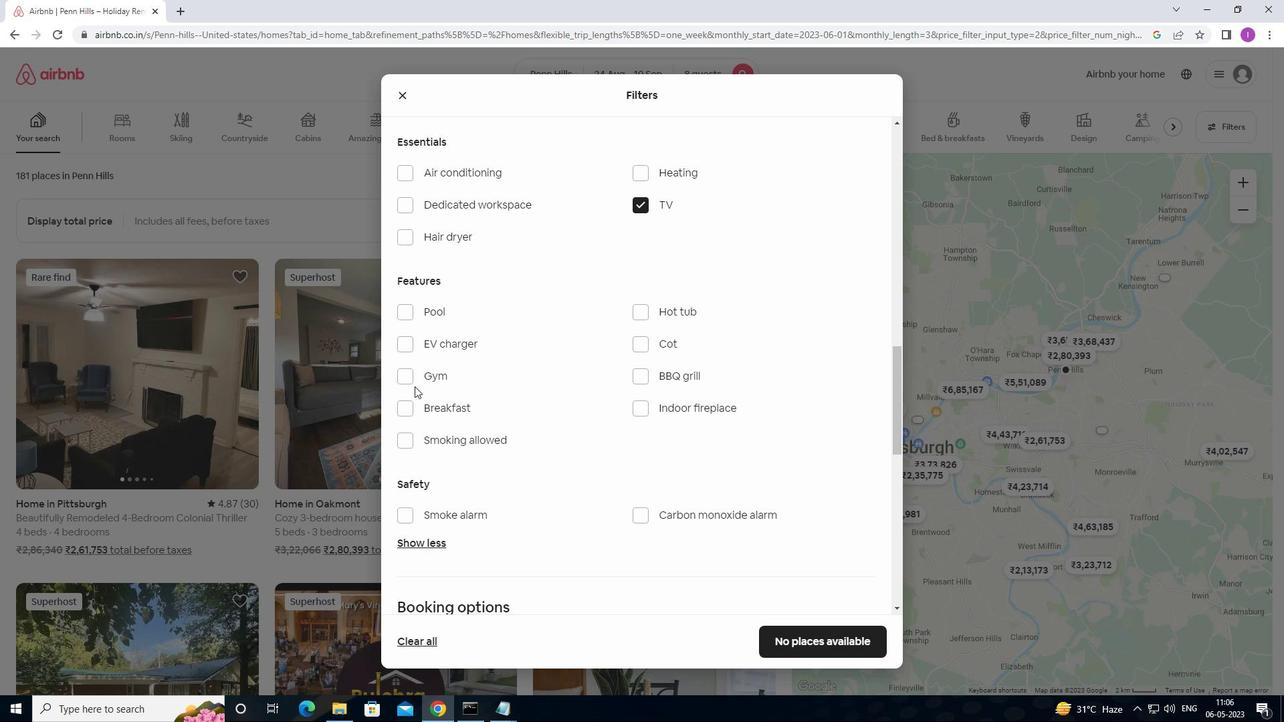 
Action: Mouse pressed left at (411, 380)
Screenshot: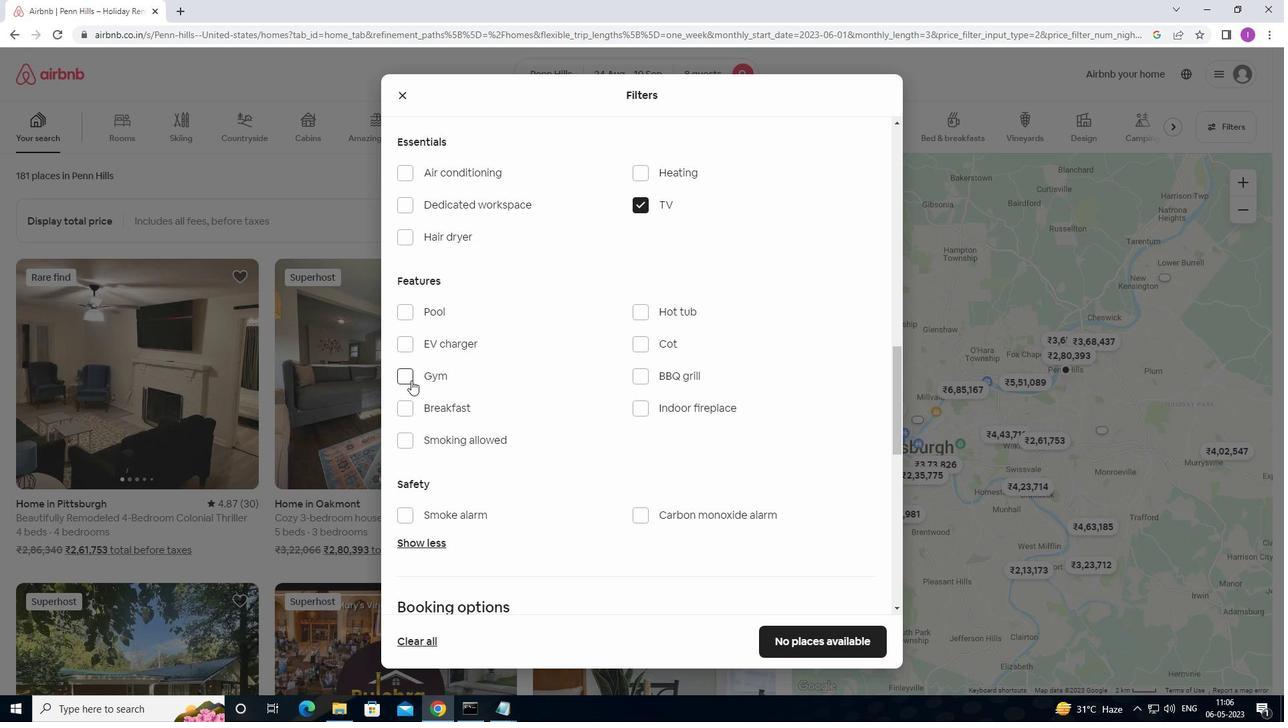 
Action: Mouse moved to (408, 402)
Screenshot: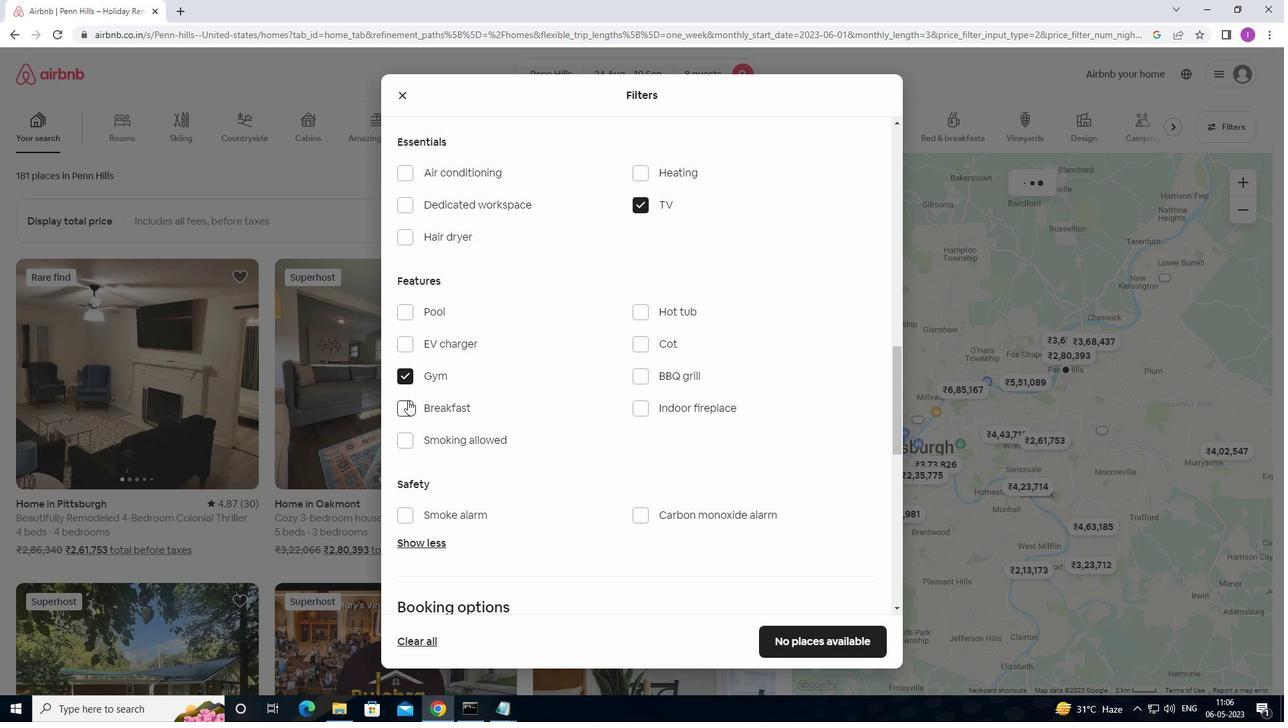 
Action: Mouse pressed left at (408, 402)
Screenshot: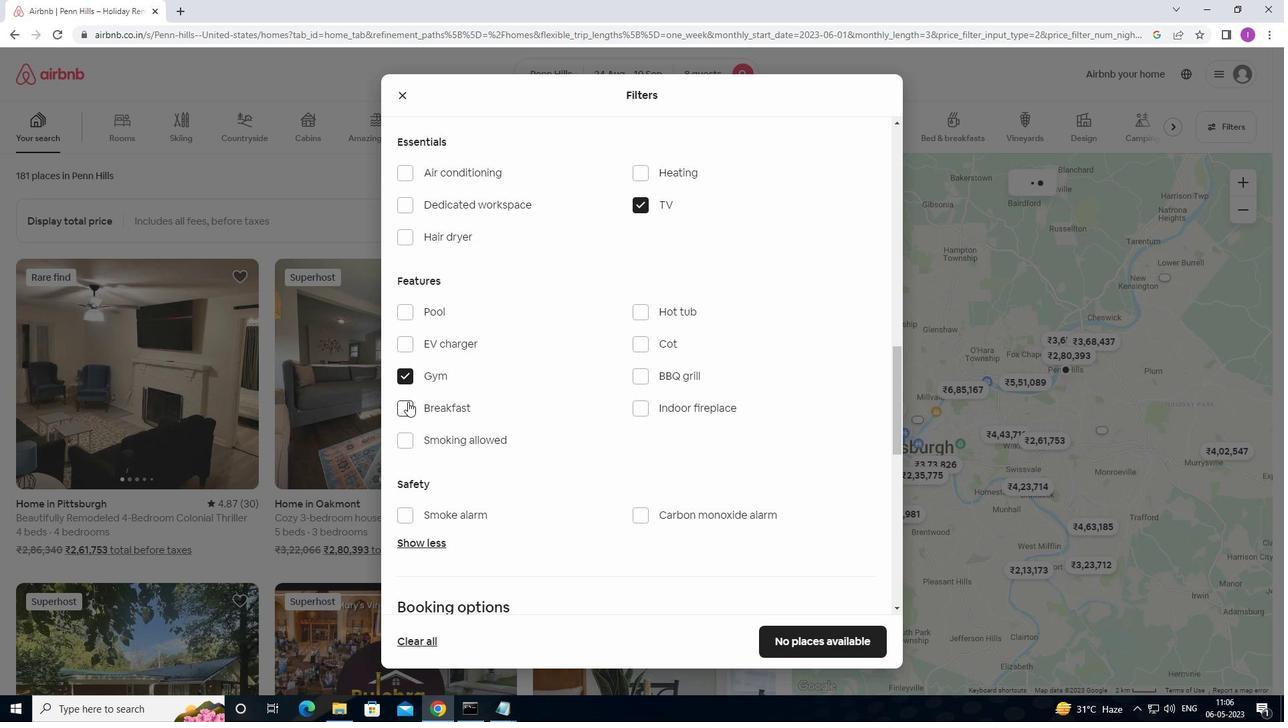 
Action: Mouse moved to (443, 413)
Screenshot: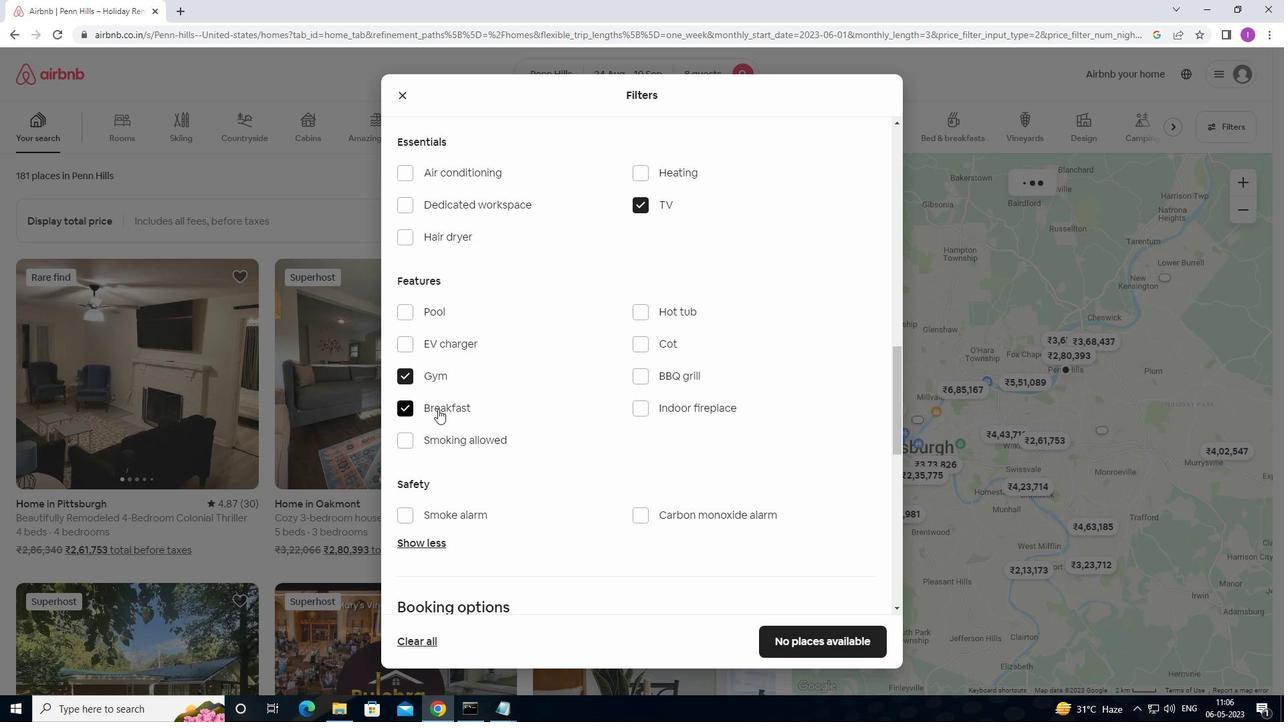 
Action: Mouse scrolled (443, 412) with delta (0, 0)
Screenshot: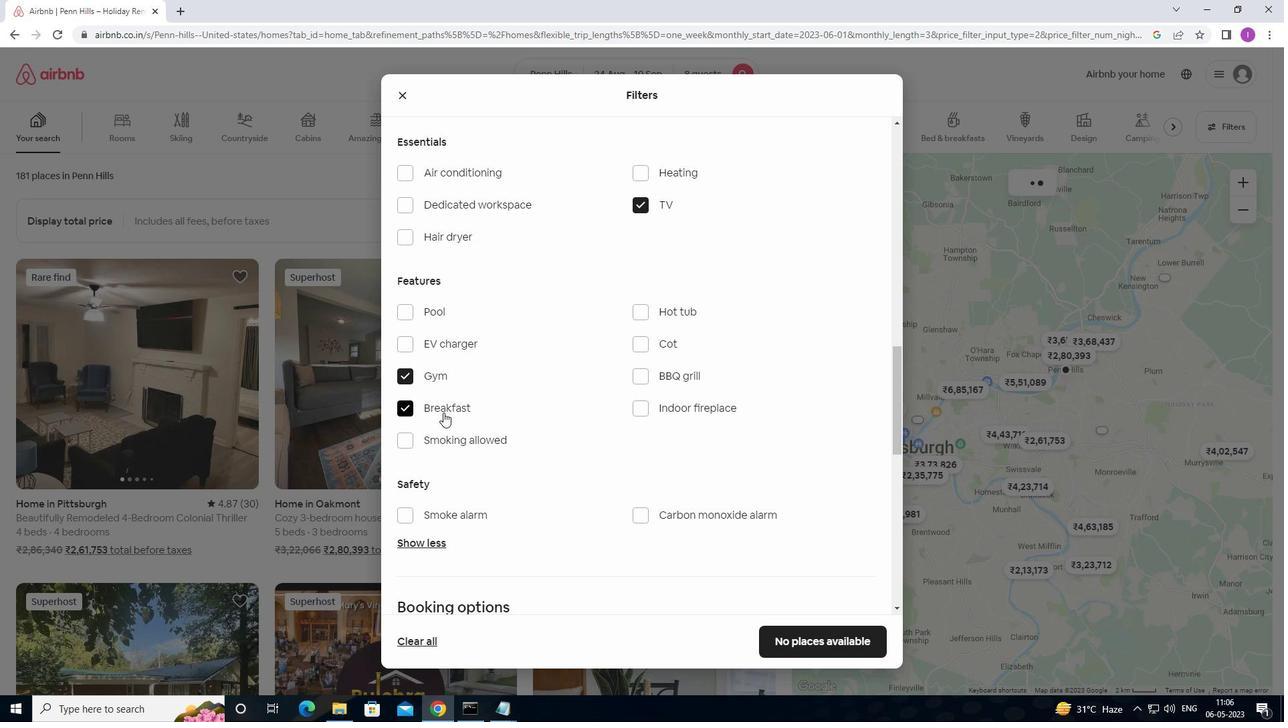 
Action: Mouse scrolled (443, 412) with delta (0, 0)
Screenshot: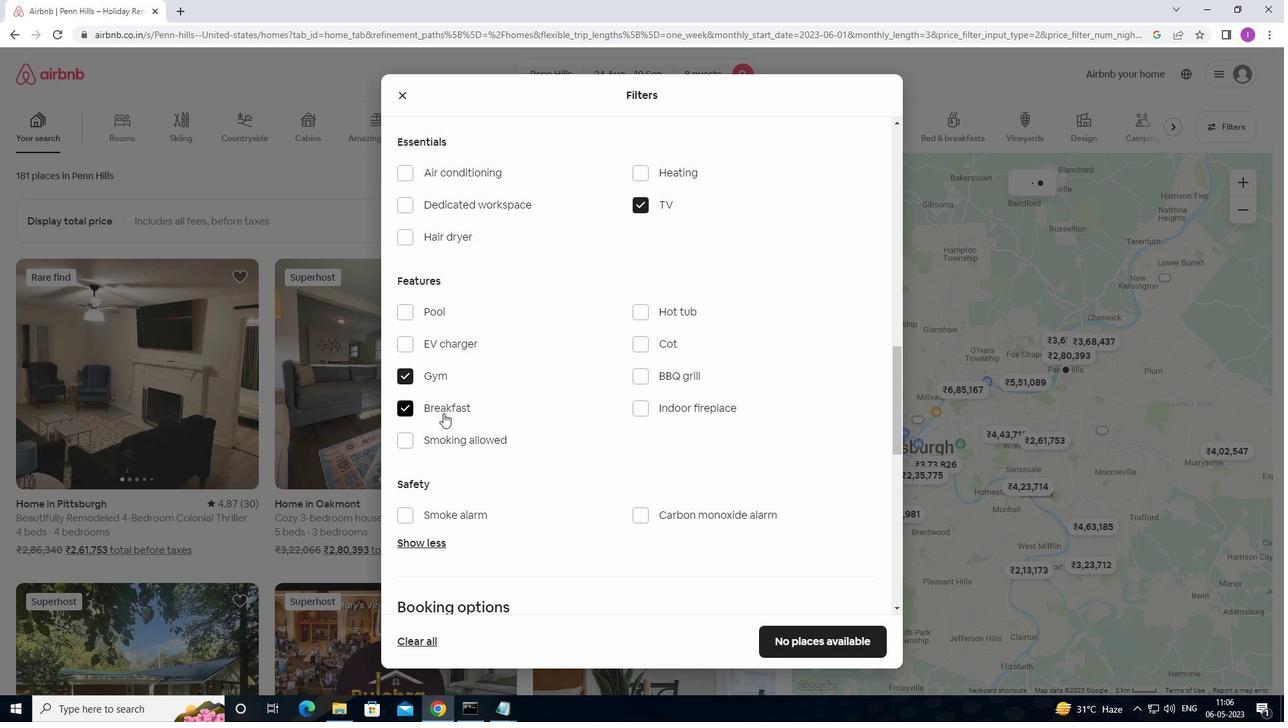 
Action: Mouse moved to (451, 406)
Screenshot: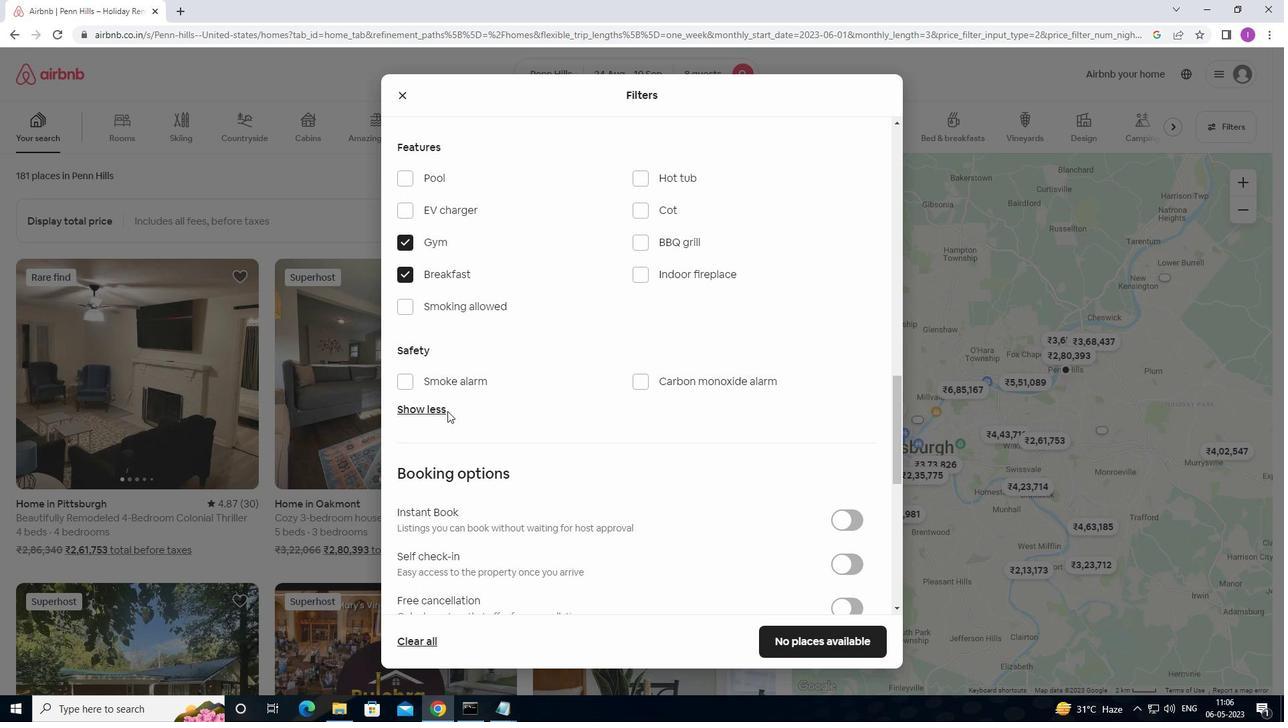 
Action: Mouse scrolled (451, 406) with delta (0, 0)
Screenshot: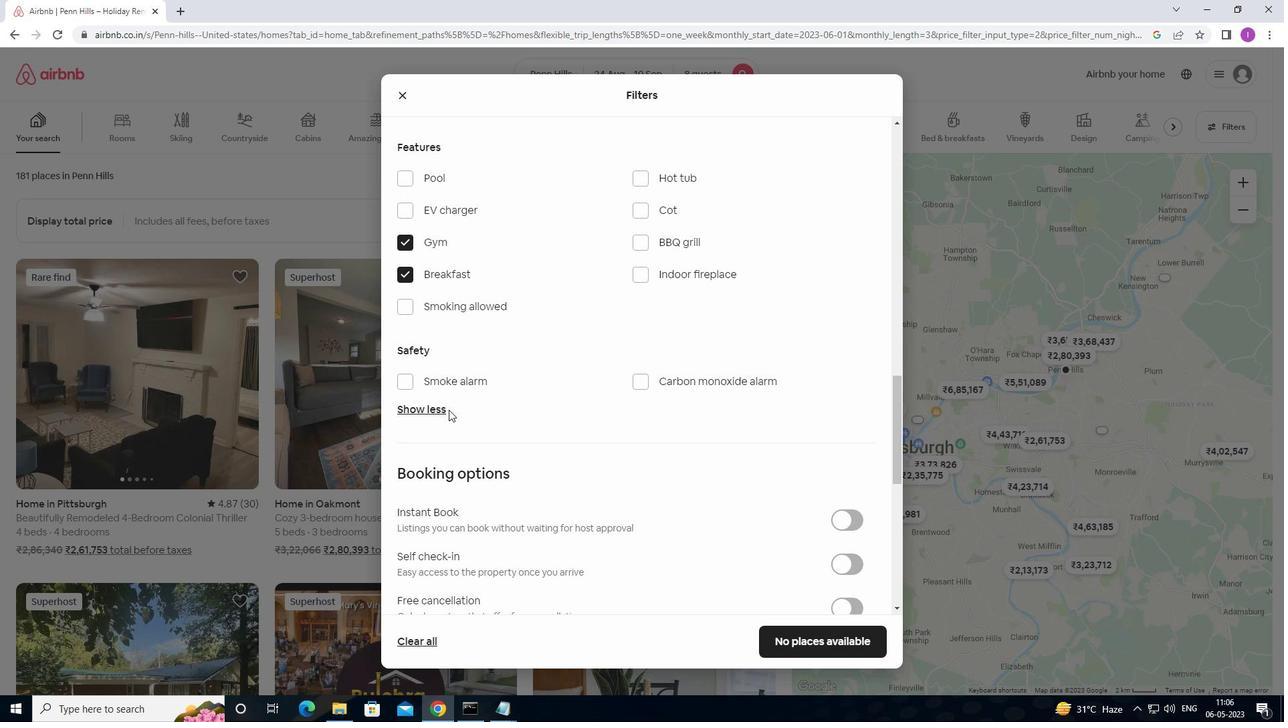 
Action: Mouse moved to (452, 406)
Screenshot: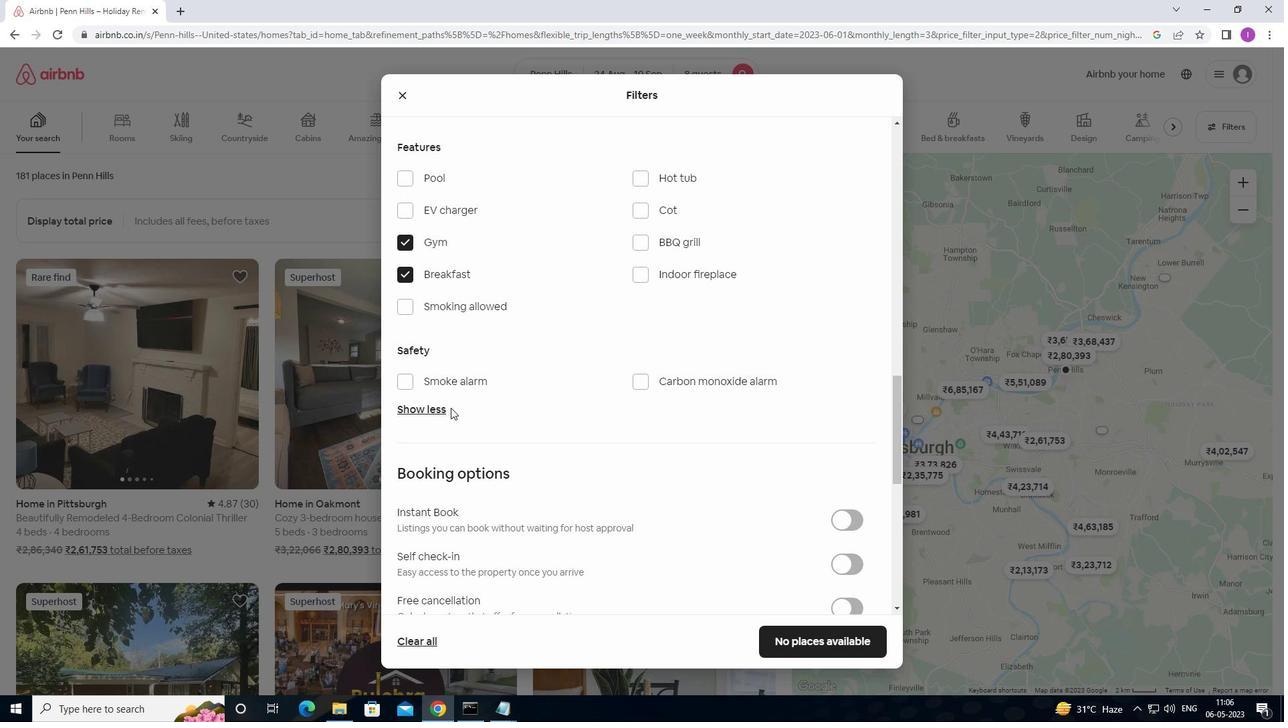 
Action: Mouse scrolled (452, 406) with delta (0, 0)
Screenshot: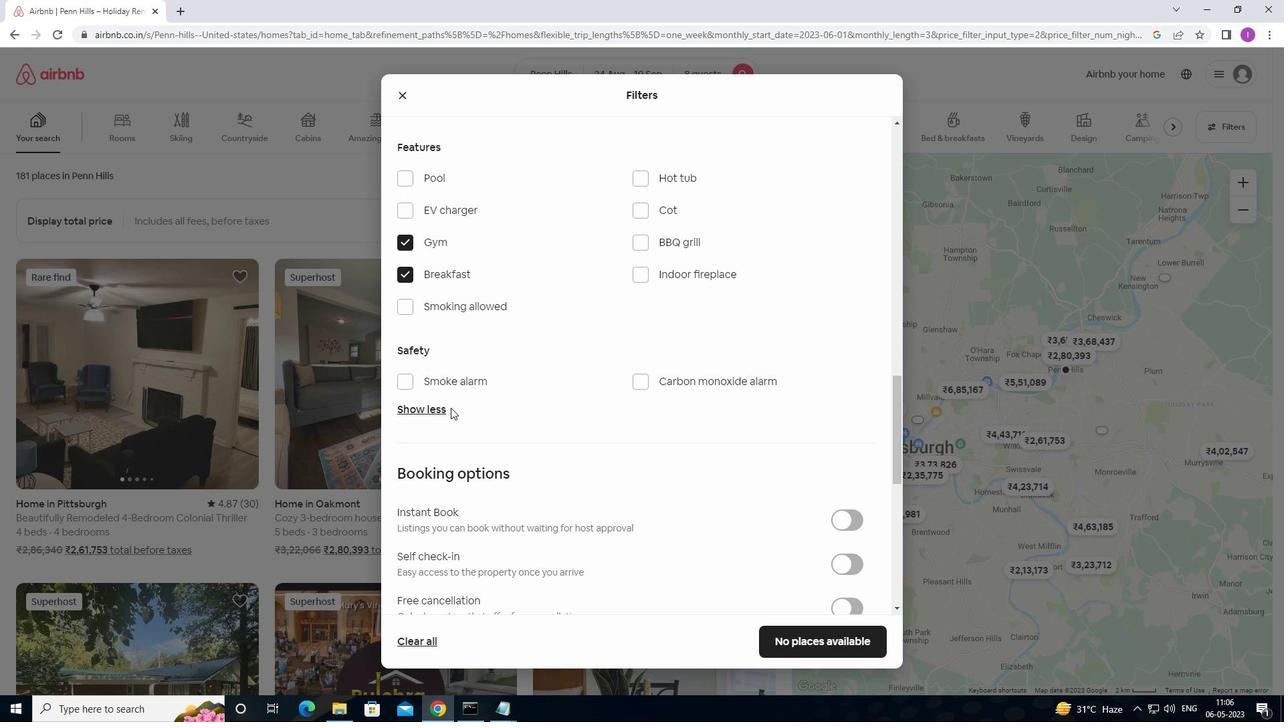 
Action: Mouse scrolled (452, 406) with delta (0, 0)
Screenshot: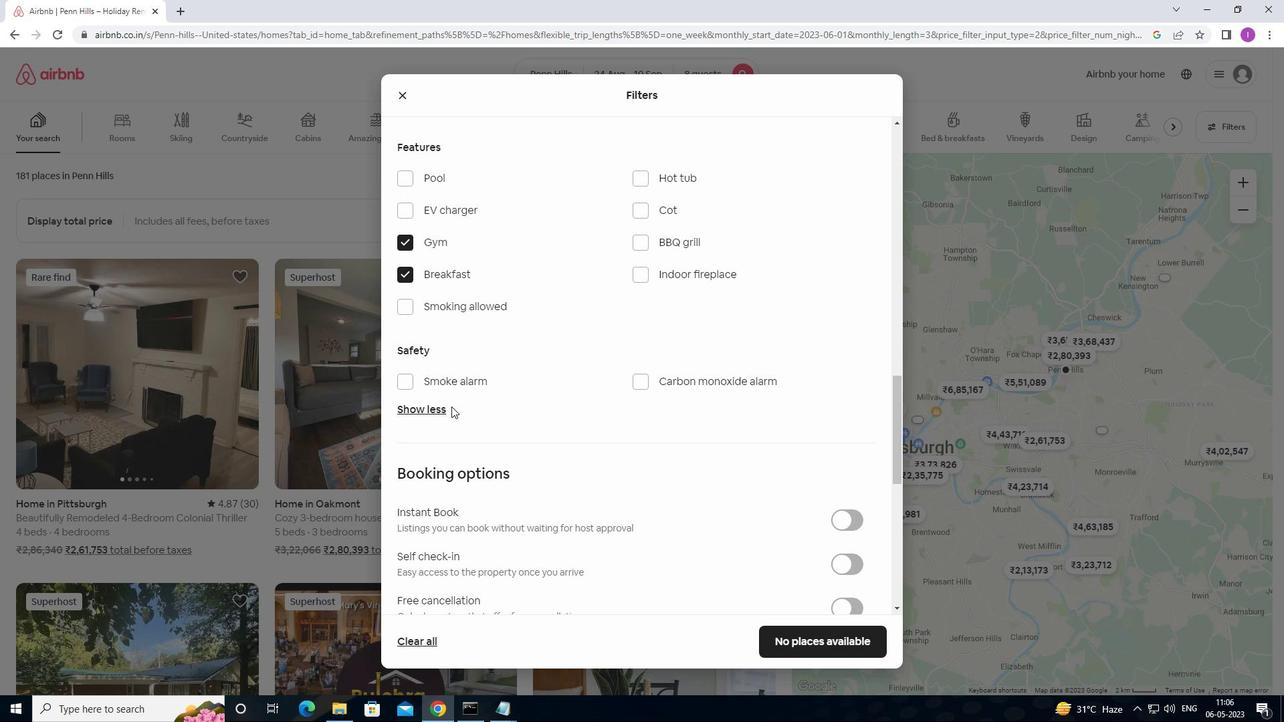
Action: Mouse moved to (852, 370)
Screenshot: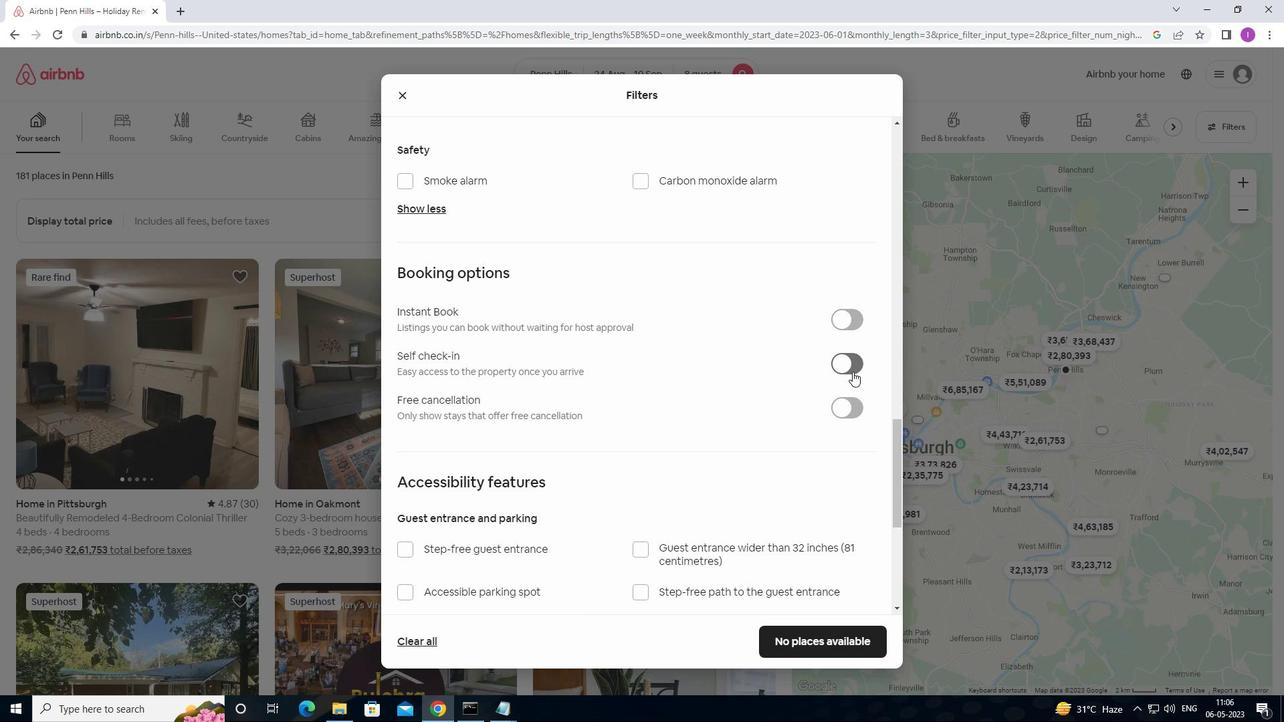 
Action: Mouse pressed left at (852, 370)
Screenshot: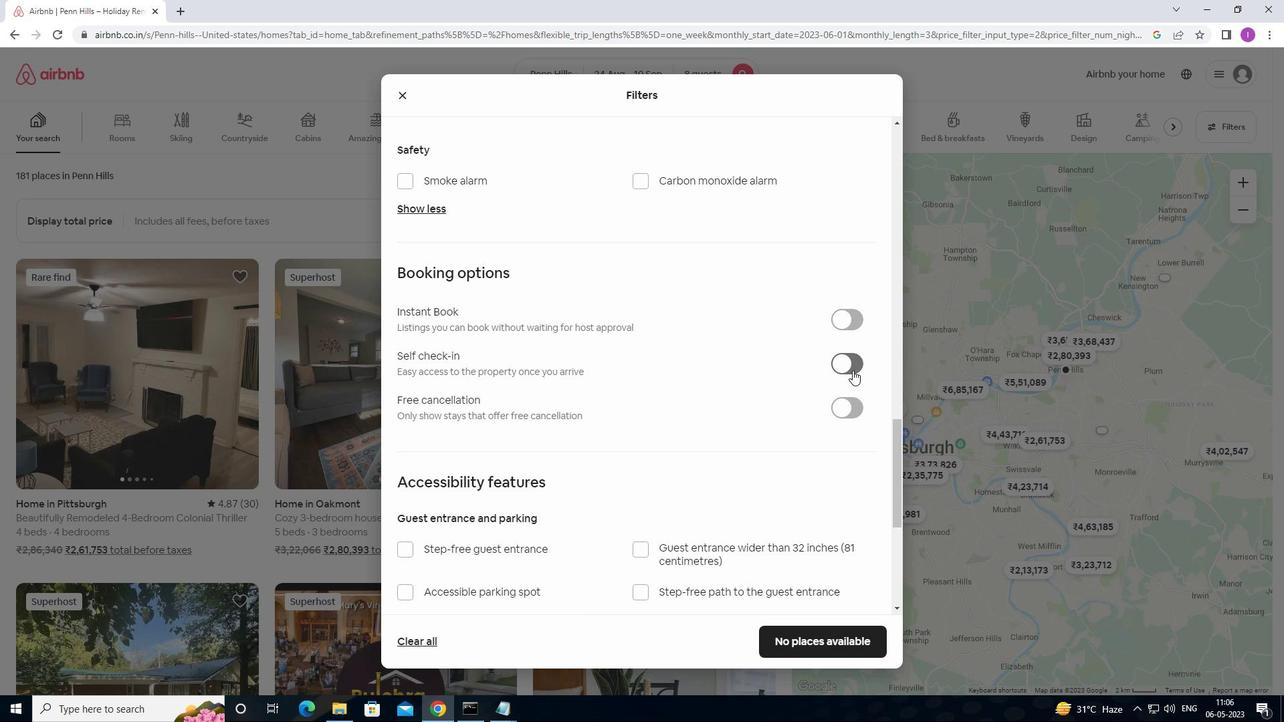 
Action: Mouse moved to (850, 640)
Screenshot: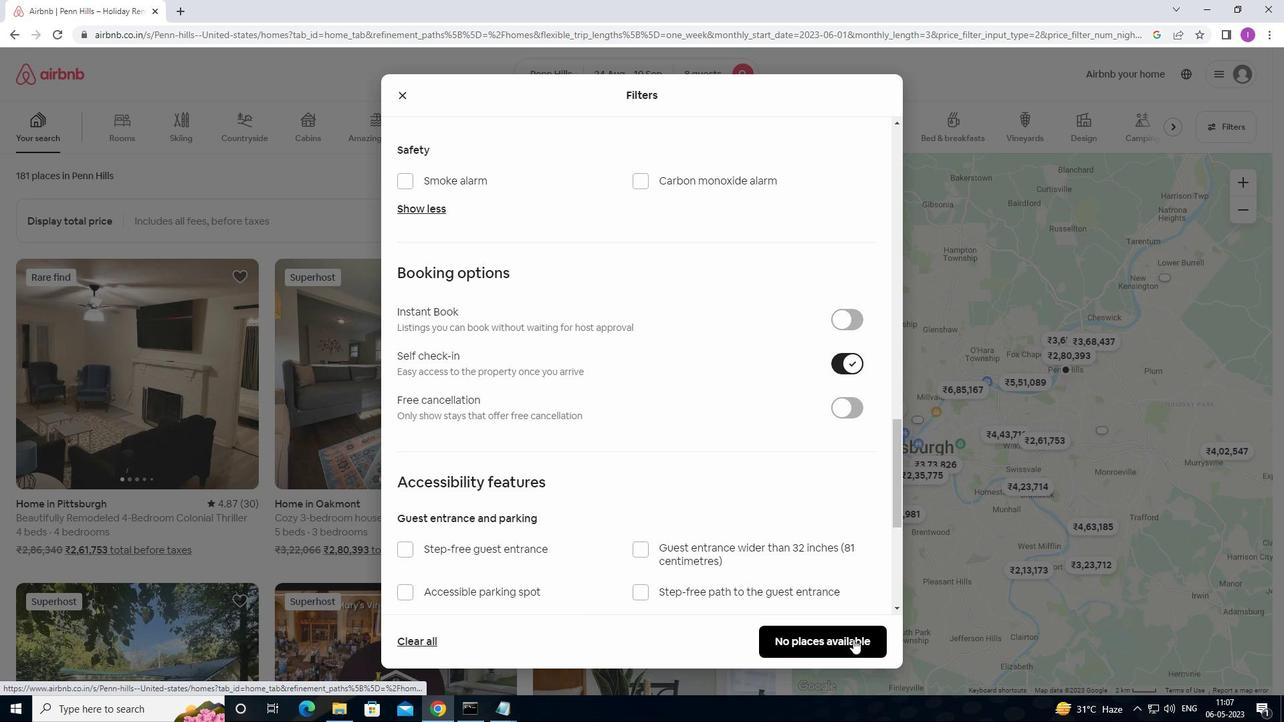 
Action: Mouse pressed left at (850, 640)
Screenshot: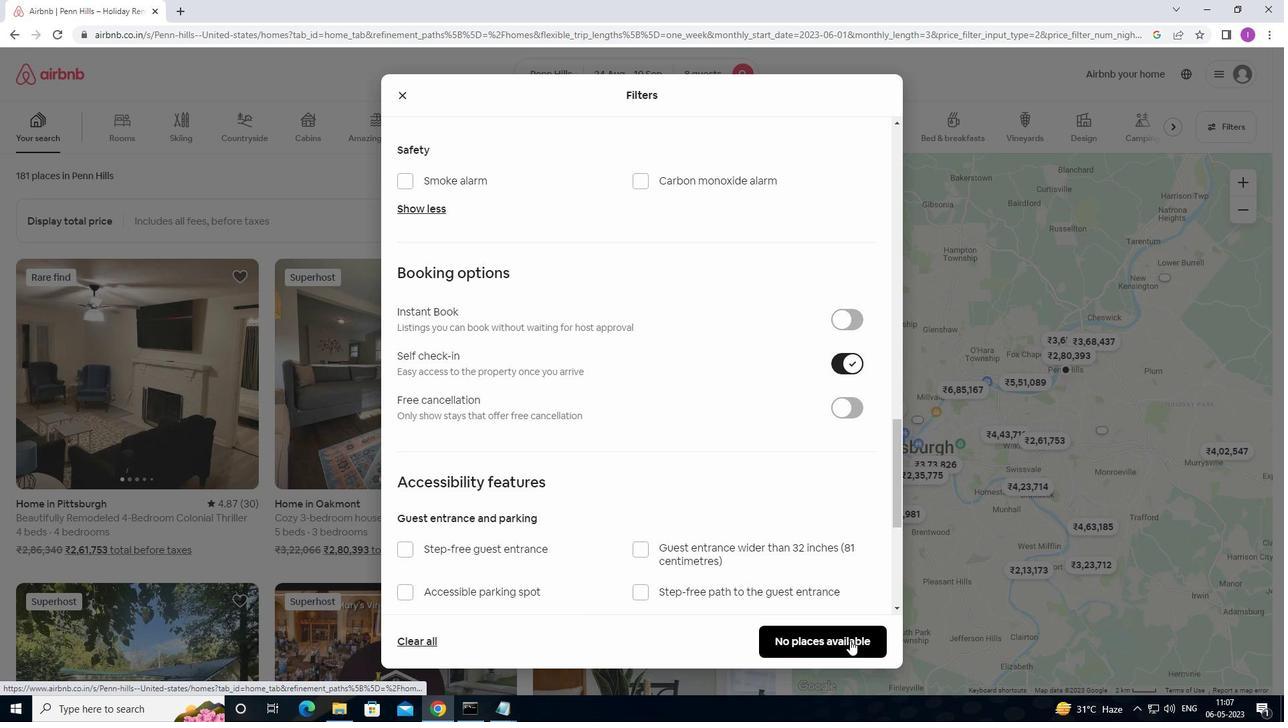 
Action: Mouse moved to (976, 471)
Screenshot: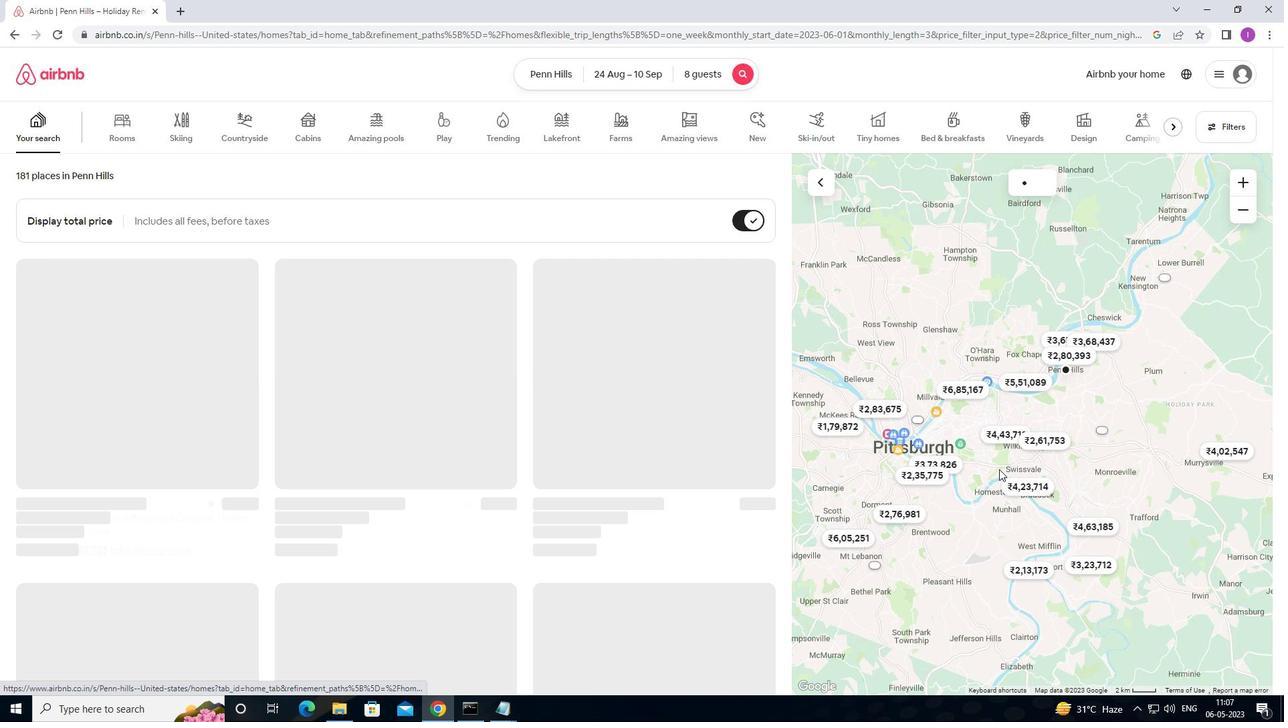
